 Task: For heading Use Italics Verdana with brown colour & bold.  font size for heading26,  'Change the font style of data to'Arial and font size to 18,  Change the alignment of both headline & data to Align left In the sheet  BudgetTool templates
Action: Mouse moved to (55, 139)
Screenshot: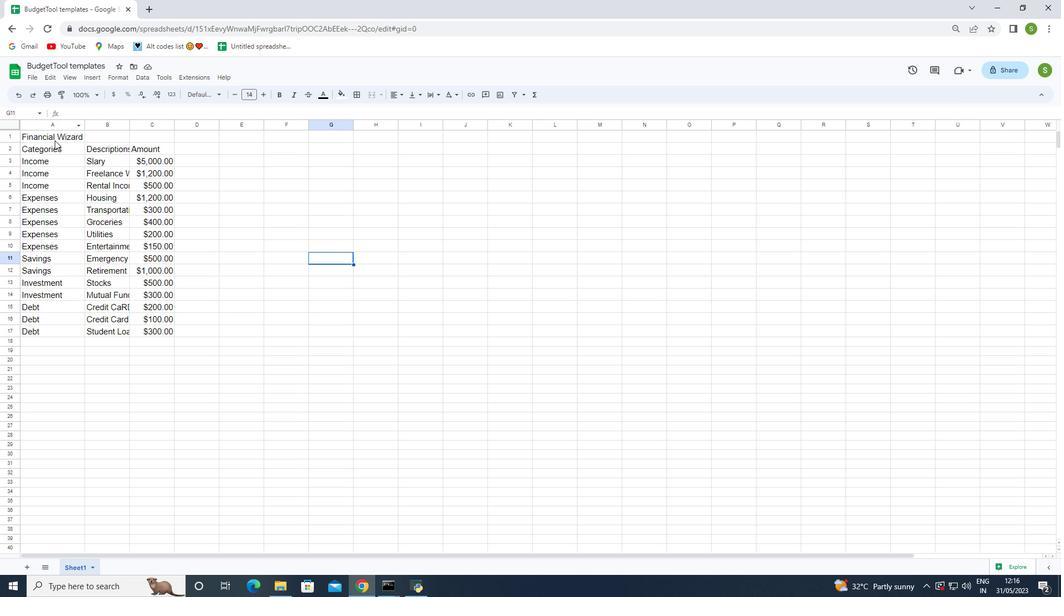 
Action: Mouse pressed left at (55, 139)
Screenshot: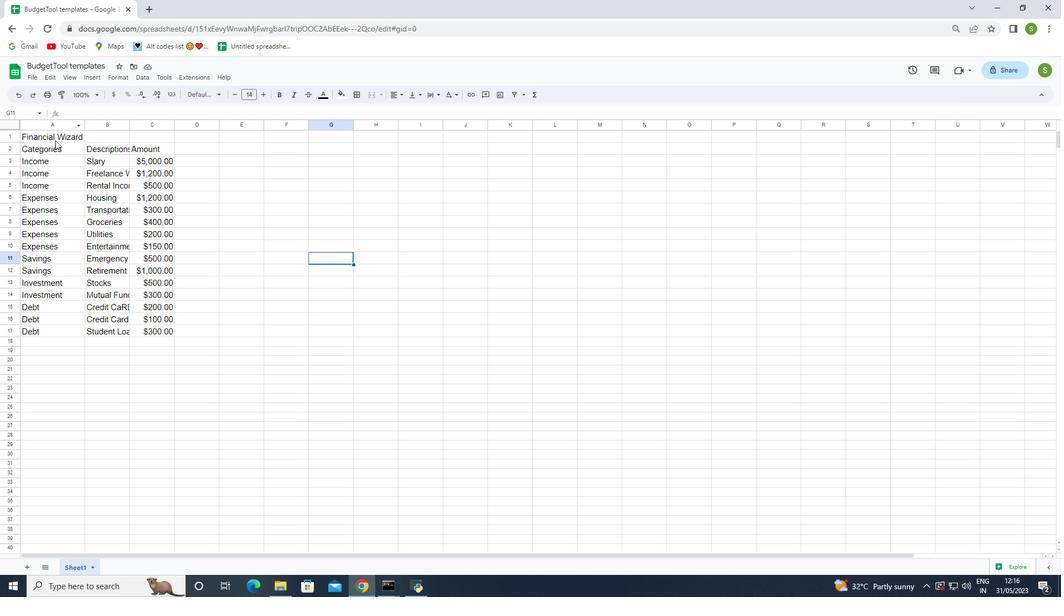 
Action: Mouse moved to (120, 77)
Screenshot: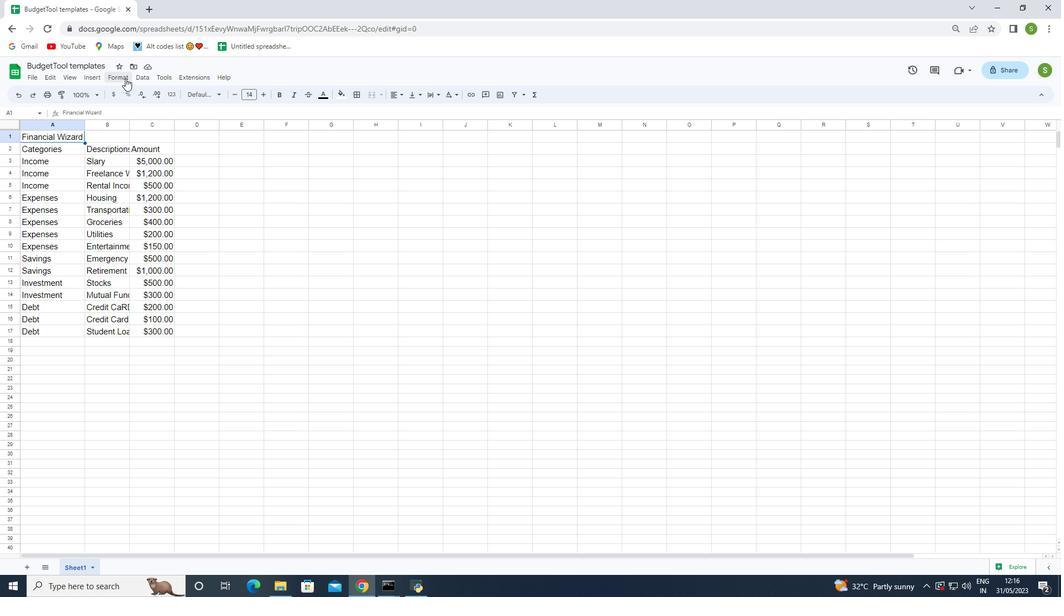 
Action: Mouse pressed left at (120, 77)
Screenshot: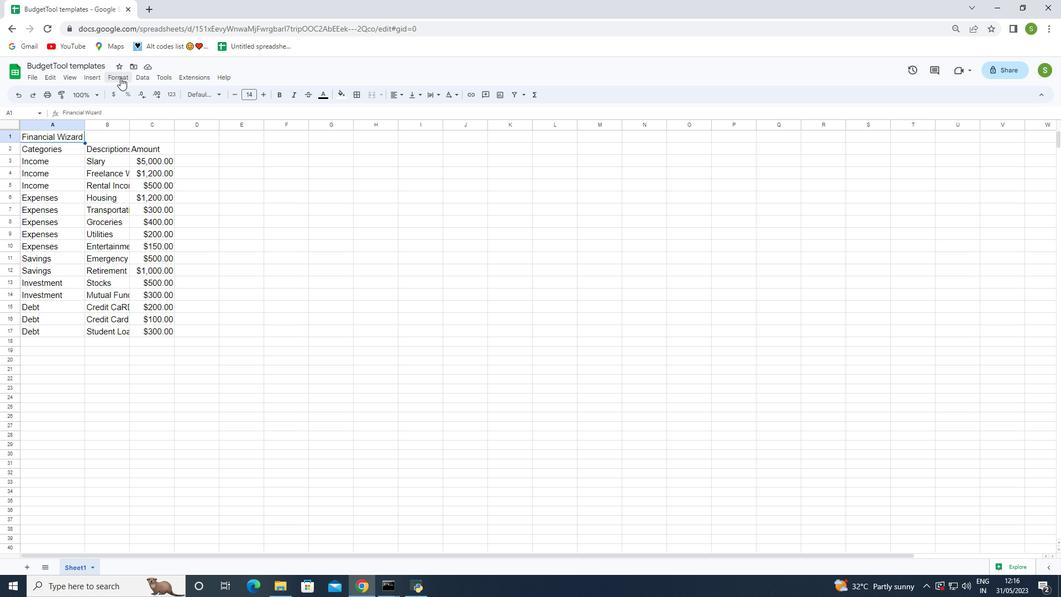 
Action: Mouse moved to (280, 147)
Screenshot: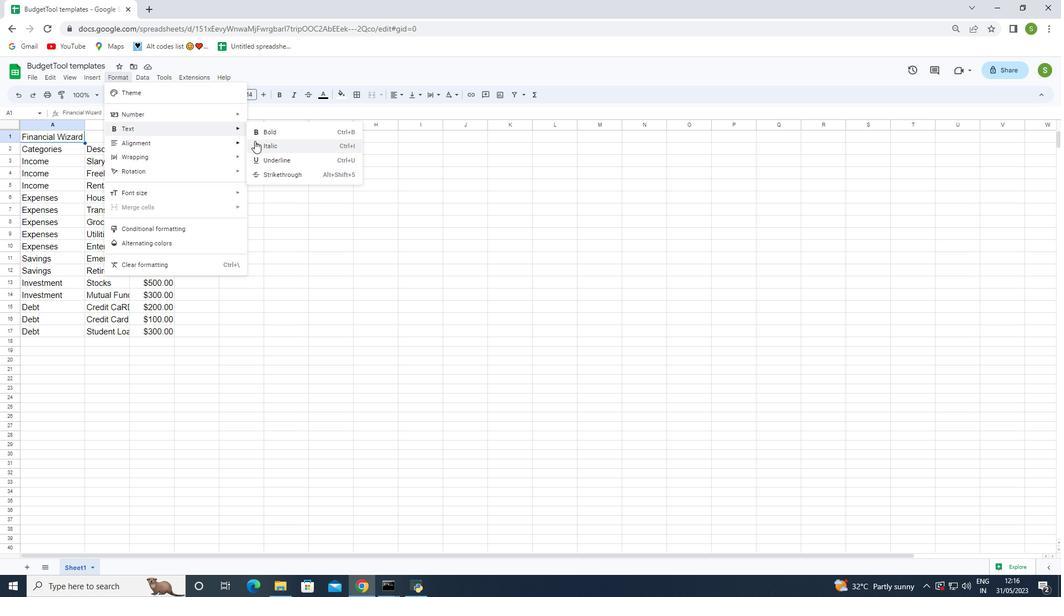 
Action: Mouse pressed left at (280, 147)
Screenshot: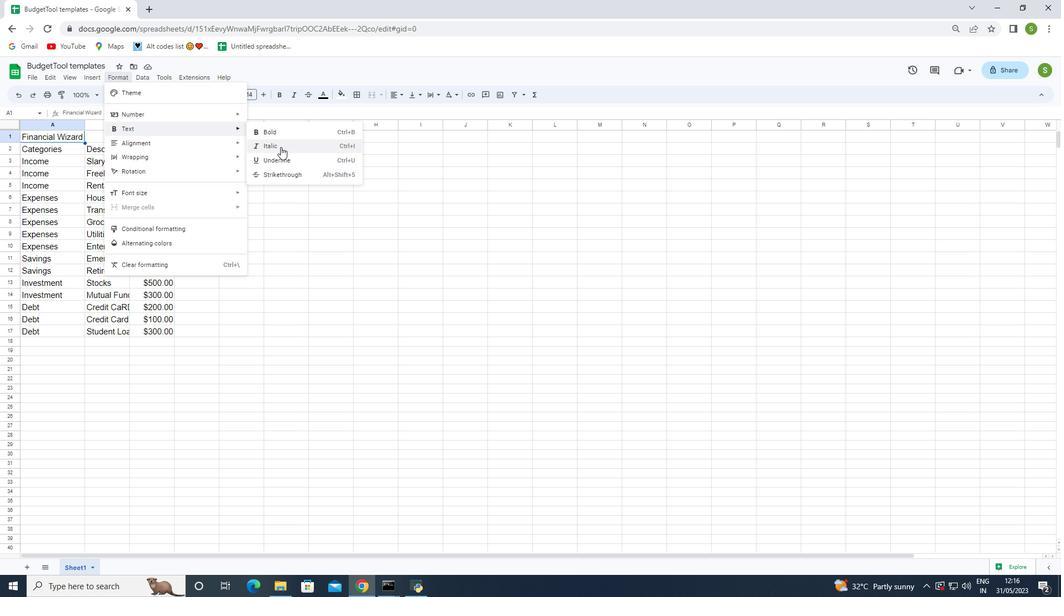 
Action: Mouse moved to (209, 93)
Screenshot: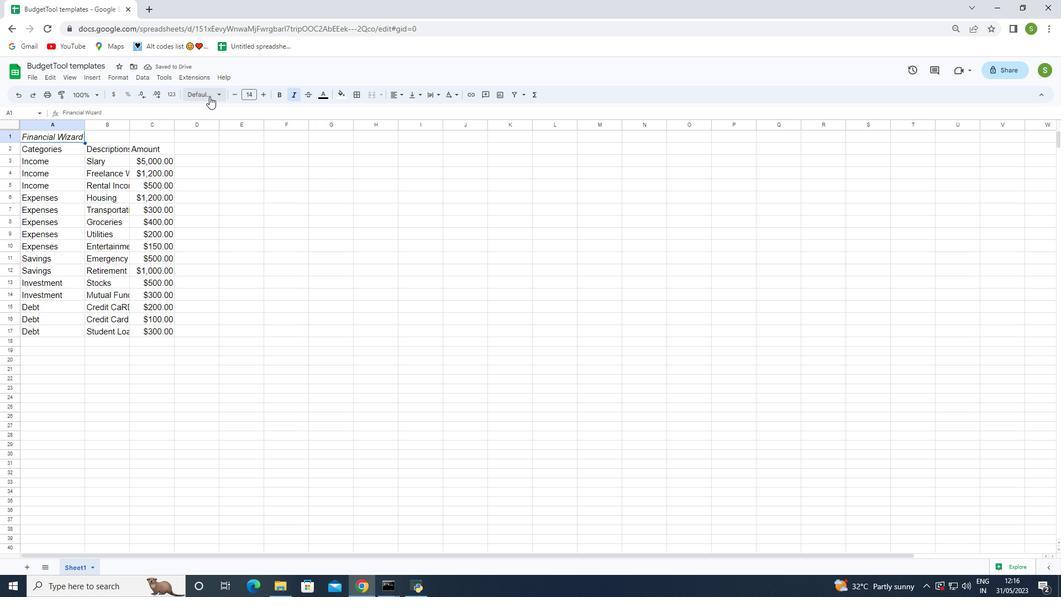 
Action: Mouse pressed left at (209, 93)
Screenshot: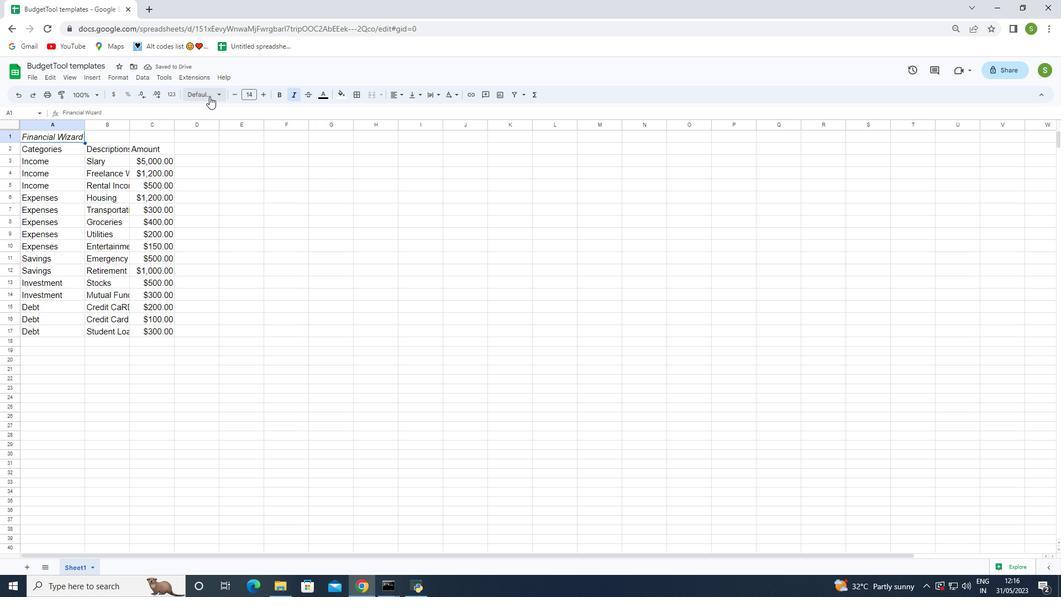 
Action: Mouse moved to (223, 467)
Screenshot: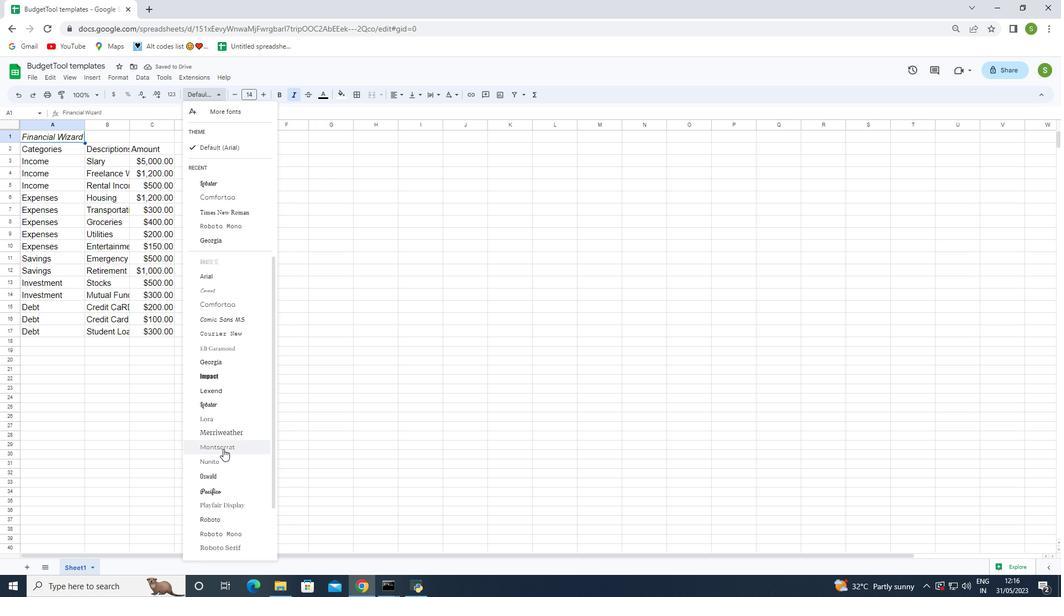 
Action: Mouse scrolled (223, 466) with delta (0, 0)
Screenshot: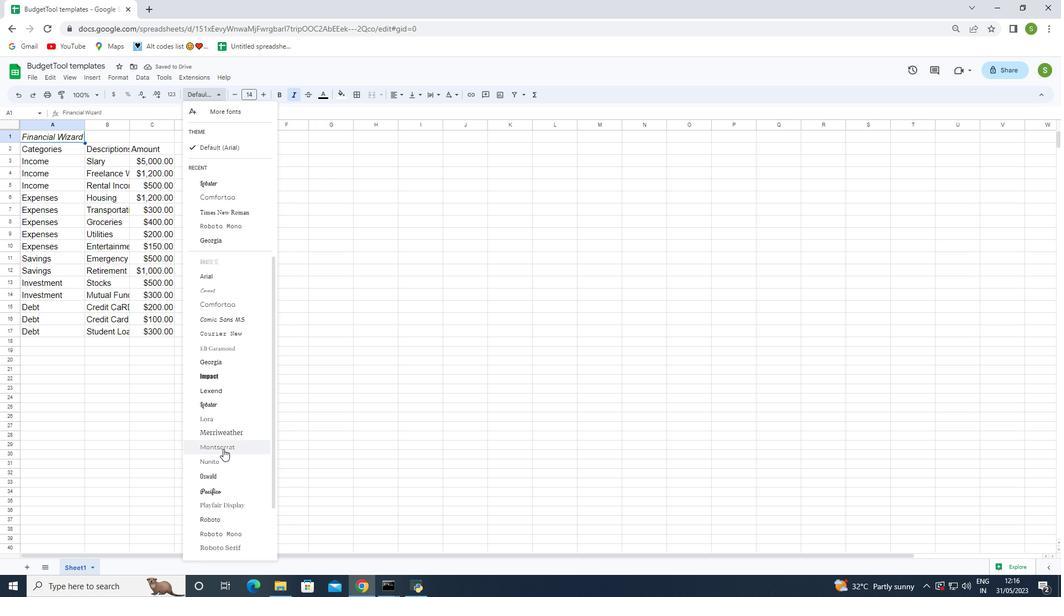 
Action: Mouse moved to (223, 470)
Screenshot: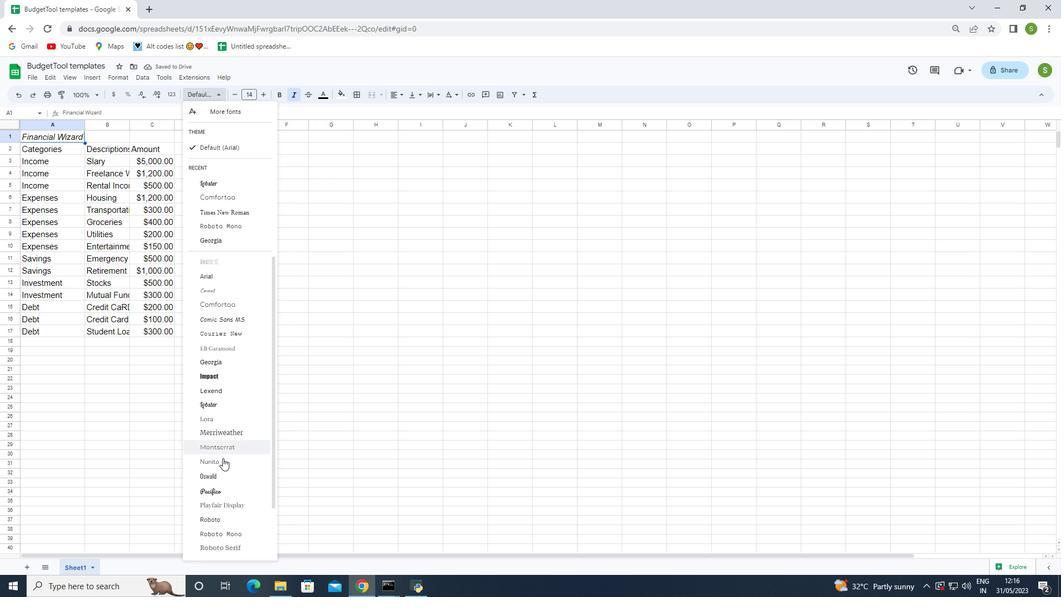
Action: Mouse scrolled (223, 470) with delta (0, 0)
Screenshot: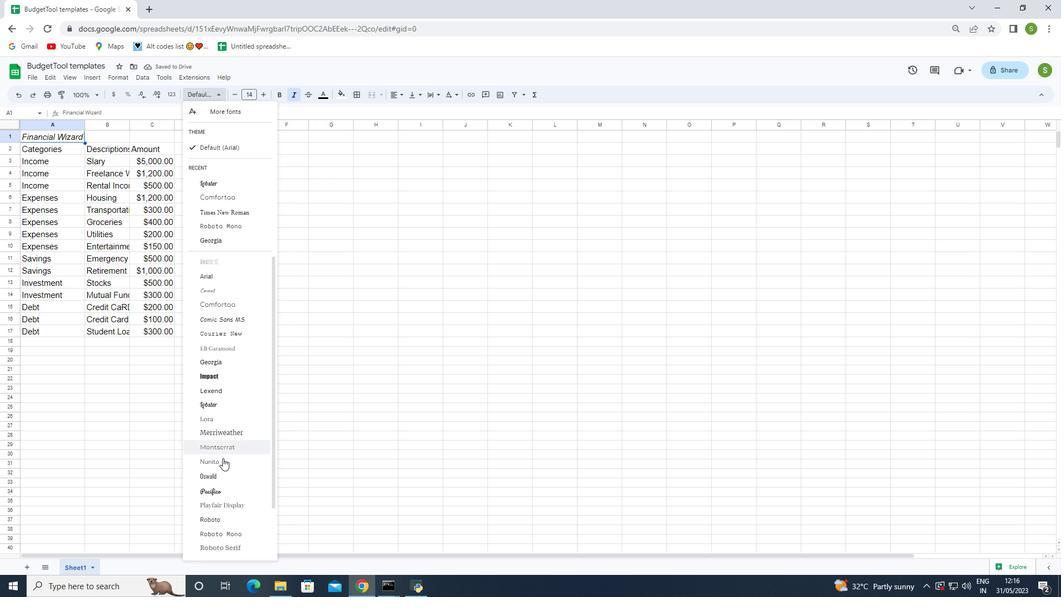 
Action: Mouse moved to (223, 471)
Screenshot: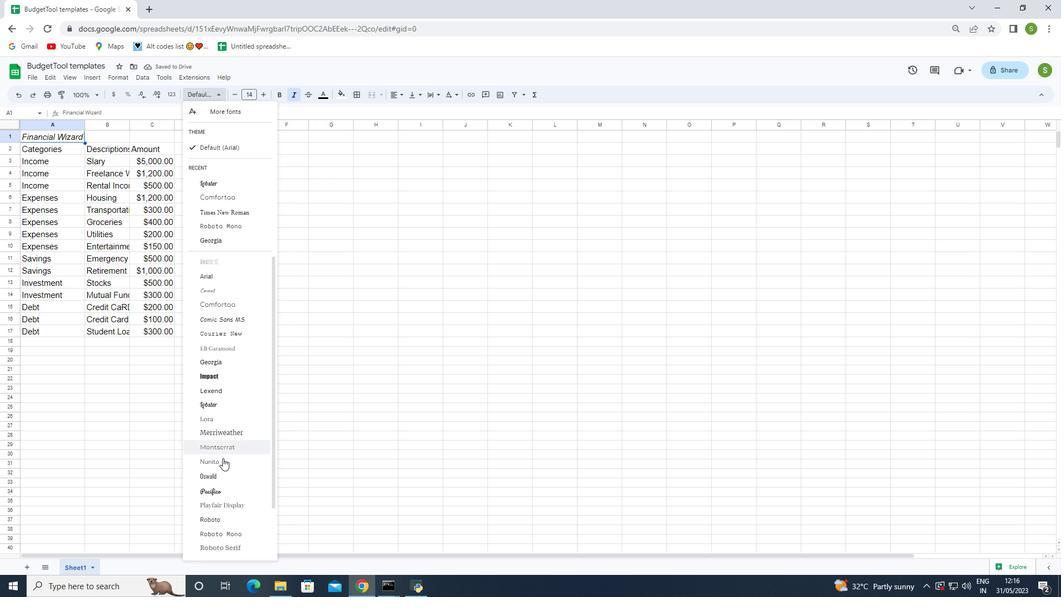 
Action: Mouse scrolled (223, 471) with delta (0, 0)
Screenshot: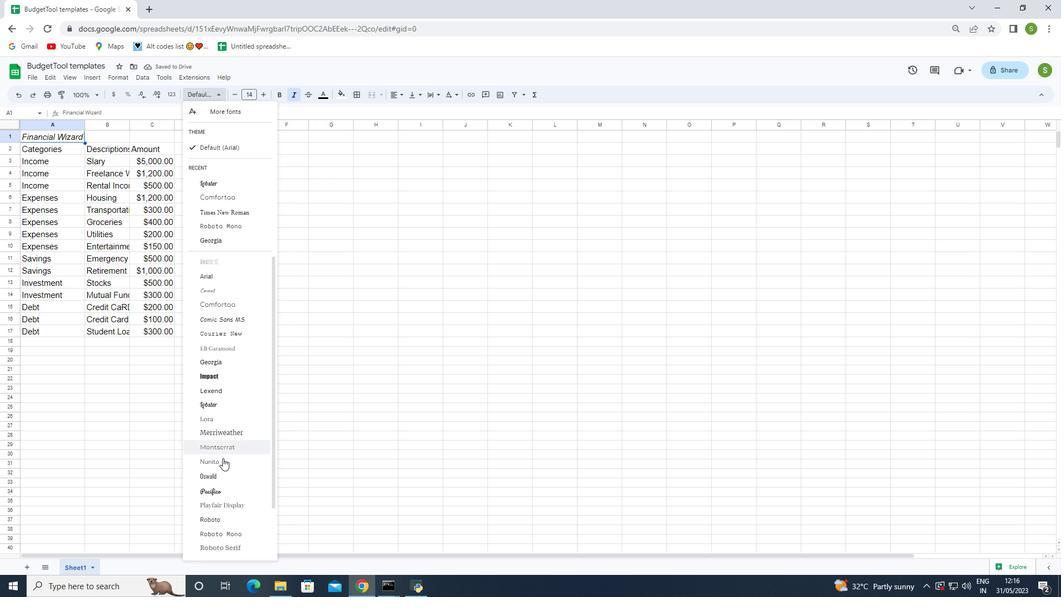
Action: Mouse moved to (224, 473)
Screenshot: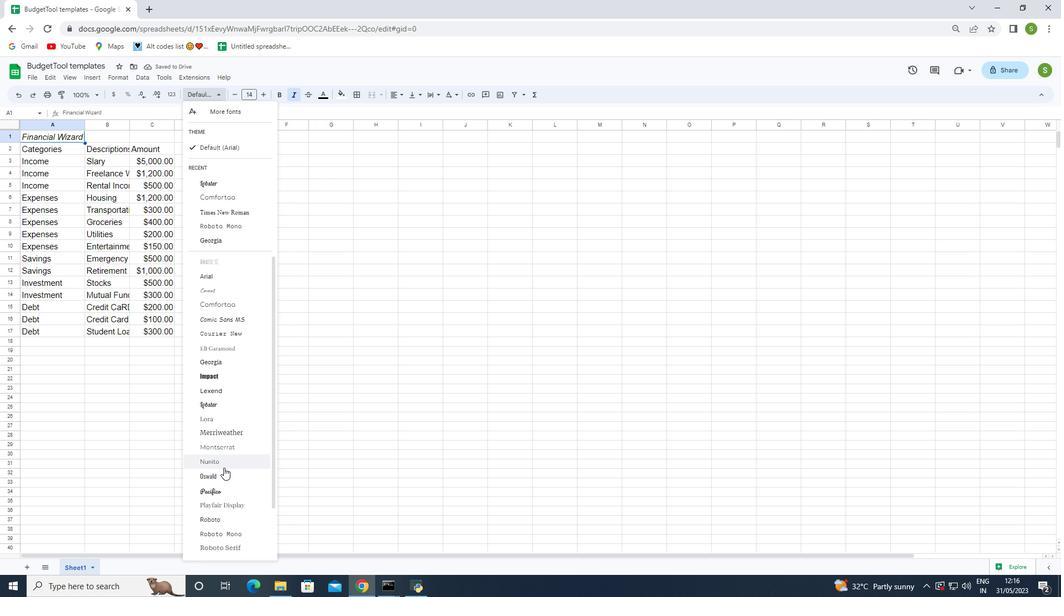 
Action: Mouse scrolled (224, 472) with delta (0, 0)
Screenshot: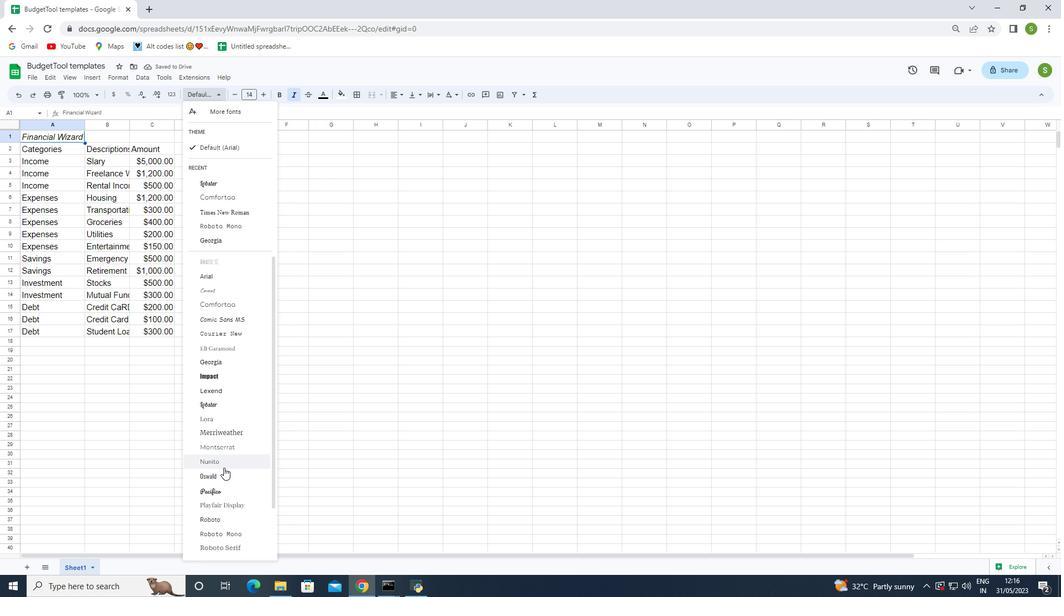
Action: Mouse moved to (224, 475)
Screenshot: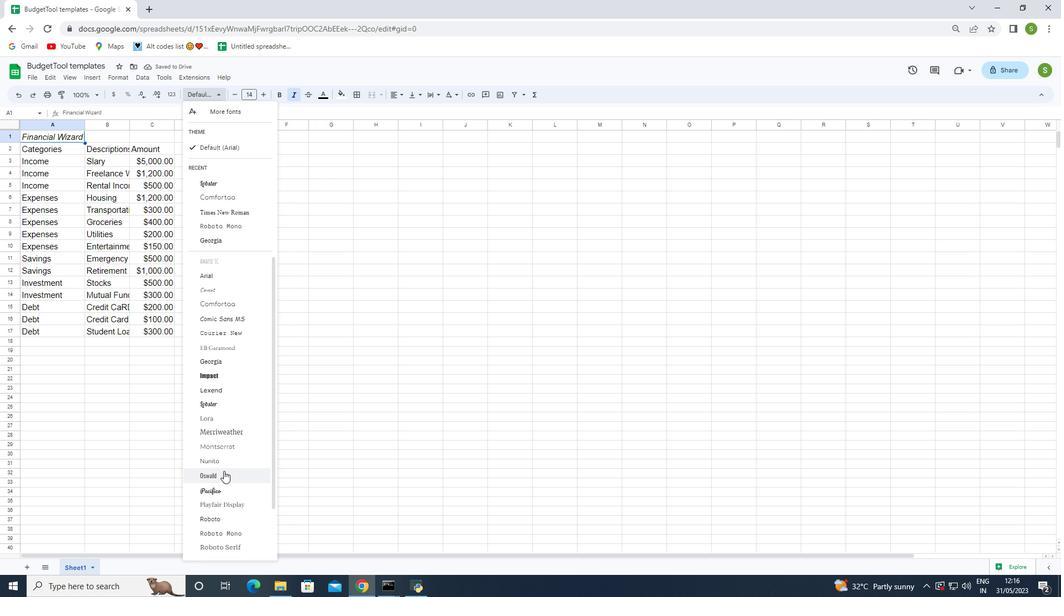 
Action: Mouse scrolled (224, 474) with delta (0, 0)
Screenshot: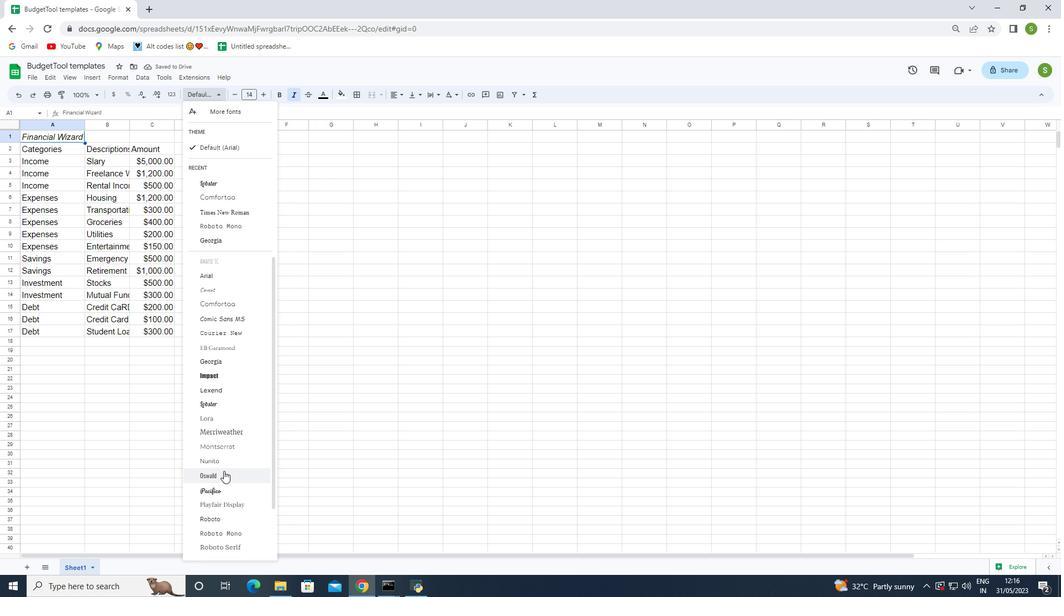 
Action: Mouse moved to (225, 477)
Screenshot: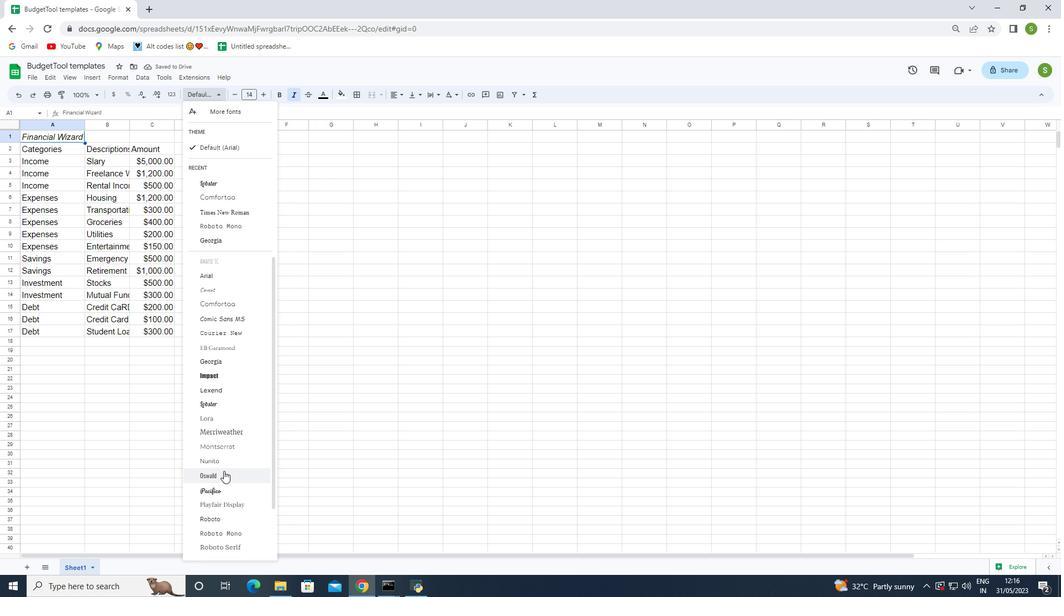 
Action: Mouse scrolled (225, 476) with delta (0, 0)
Screenshot: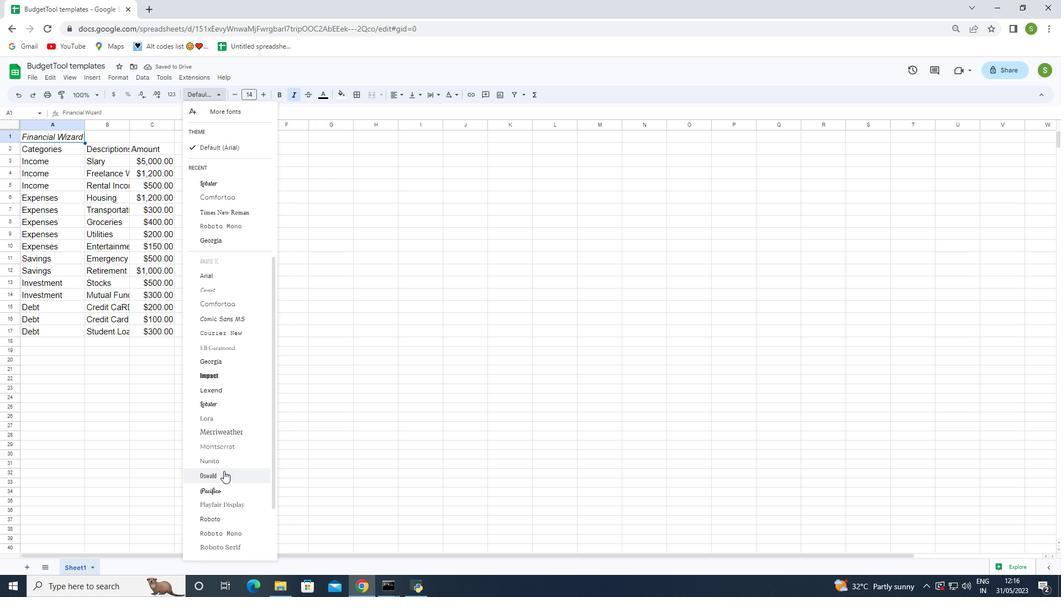 
Action: Mouse moved to (225, 550)
Screenshot: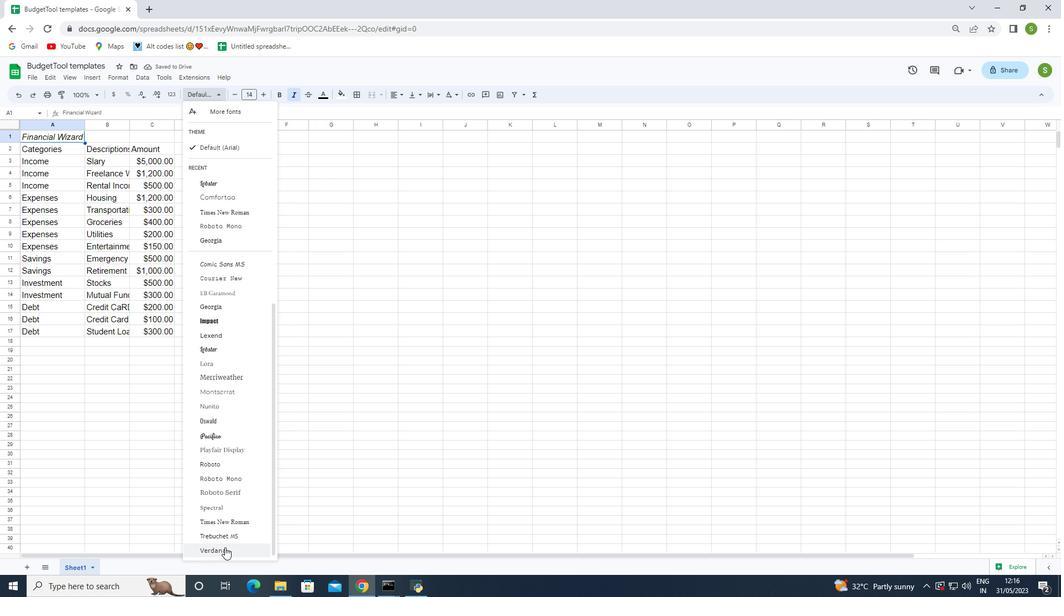 
Action: Mouse pressed left at (225, 550)
Screenshot: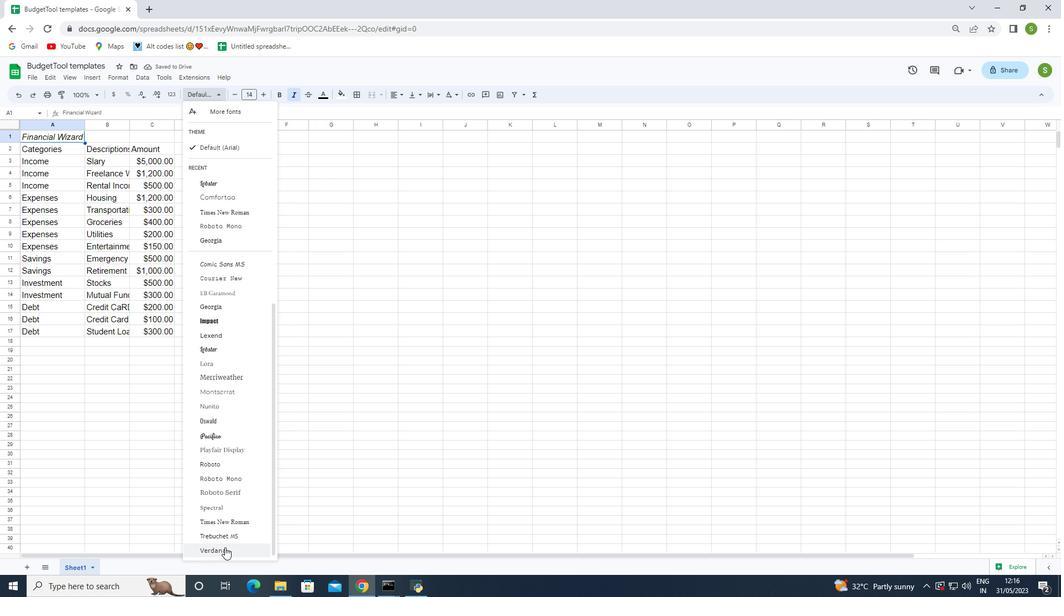 
Action: Mouse moved to (237, 214)
Screenshot: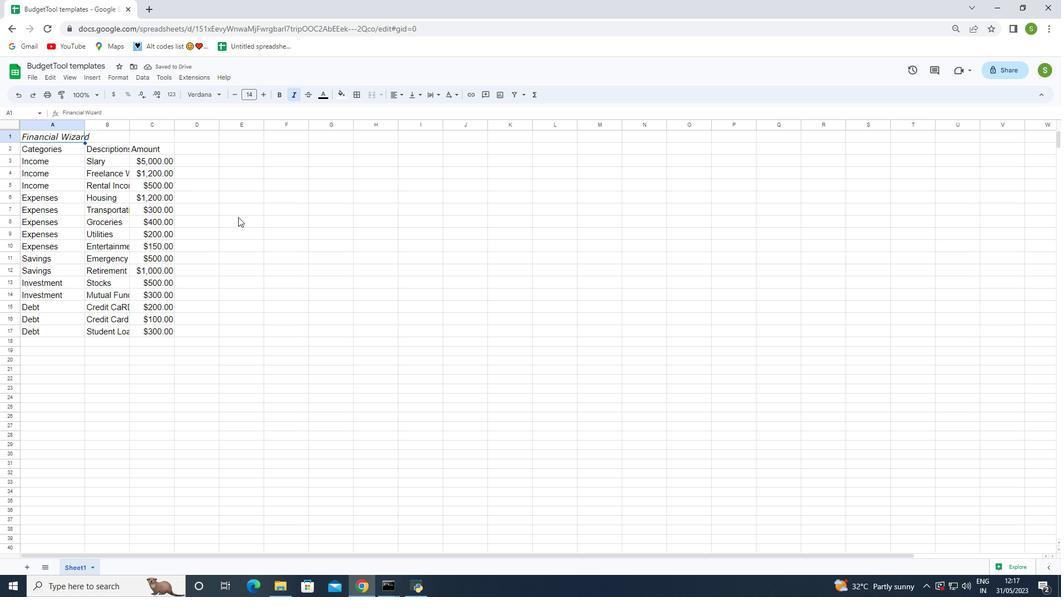 
Action: Mouse pressed left at (237, 214)
Screenshot: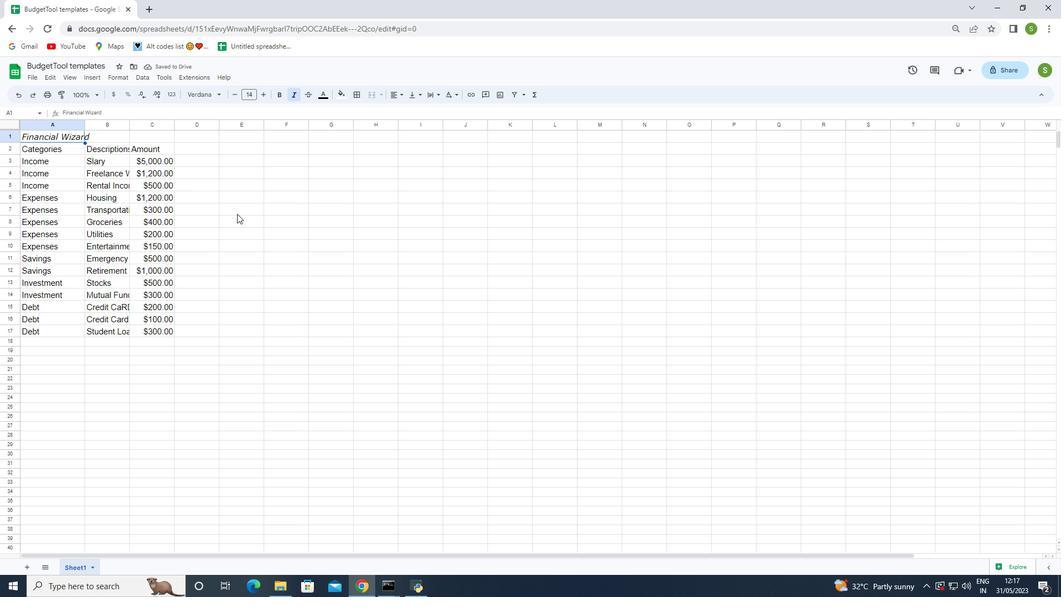
Action: Mouse moved to (84, 123)
Screenshot: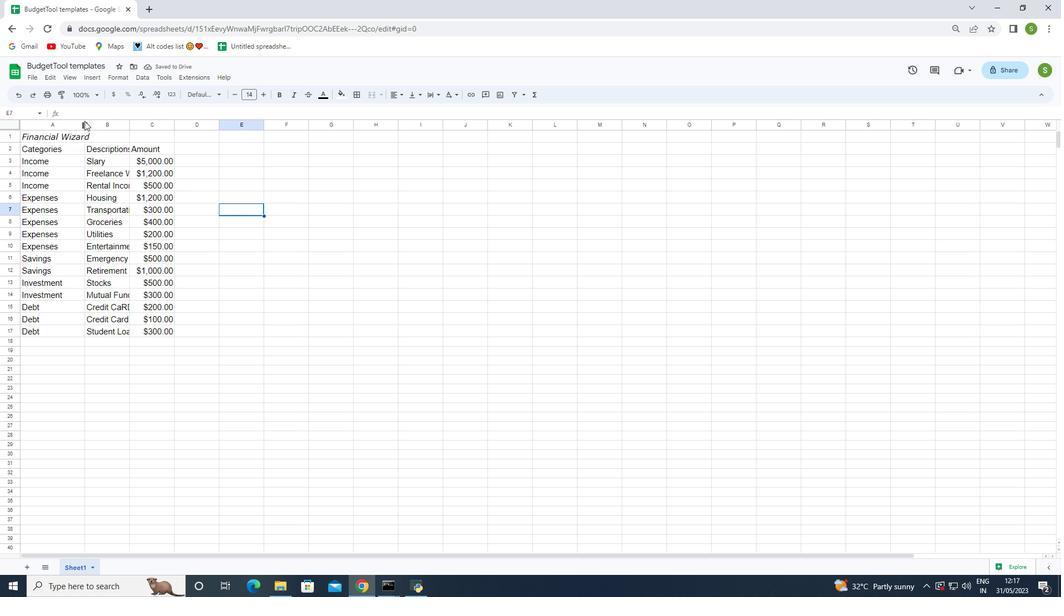 
Action: Mouse pressed left at (84, 123)
Screenshot: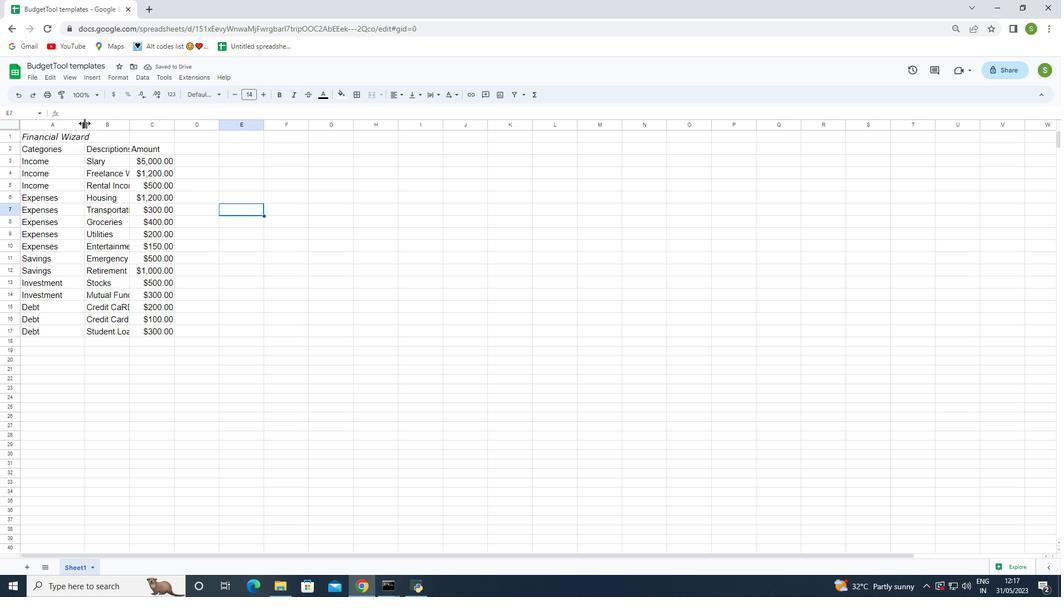 
Action: Mouse pressed left at (84, 123)
Screenshot: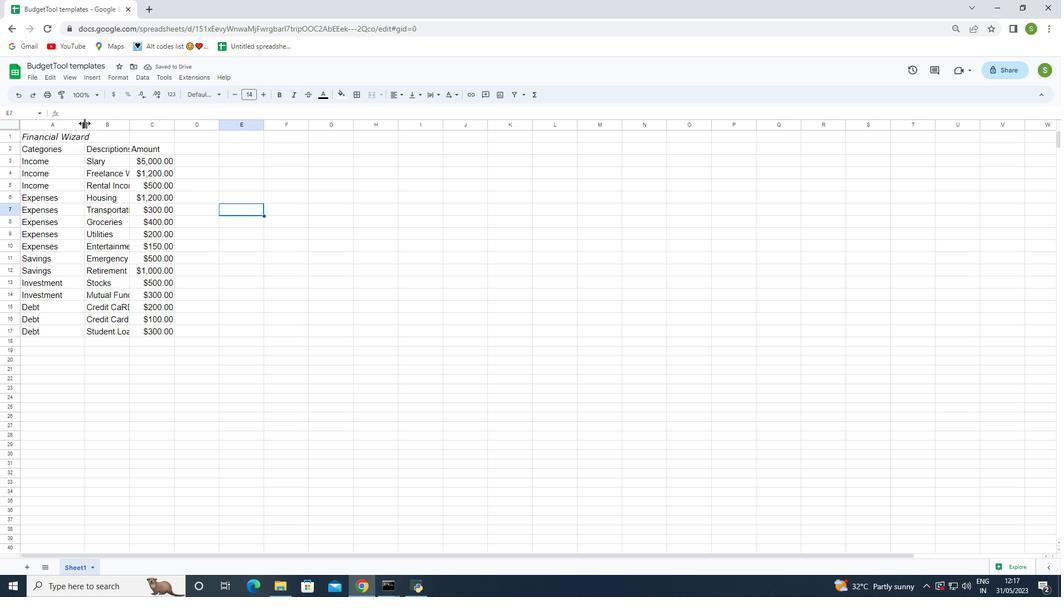 
Action: Mouse moved to (303, 252)
Screenshot: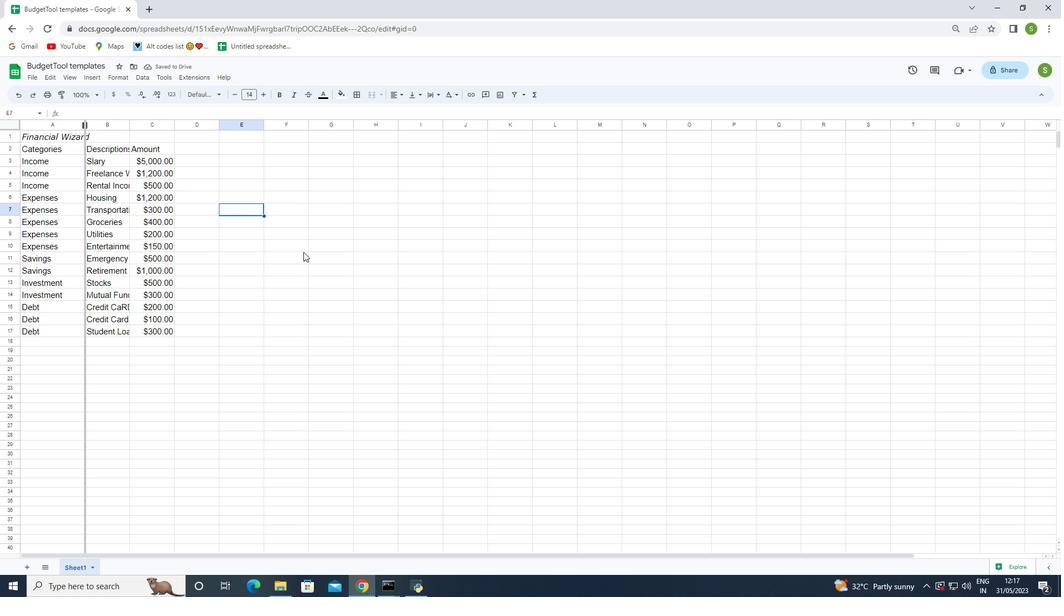 
Action: Mouse pressed left at (303, 252)
Screenshot: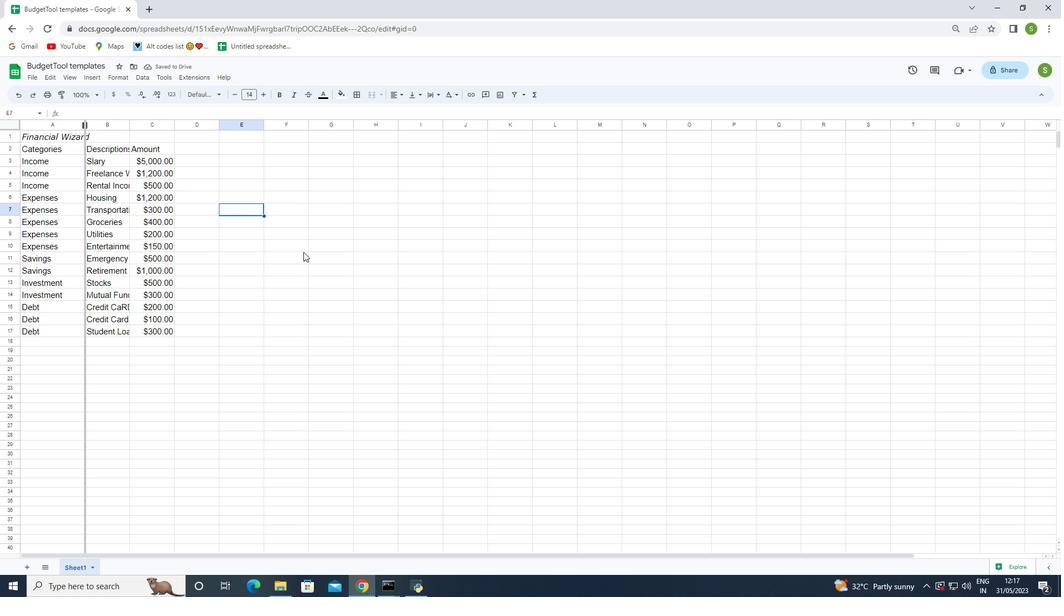 
Action: Mouse moved to (138, 124)
Screenshot: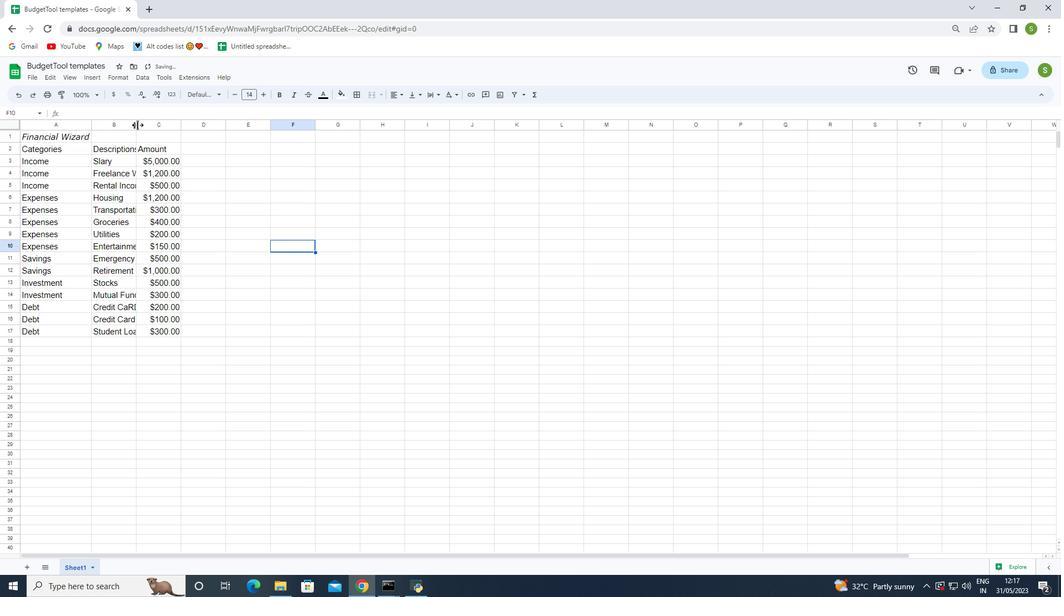 
Action: Mouse pressed left at (138, 124)
Screenshot: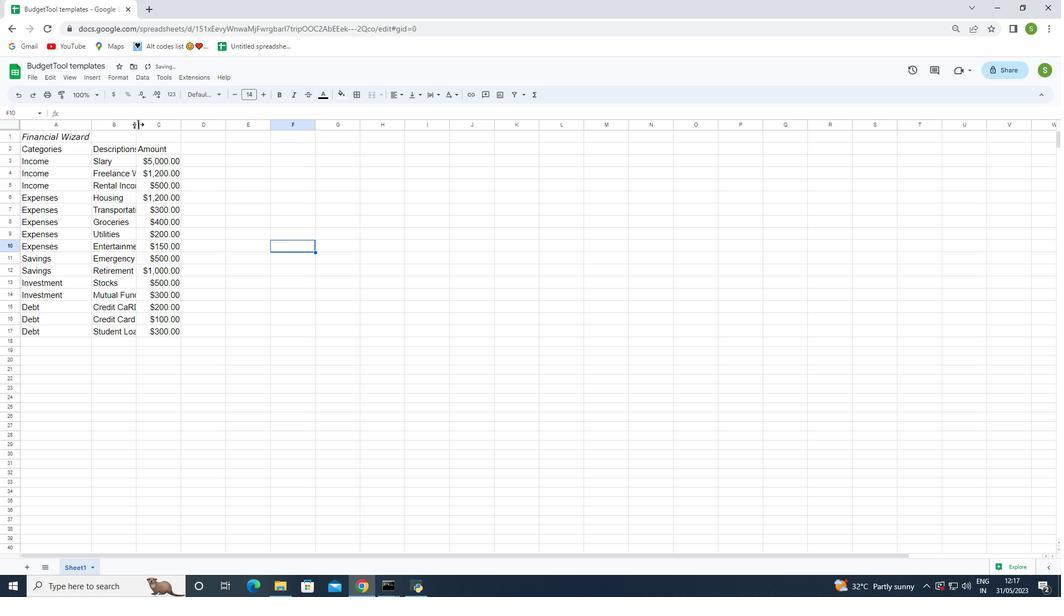 
Action: Mouse pressed left at (138, 124)
Screenshot: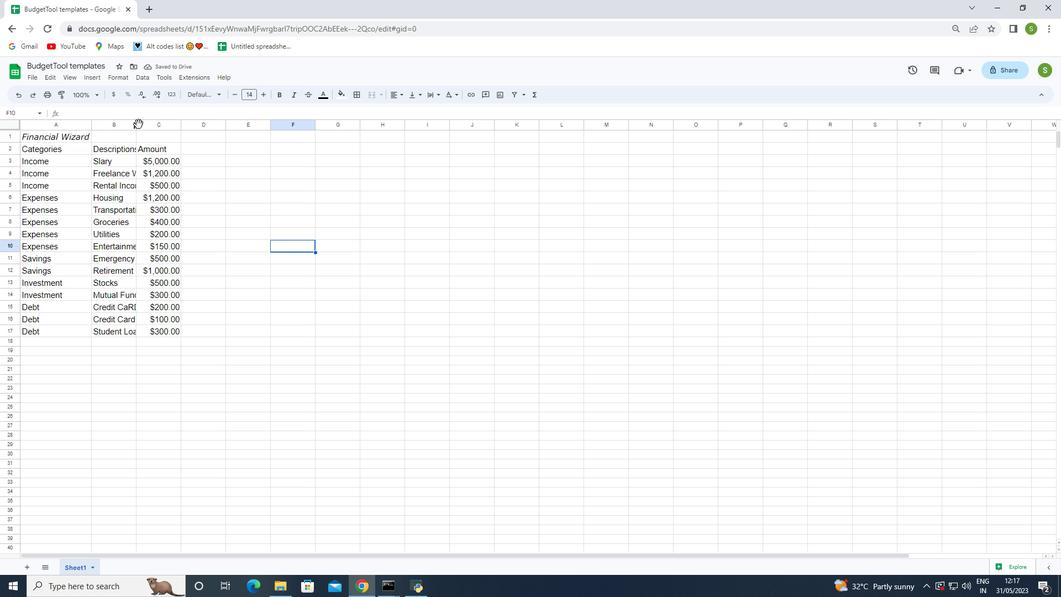 
Action: Mouse moved to (238, 200)
Screenshot: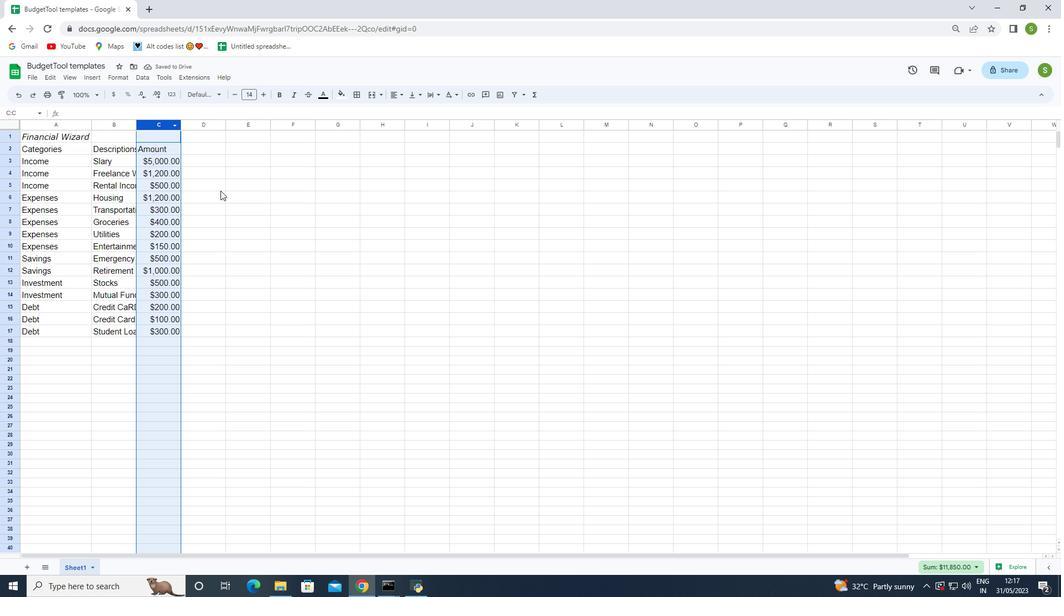 
Action: Mouse pressed left at (238, 200)
Screenshot: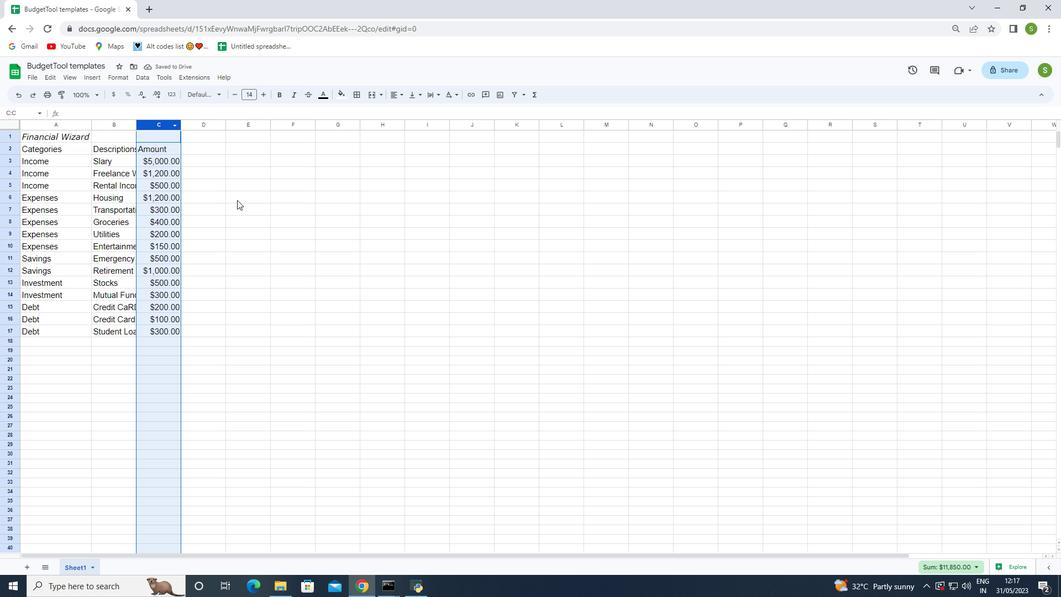 
Action: Mouse moved to (79, 137)
Screenshot: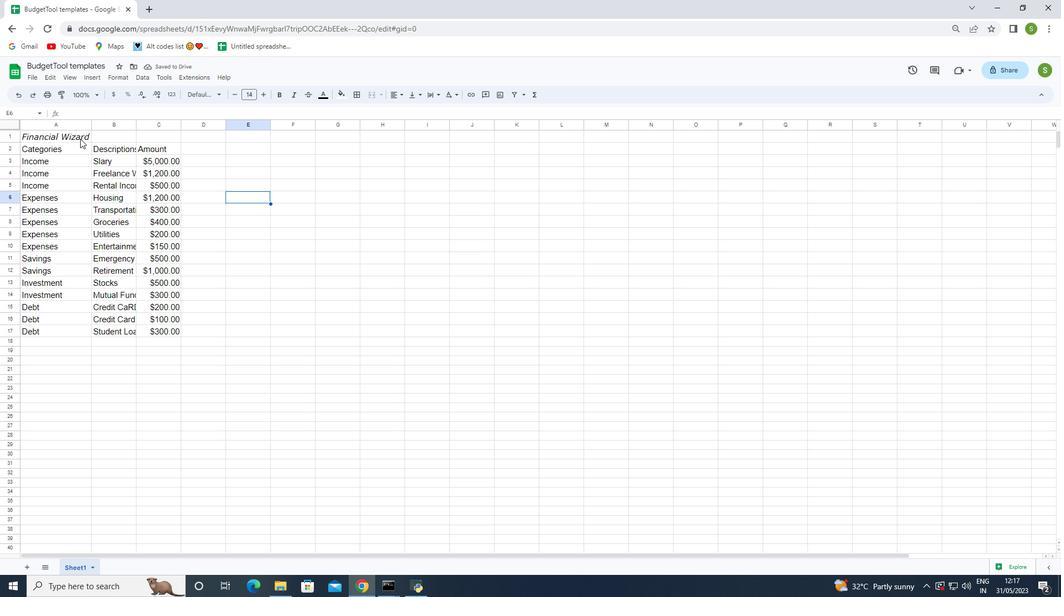 
Action: Mouse pressed left at (79, 137)
Screenshot: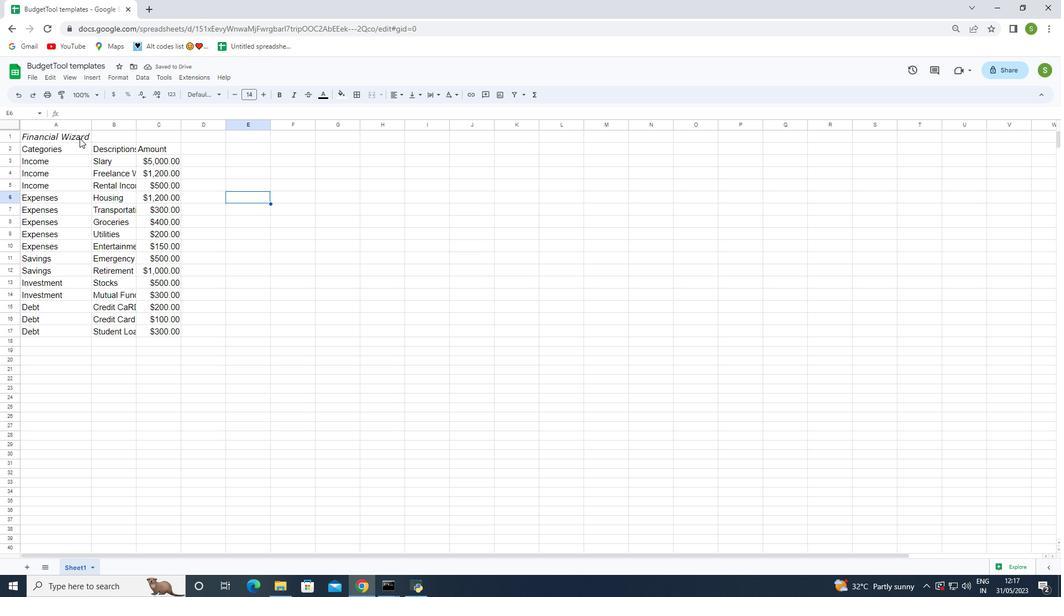
Action: Mouse moved to (148, 7)
Screenshot: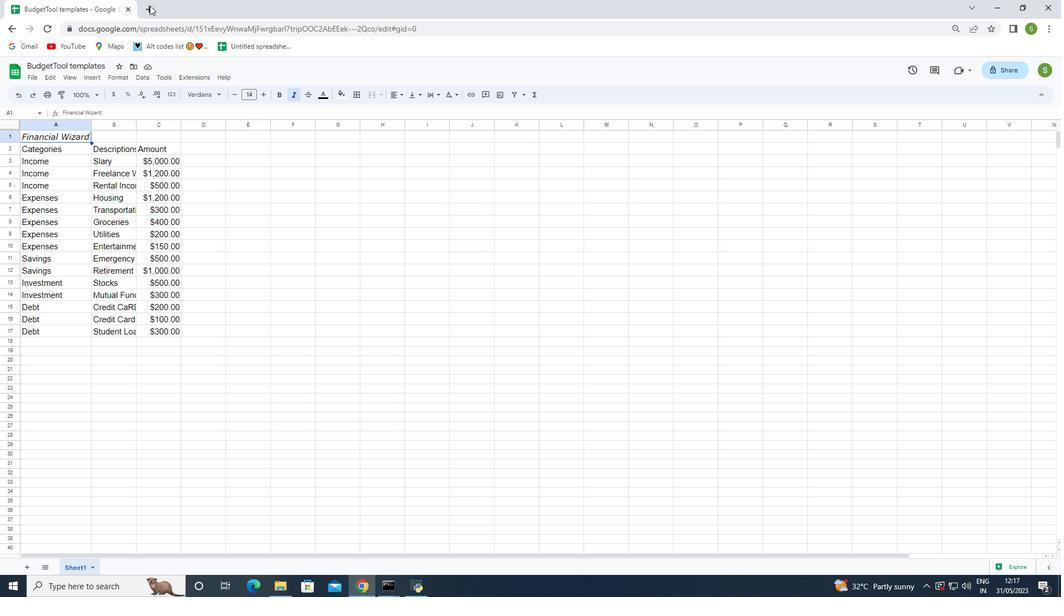 
Action: Mouse pressed left at (148, 7)
Screenshot: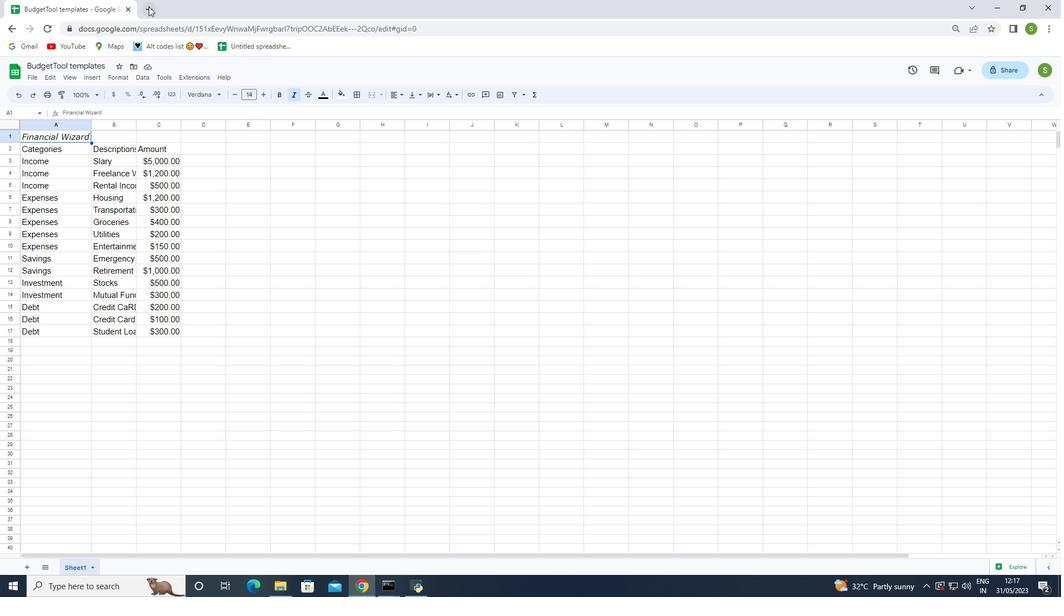 
Action: Mouse moved to (242, 127)
Screenshot: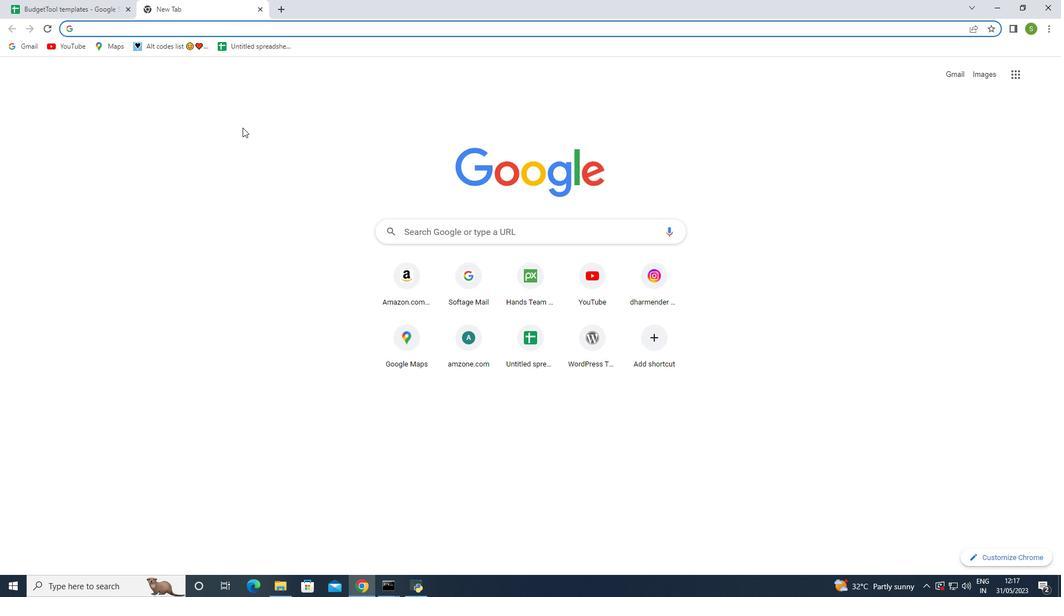 
Action: Key pressed brown
Screenshot: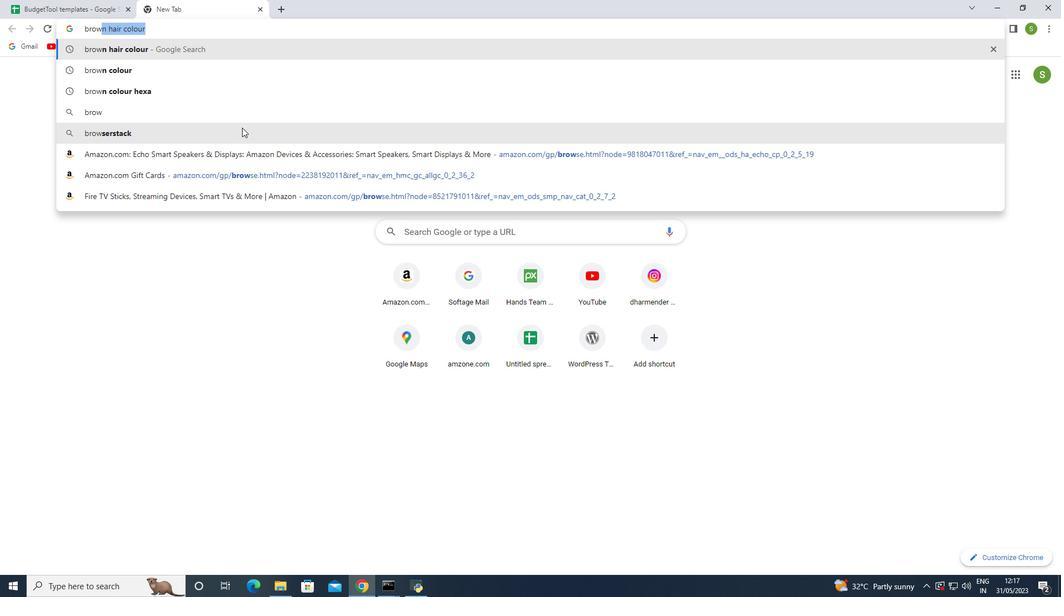 
Action: Mouse moved to (128, 74)
Screenshot: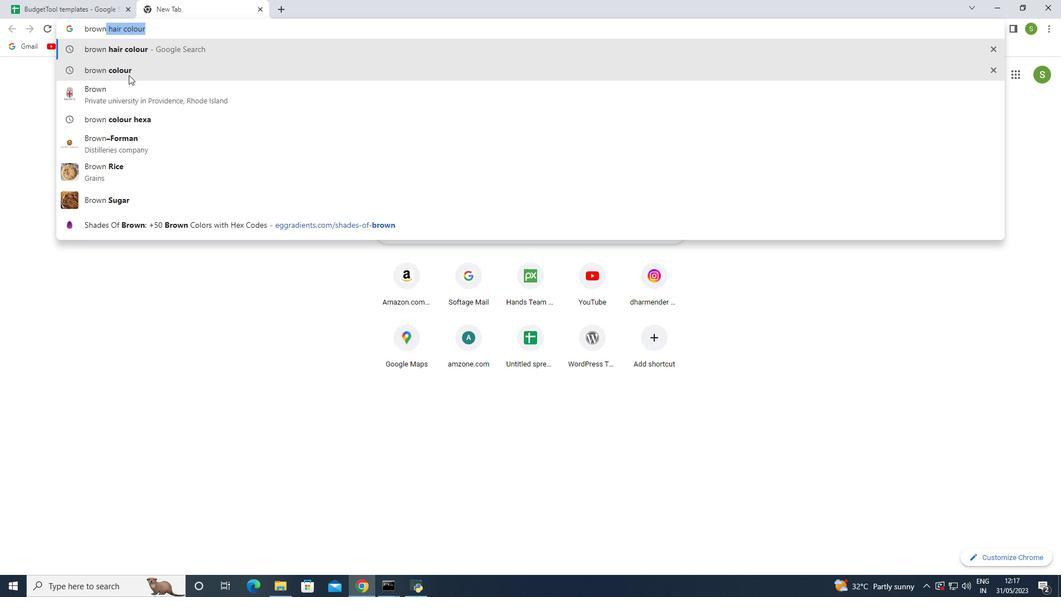 
Action: Mouse pressed left at (128, 74)
Screenshot: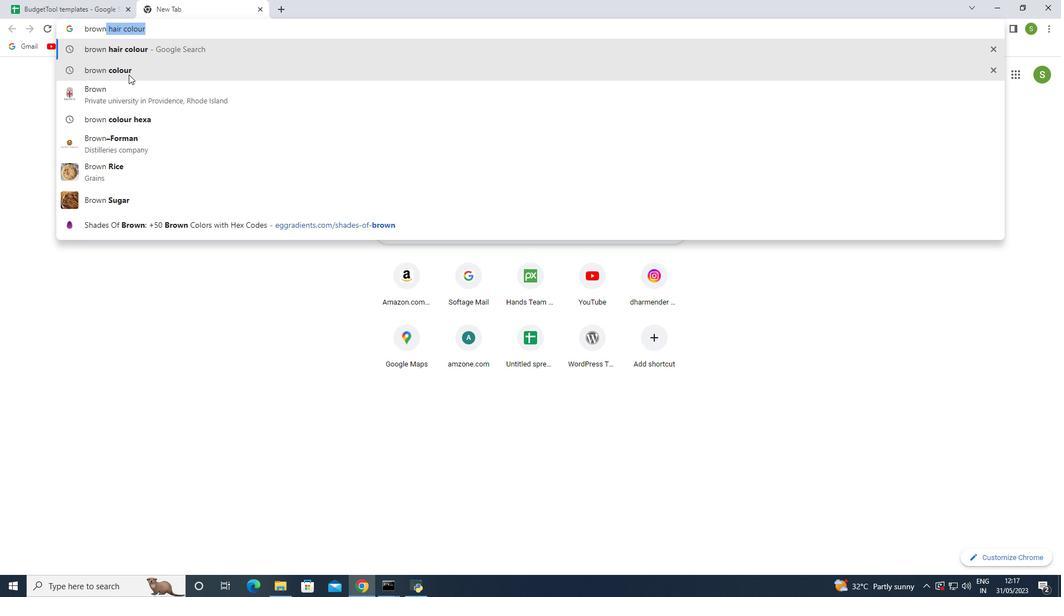 
Action: Mouse moved to (307, 101)
Screenshot: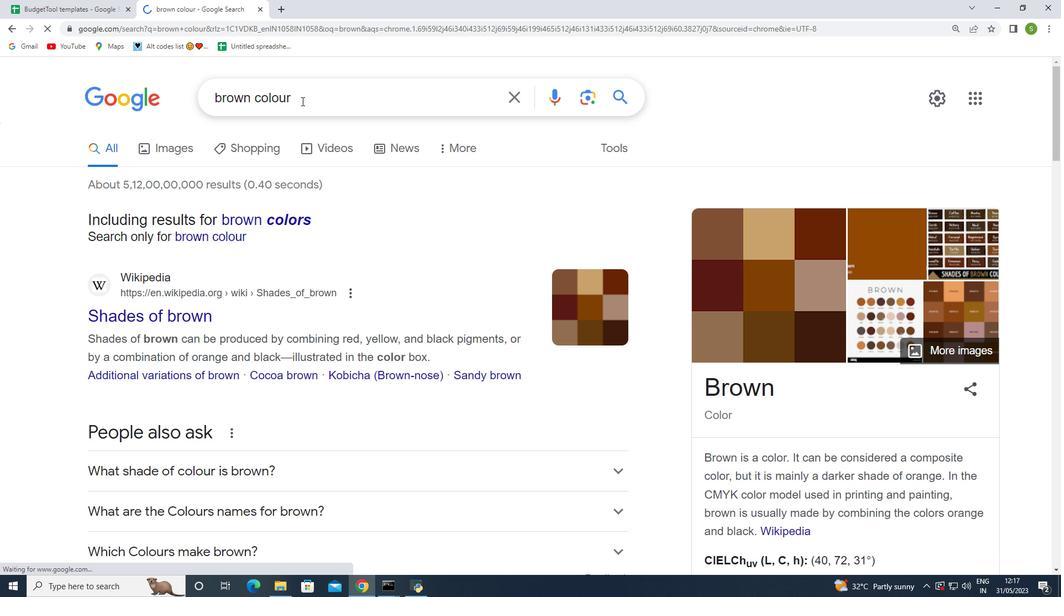 
Action: Mouse pressed left at (307, 101)
Screenshot: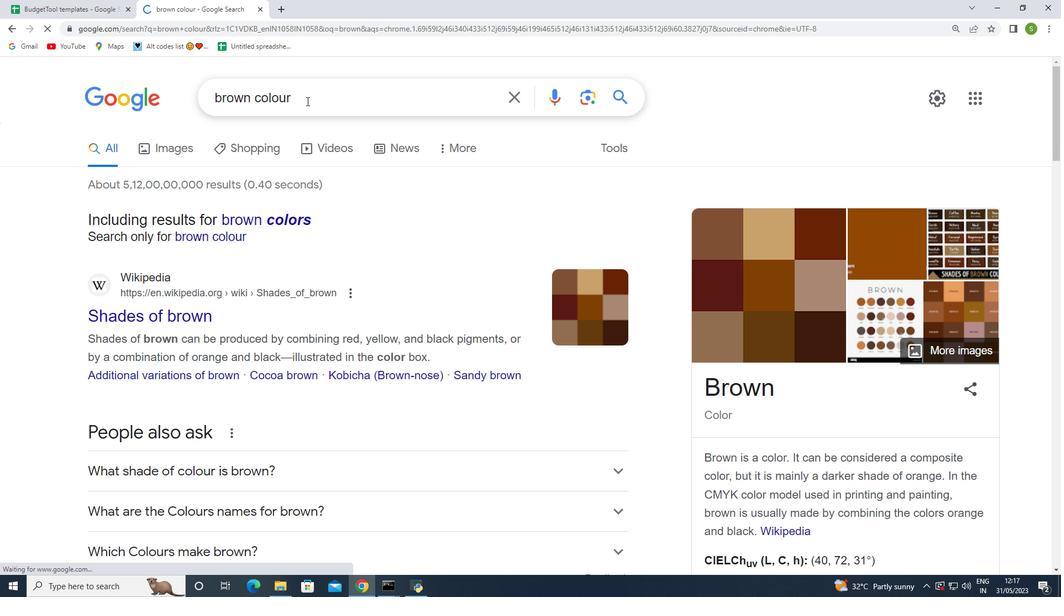 
Action: Mouse moved to (306, 100)
Screenshot: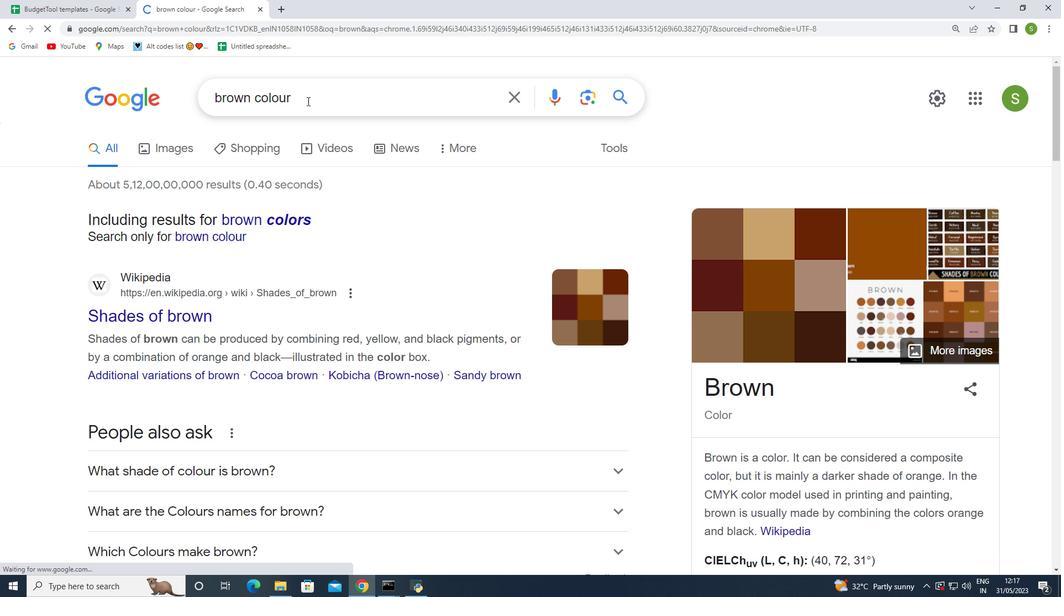 
Action: Key pressed <Key.space>
Screenshot: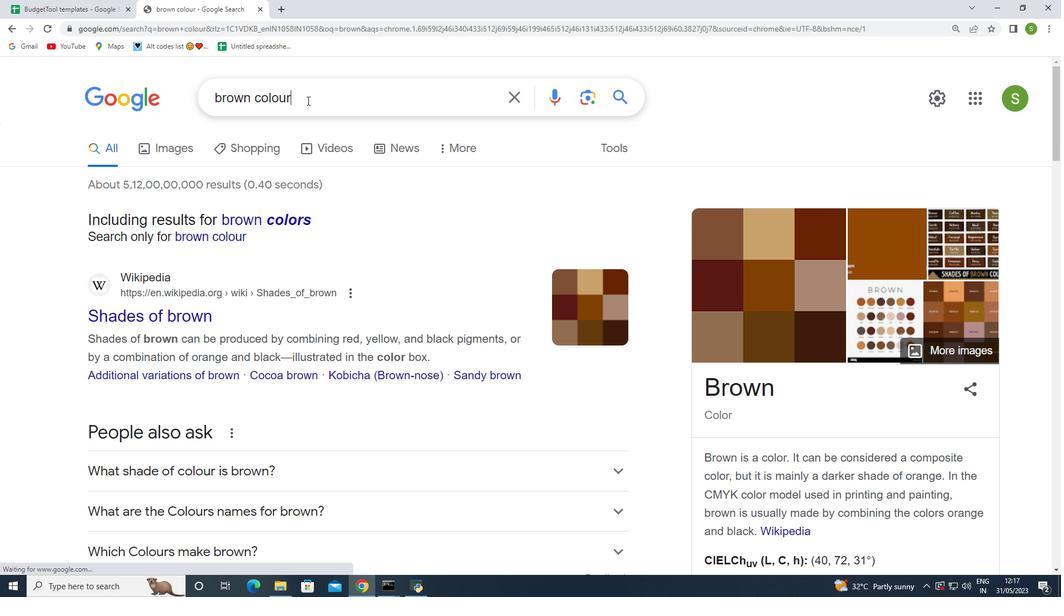 
Action: Mouse moved to (299, 112)
Screenshot: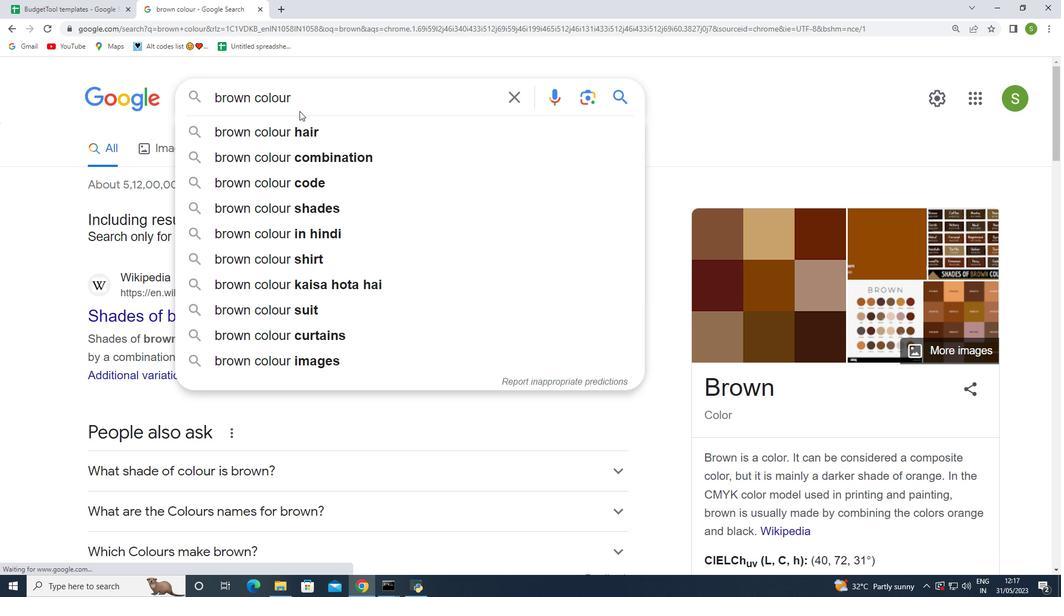 
Action: Key pressed k<Key.backspace>
Screenshot: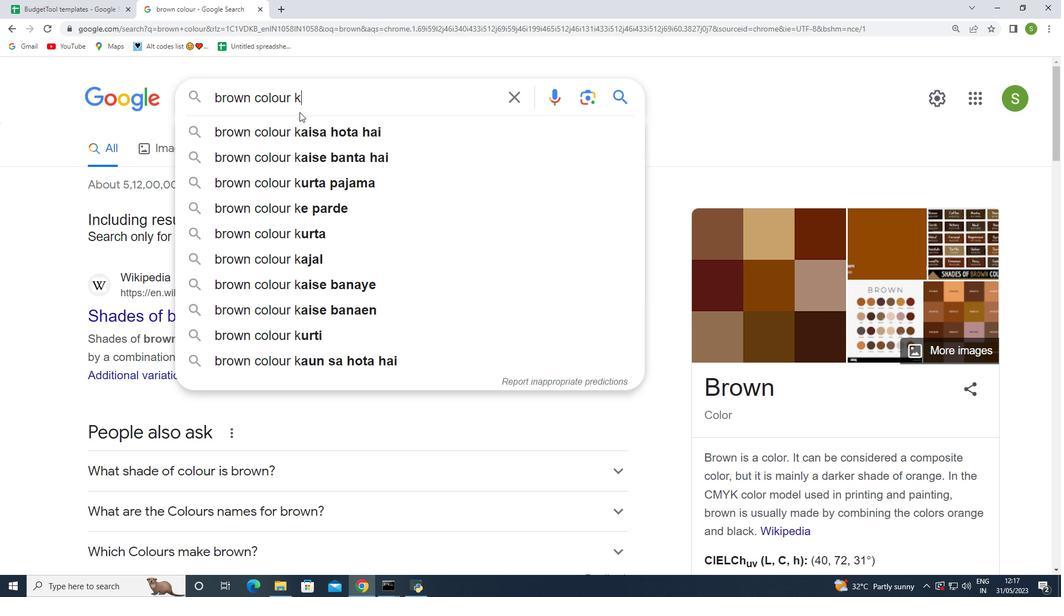 
Action: Mouse moved to (299, 112)
Screenshot: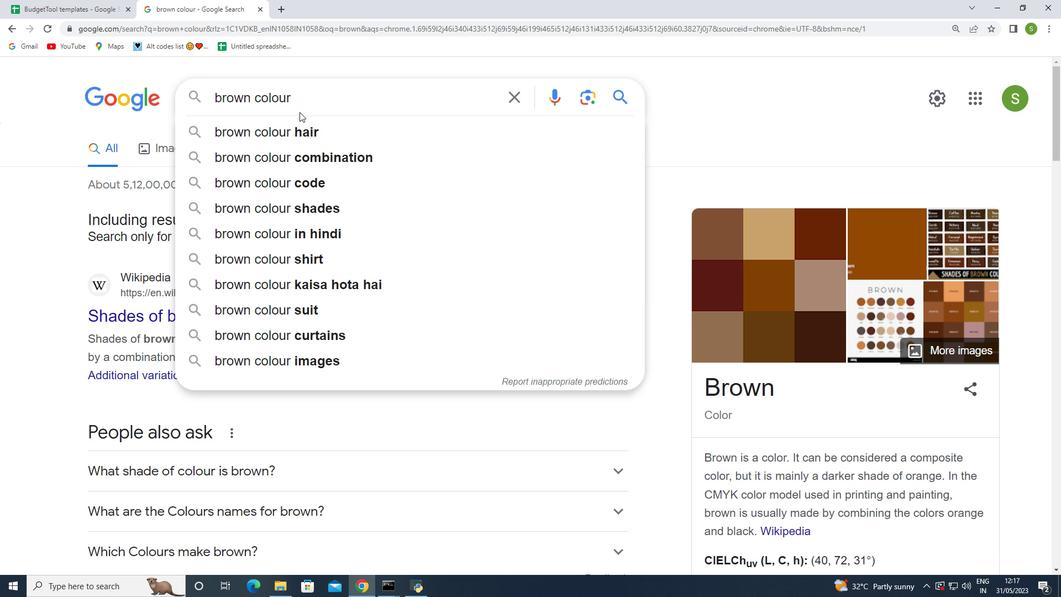 
Action: Key pressed he
Screenshot: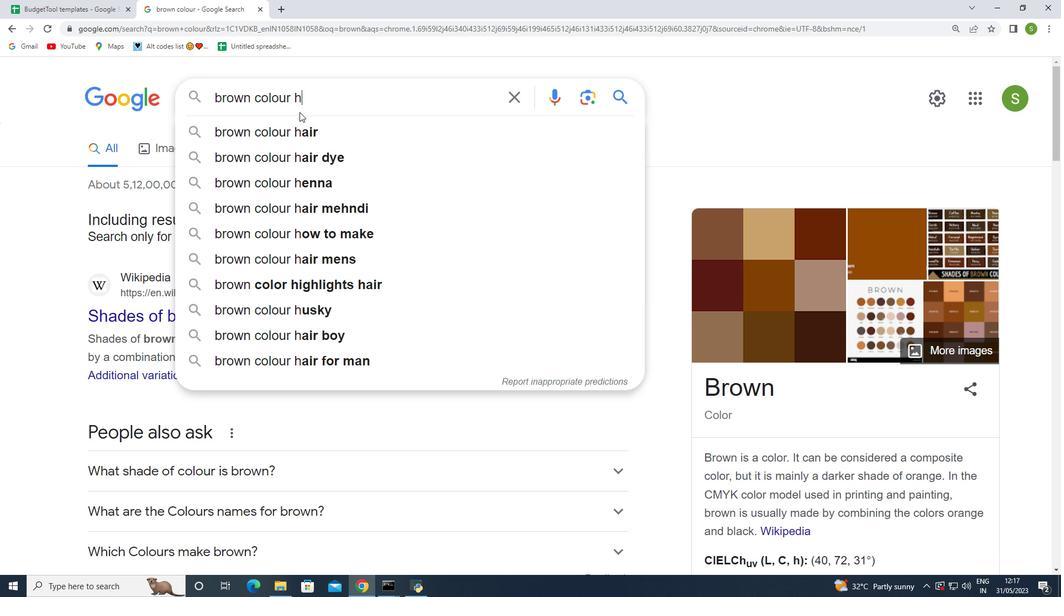 
Action: Mouse moved to (324, 185)
Screenshot: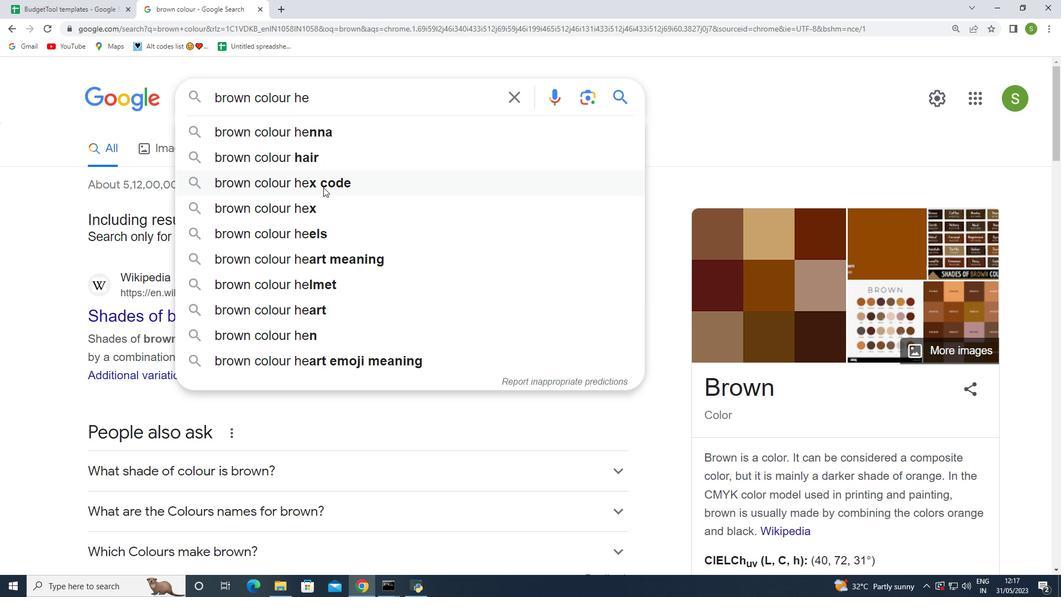 
Action: Mouse pressed left at (324, 185)
Screenshot: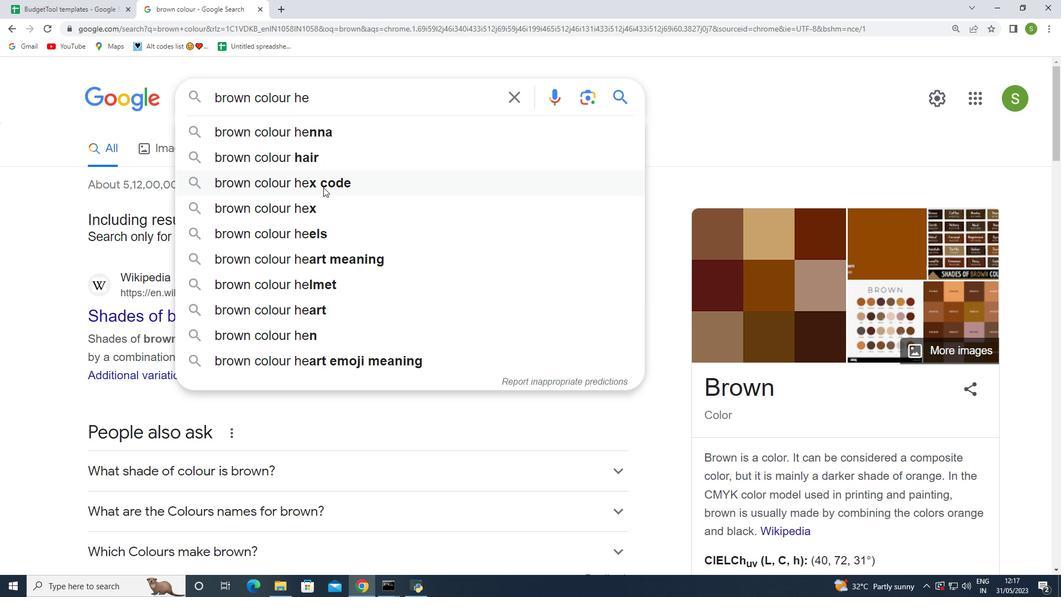 
Action: Mouse moved to (197, 221)
Screenshot: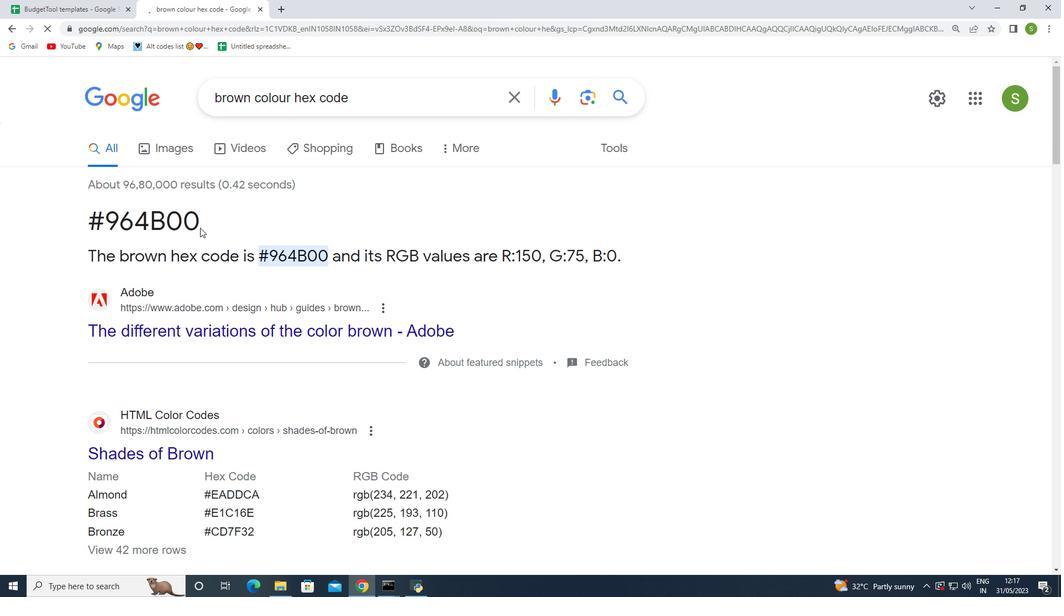 
Action: Mouse pressed left at (197, 221)
Screenshot: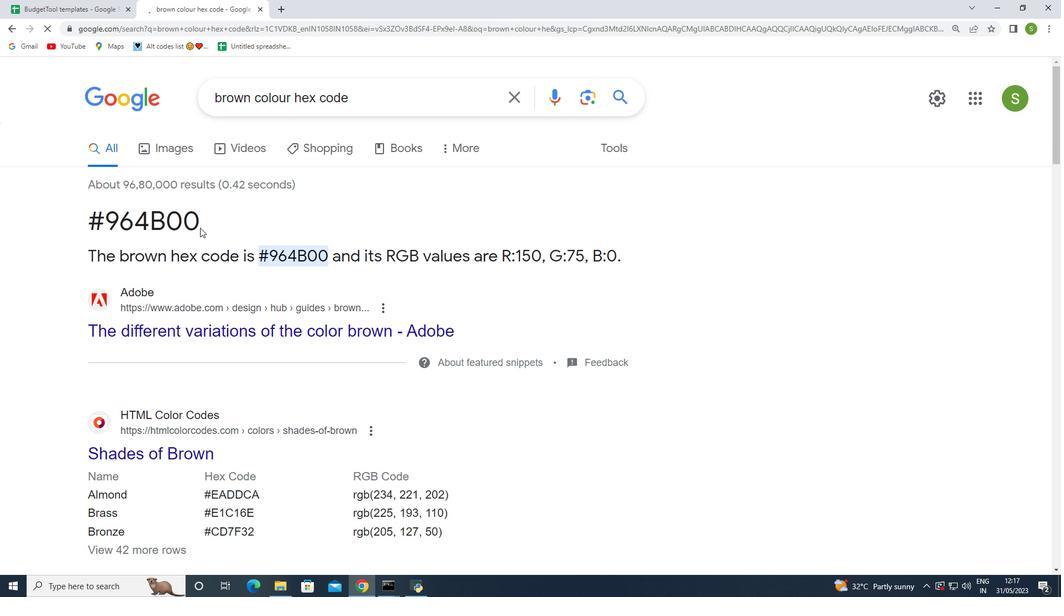 
Action: Mouse moved to (188, 225)
Screenshot: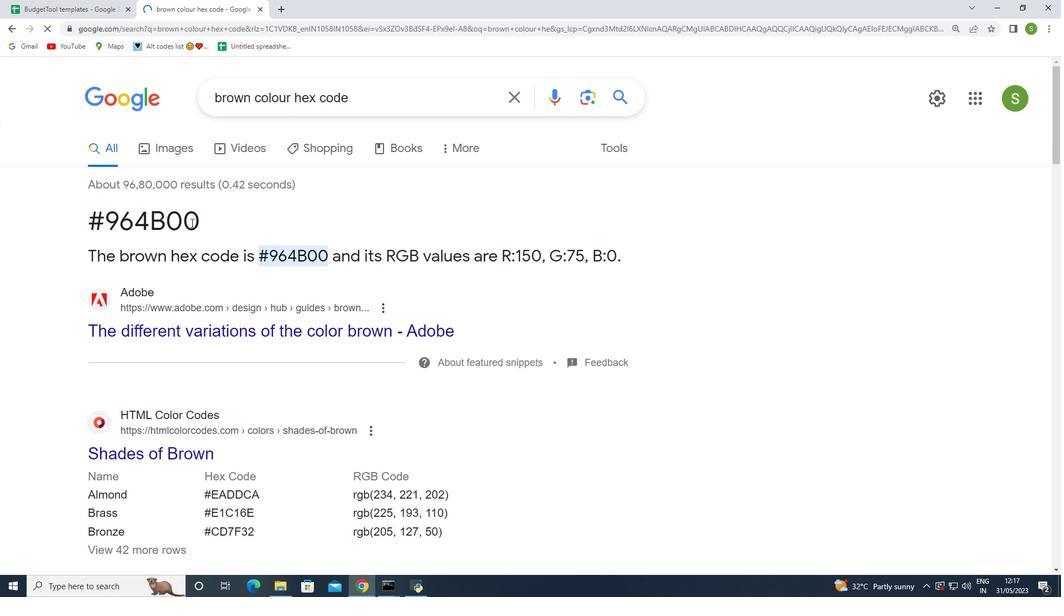 
Action: Mouse pressed left at (188, 225)
Screenshot: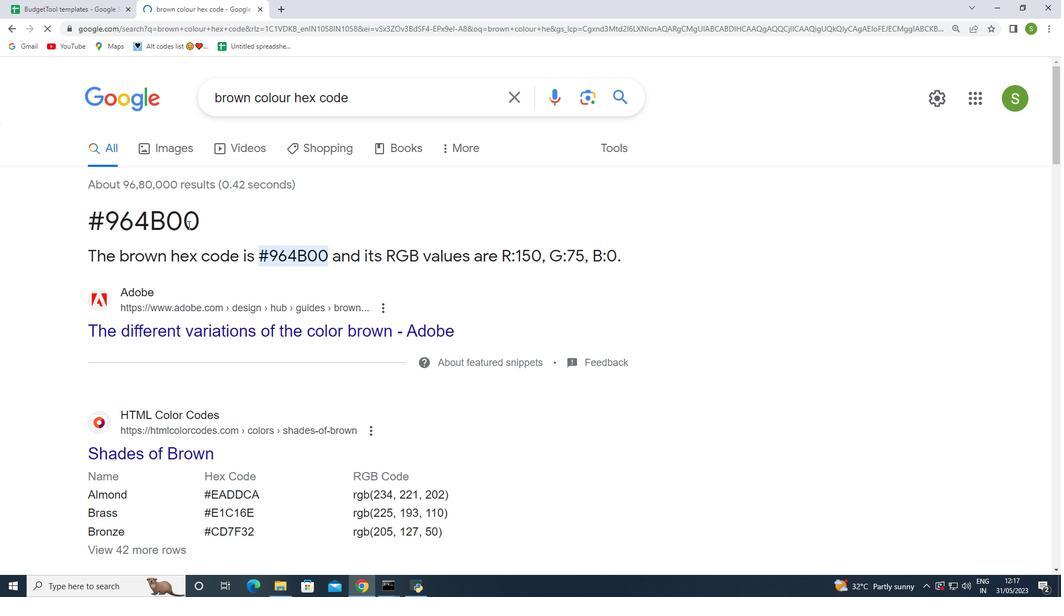 
Action: Mouse moved to (188, 220)
Screenshot: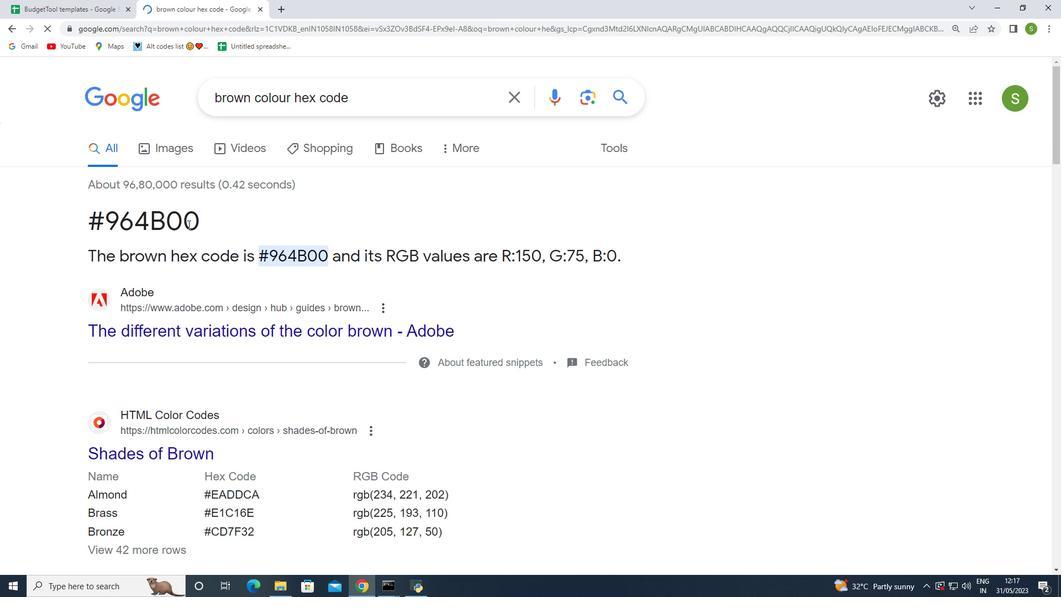 
Action: Mouse pressed left at (188, 220)
Screenshot: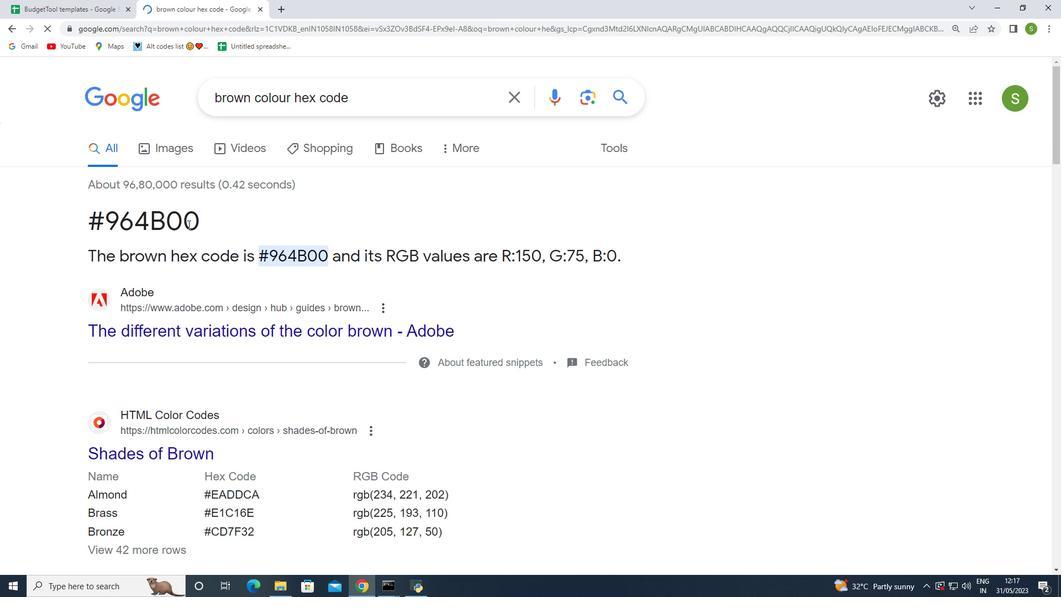 
Action: Mouse moved to (188, 220)
Screenshot: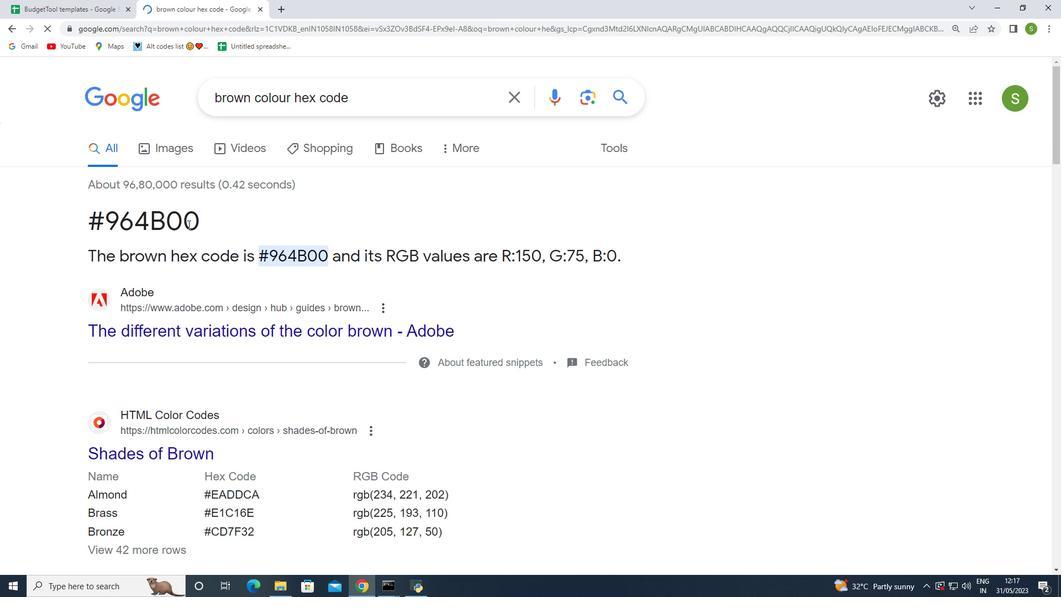 
Action: Mouse pressed left at (188, 220)
Screenshot: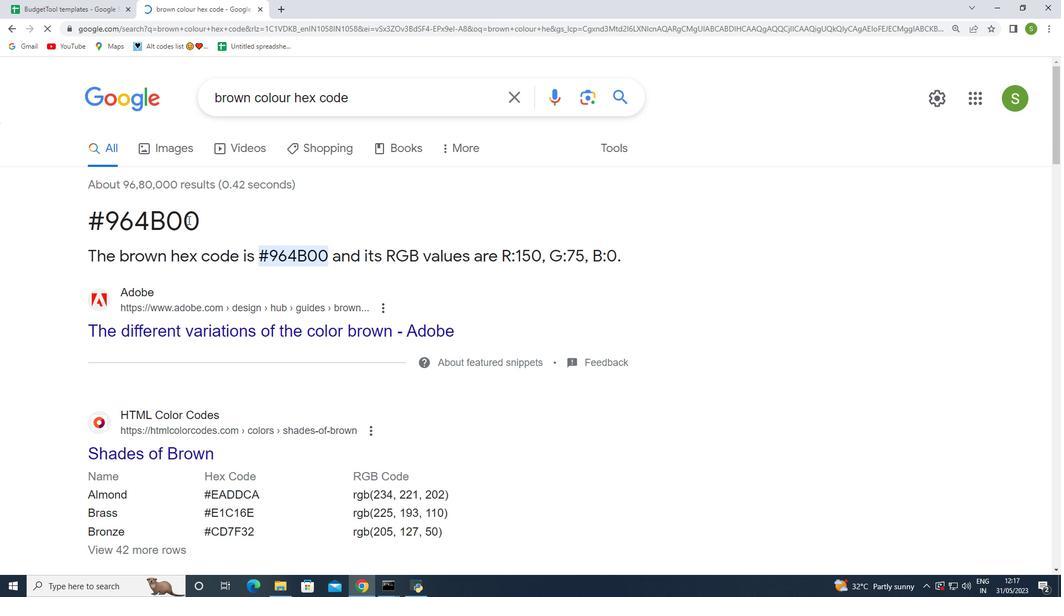
Action: Mouse moved to (225, 233)
Screenshot: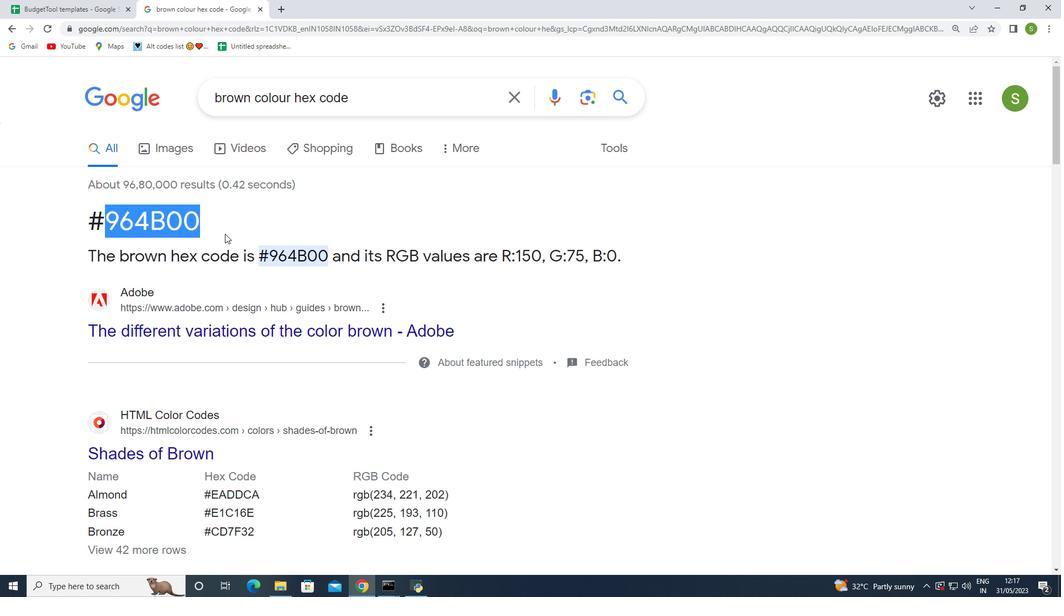 
Action: Key pressed ctrl+C
Screenshot: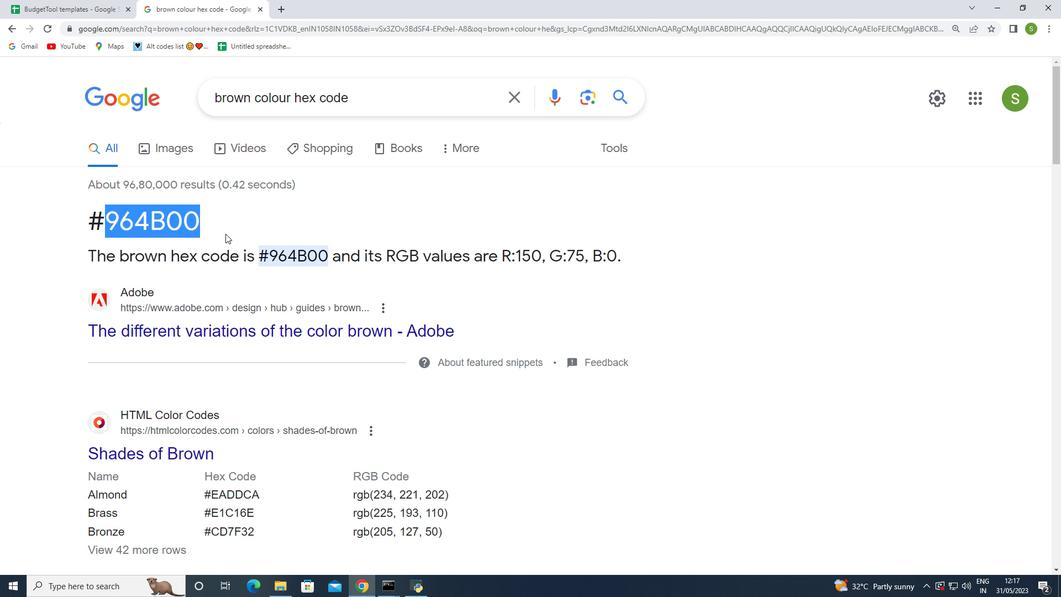 
Action: Mouse moved to (56, 1)
Screenshot: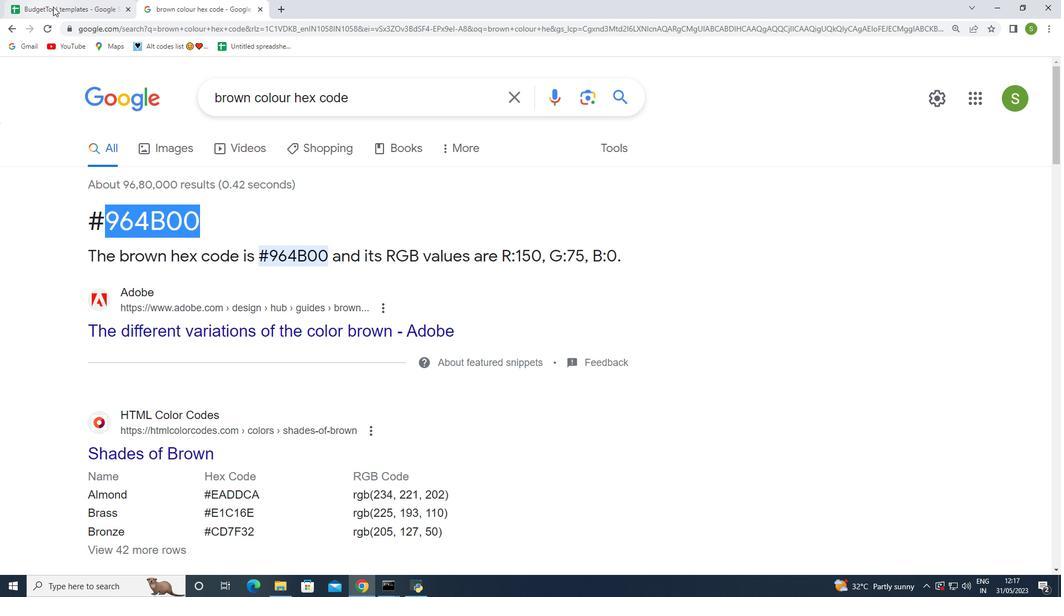 
Action: Mouse pressed left at (56, 1)
Screenshot: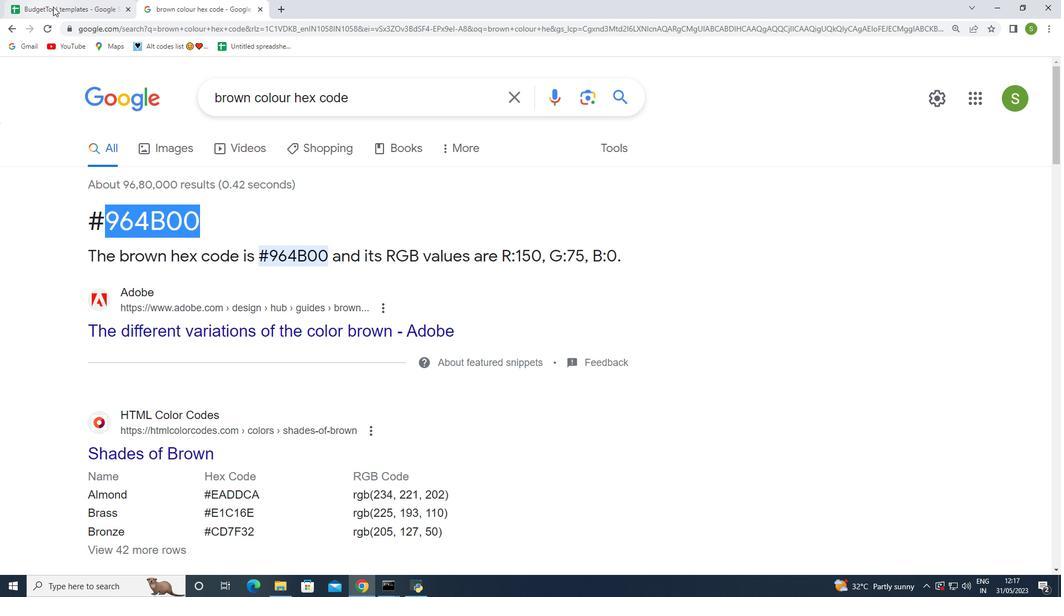 
Action: Mouse moved to (320, 94)
Screenshot: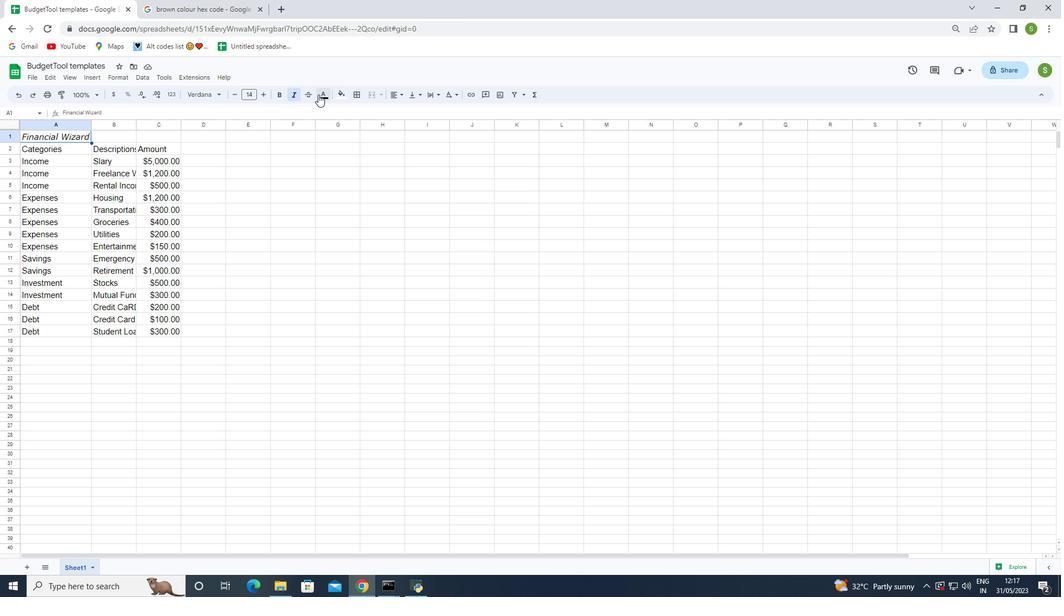 
Action: Mouse pressed left at (320, 94)
Screenshot: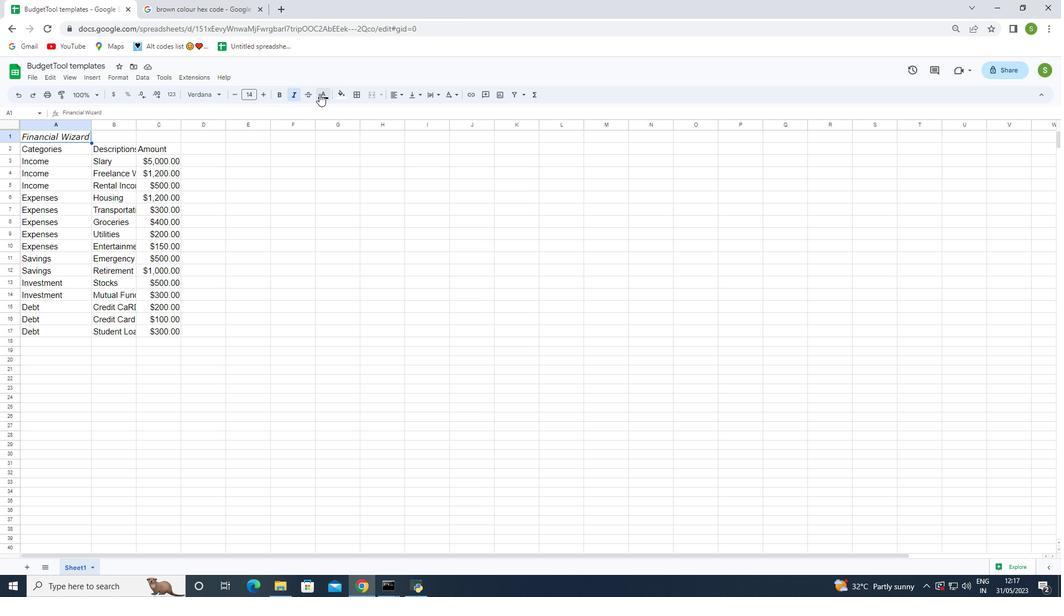 
Action: Mouse moved to (326, 235)
Screenshot: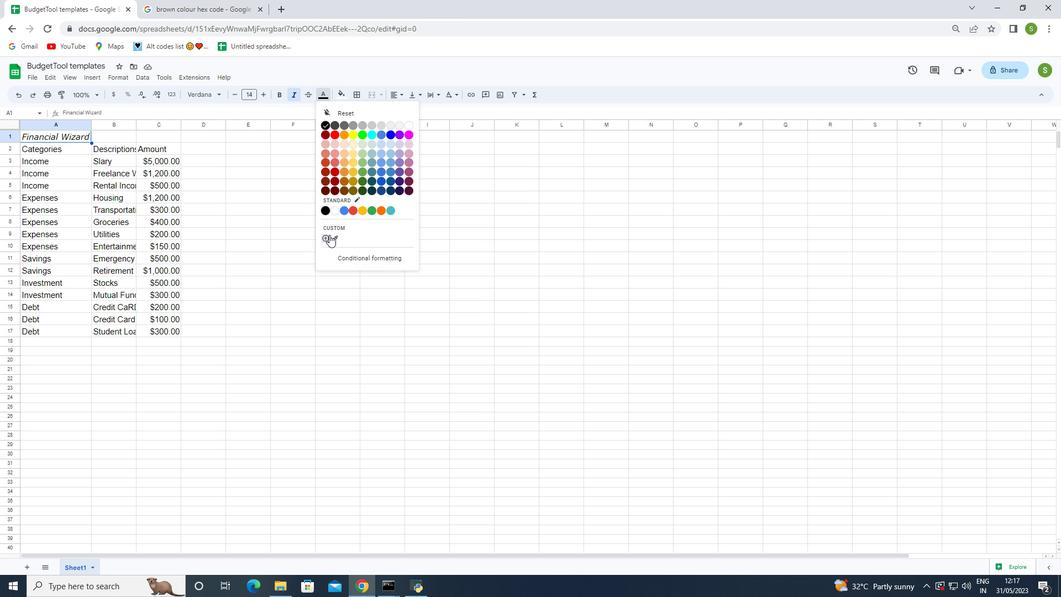 
Action: Mouse pressed left at (326, 235)
Screenshot: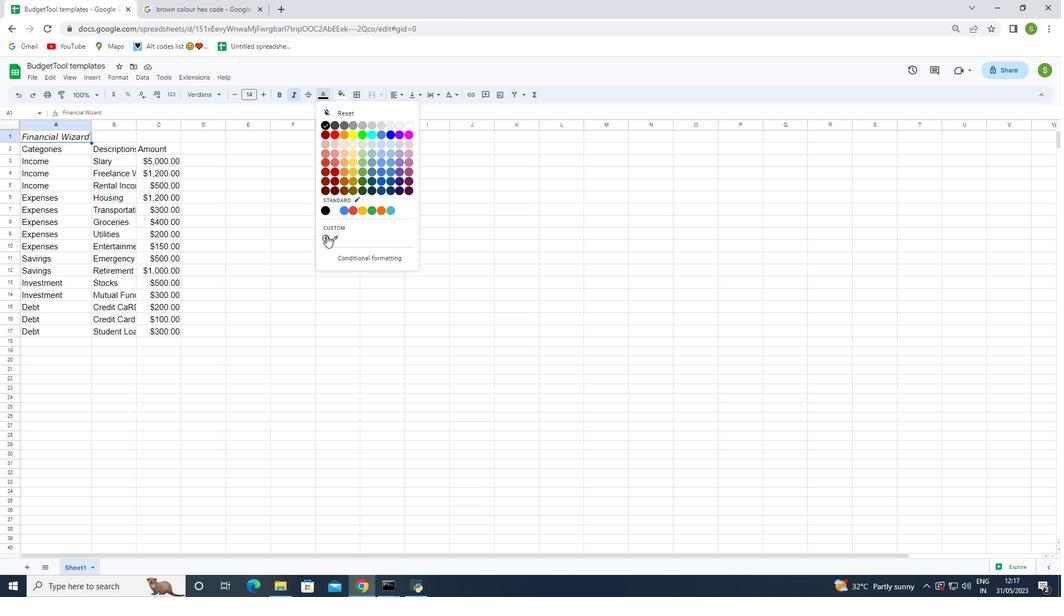 
Action: Mouse moved to (496, 360)
Screenshot: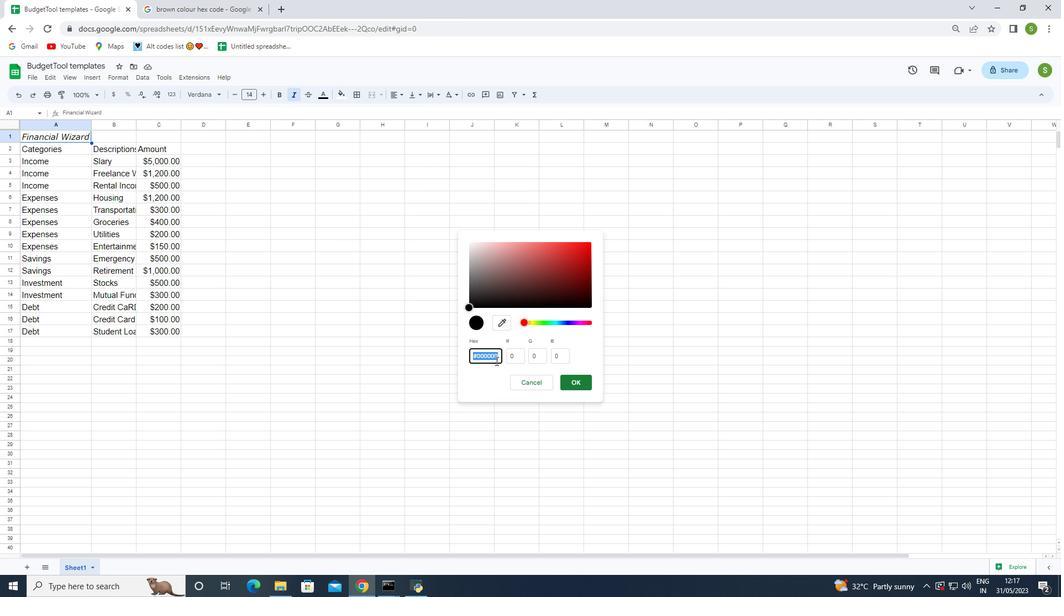 
Action: Key pressed ctrl+V
Screenshot: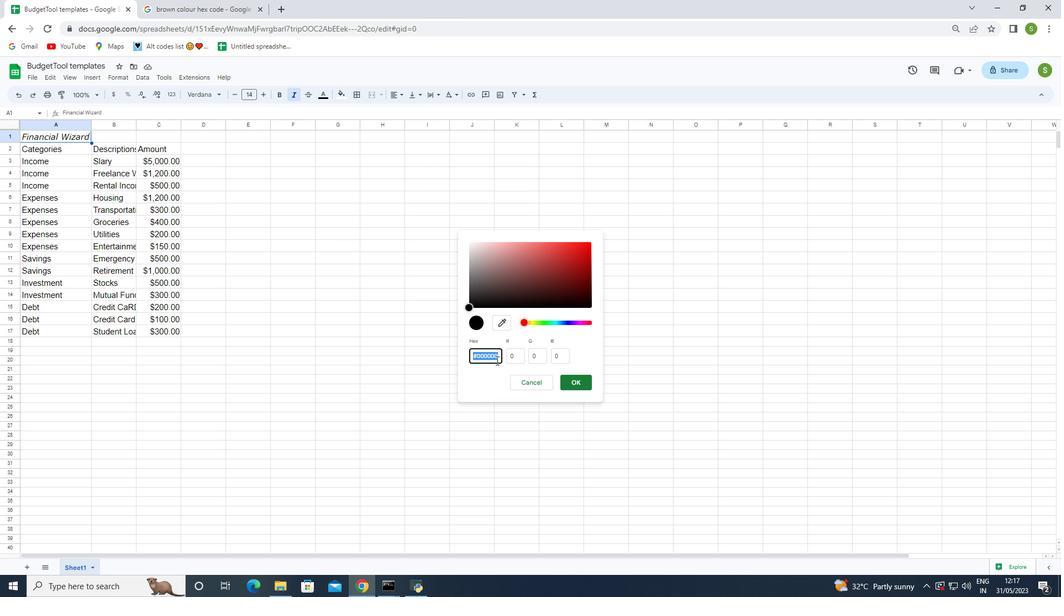 
Action: Mouse moved to (582, 384)
Screenshot: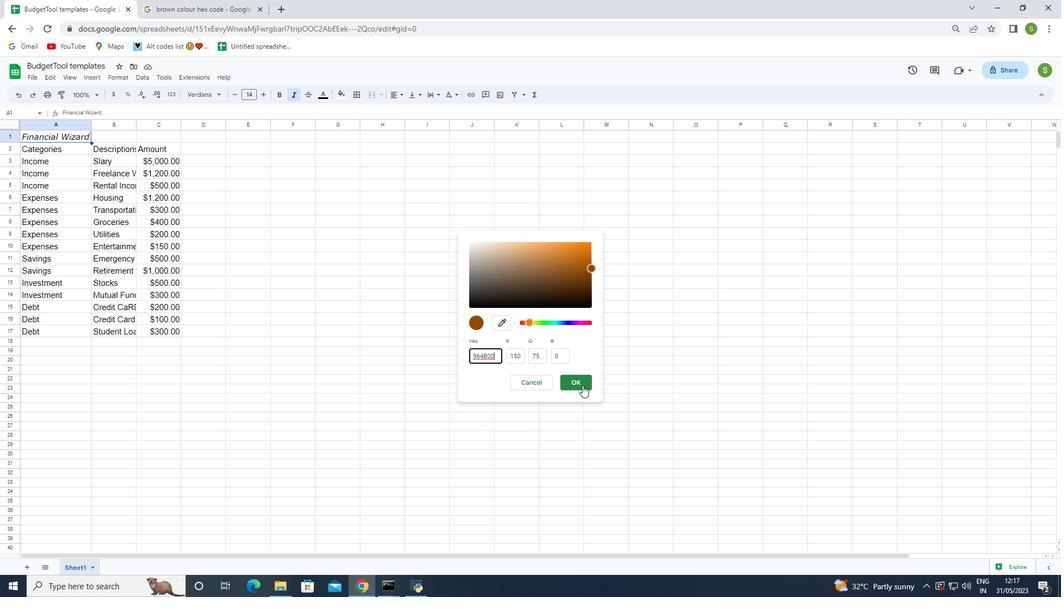 
Action: Mouse pressed left at (582, 384)
Screenshot: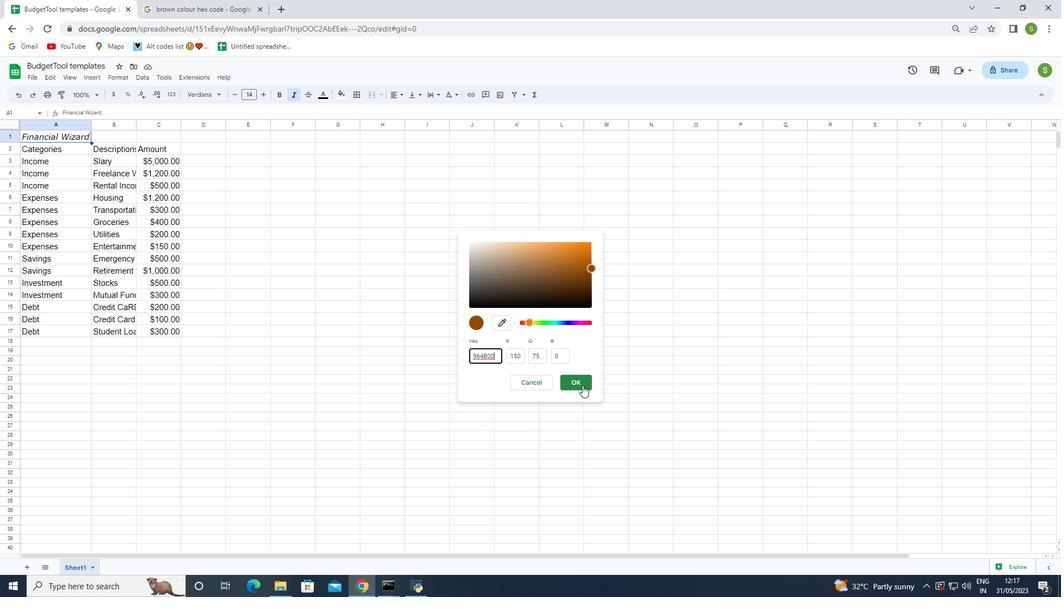 
Action: Mouse moved to (277, 95)
Screenshot: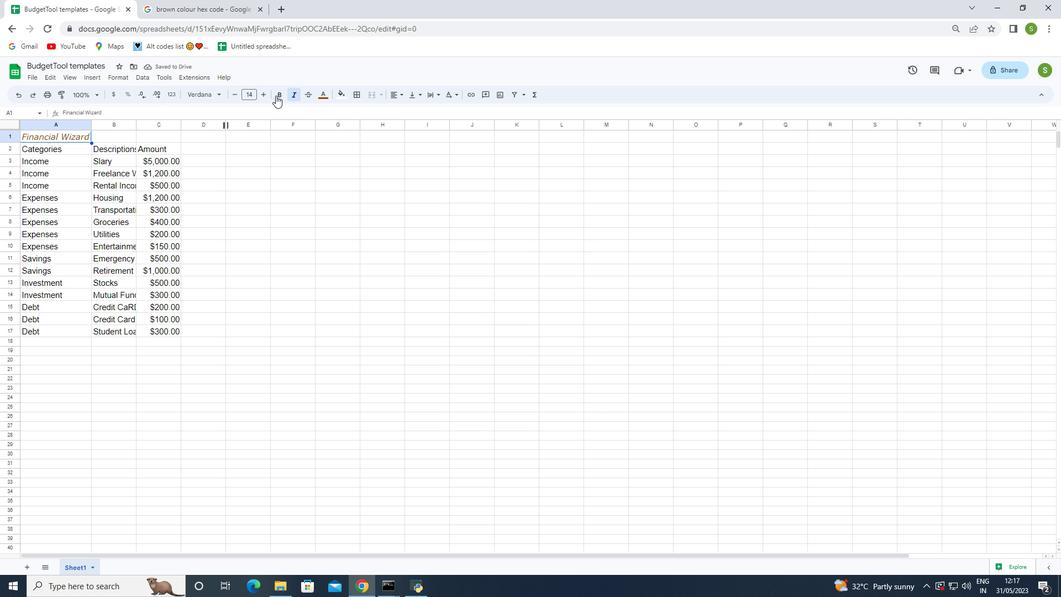 
Action: Mouse pressed left at (277, 95)
Screenshot: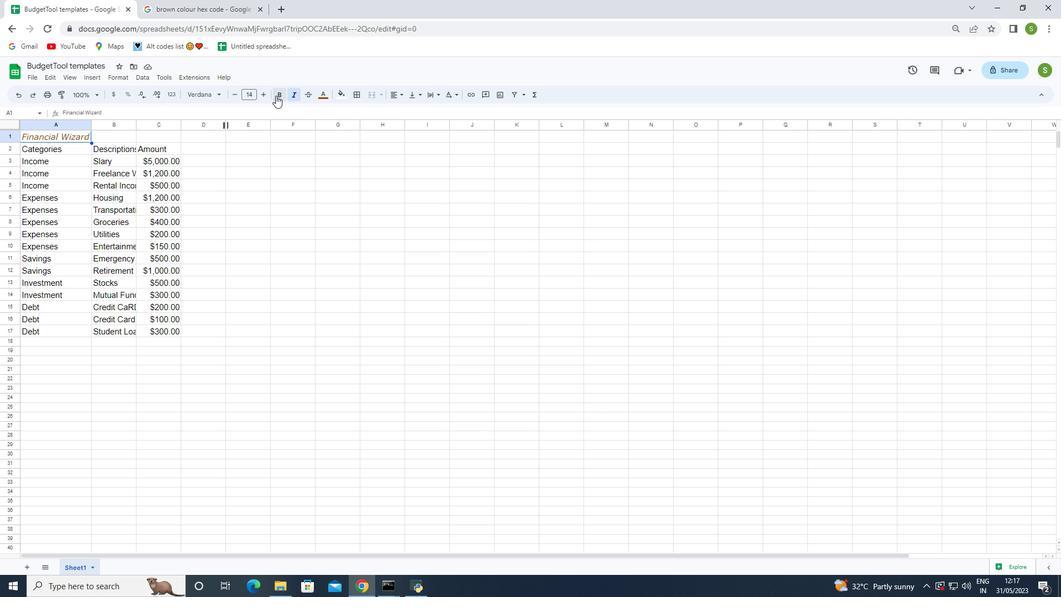
Action: Mouse moved to (266, 96)
Screenshot: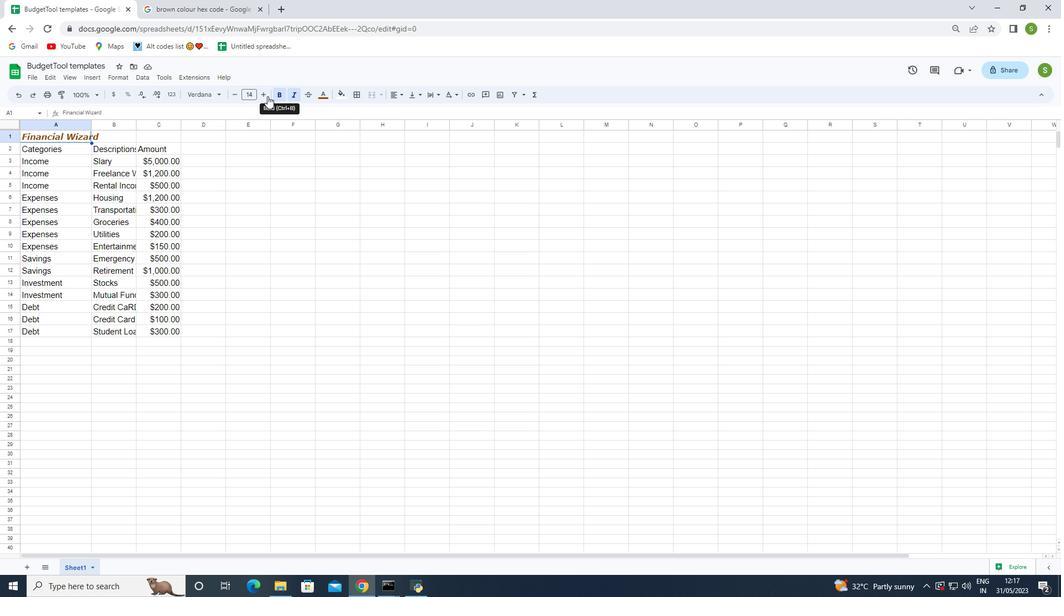 
Action: Mouse pressed left at (266, 96)
Screenshot: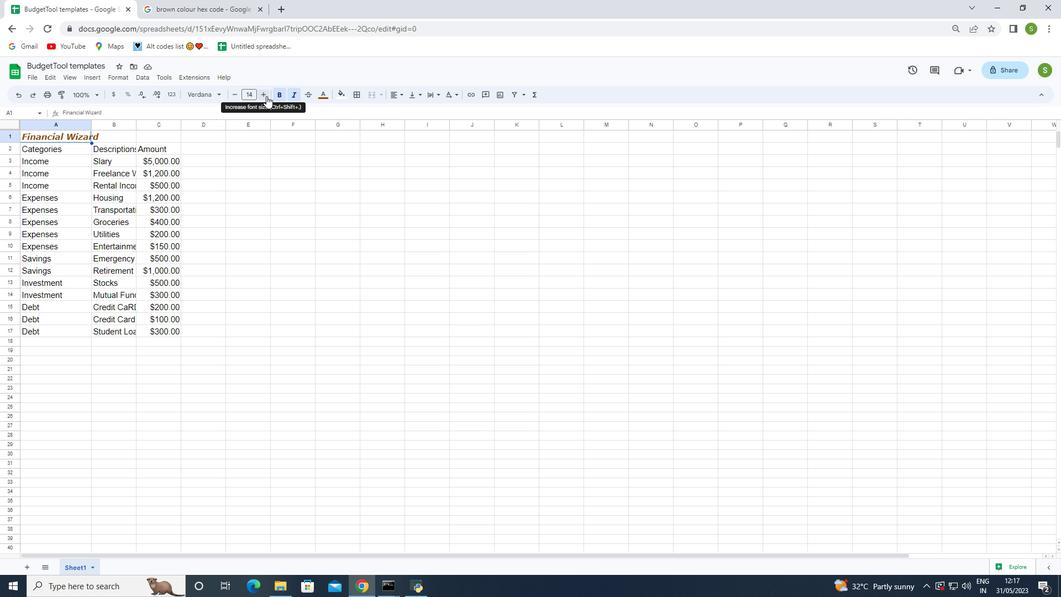 
Action: Mouse pressed left at (266, 96)
Screenshot: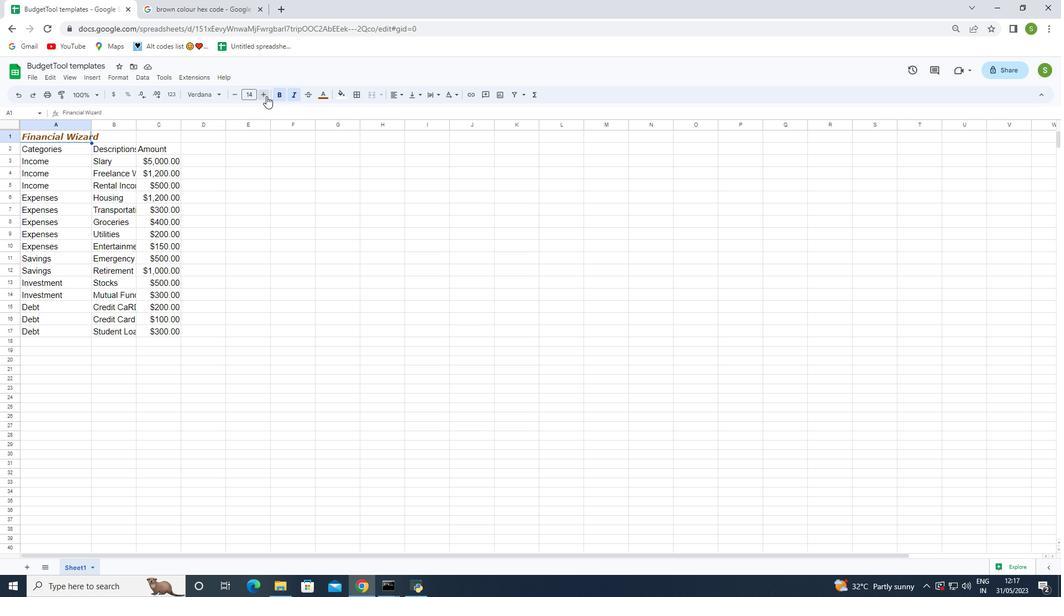 
Action: Mouse pressed left at (266, 96)
Screenshot: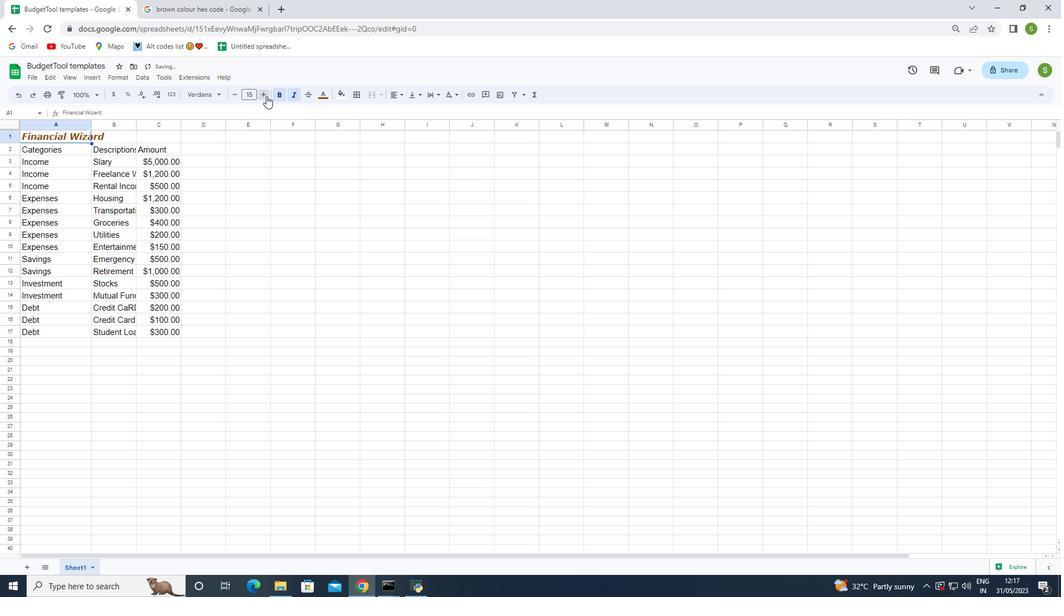 
Action: Mouse pressed left at (266, 96)
Screenshot: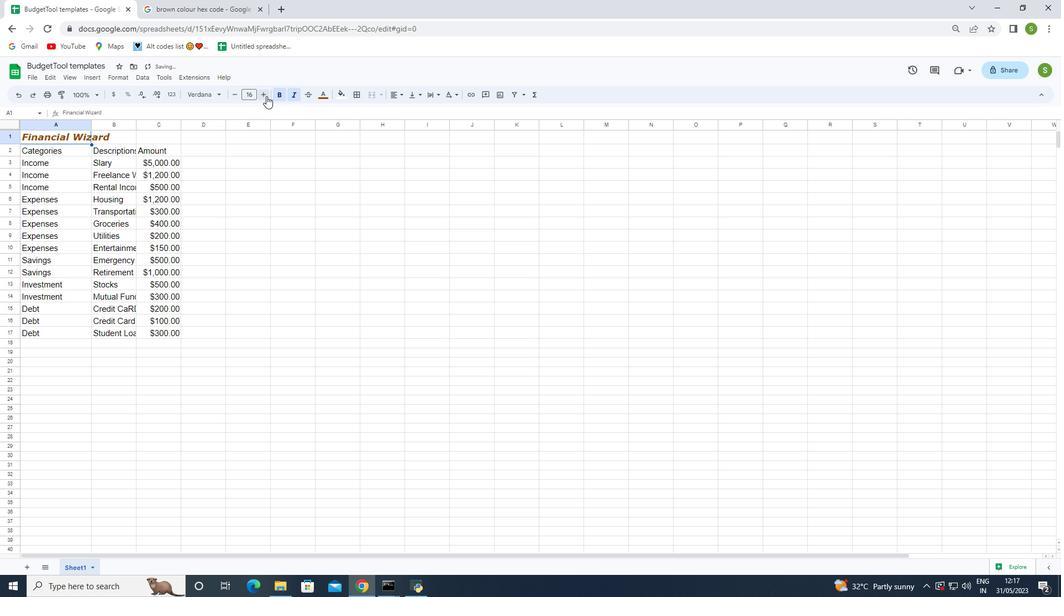 
Action: Mouse pressed left at (266, 96)
Screenshot: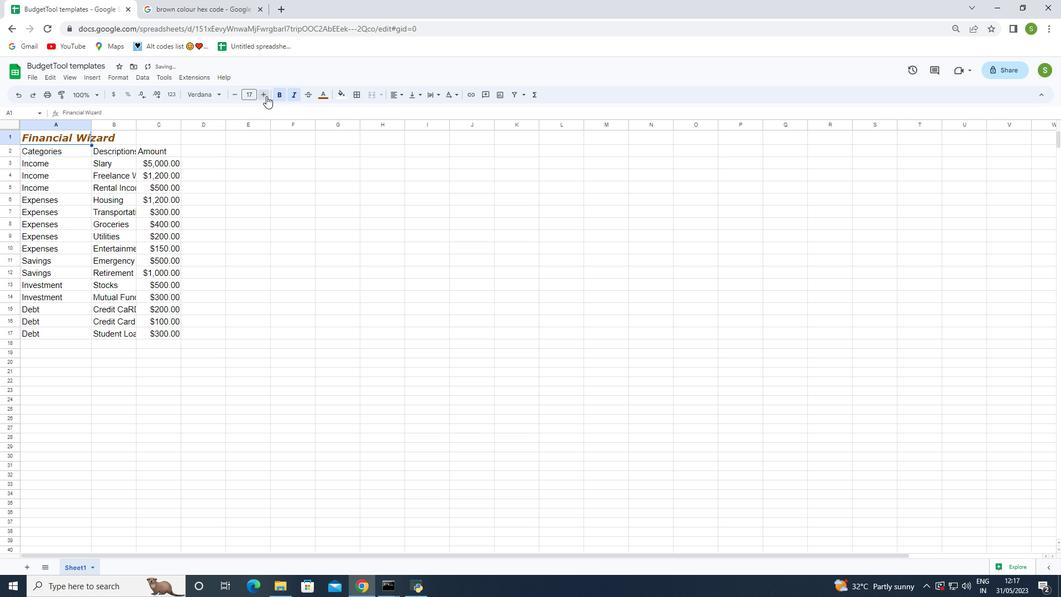 
Action: Mouse moved to (264, 99)
Screenshot: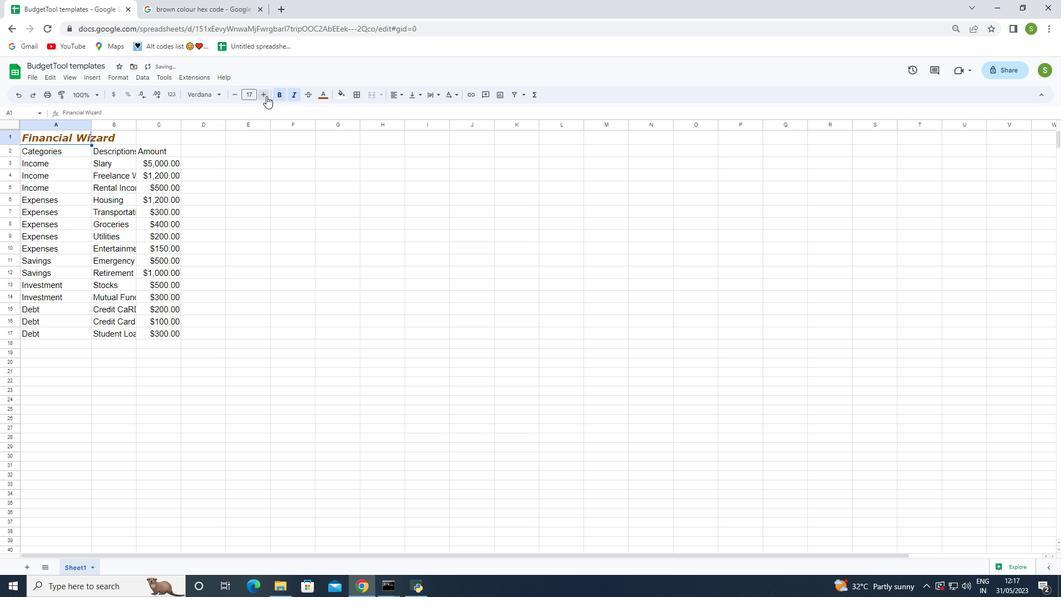 
Action: Mouse pressed left at (264, 99)
Screenshot: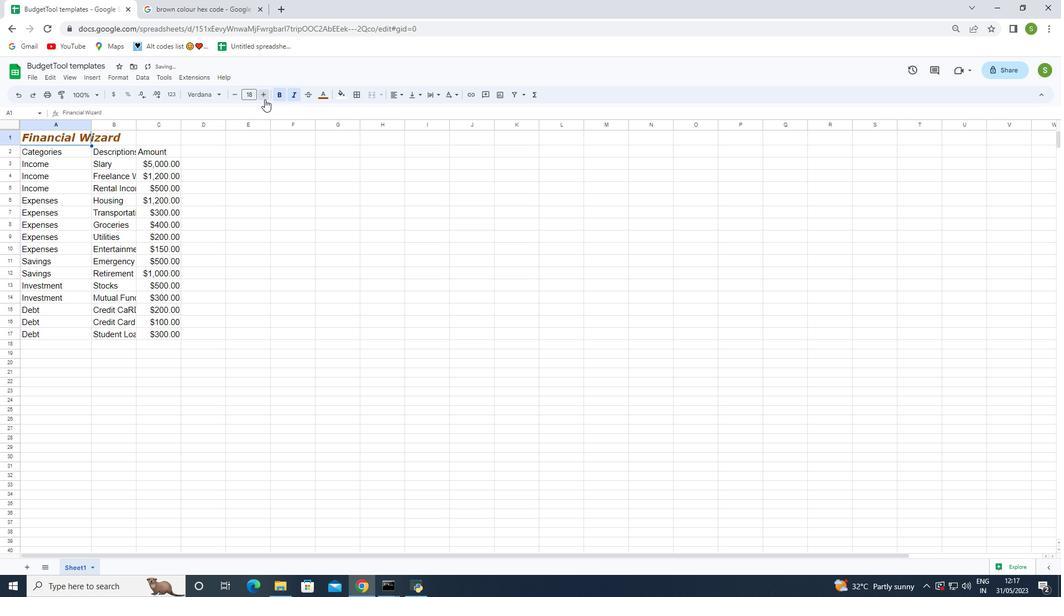
Action: Mouse pressed left at (264, 99)
Screenshot: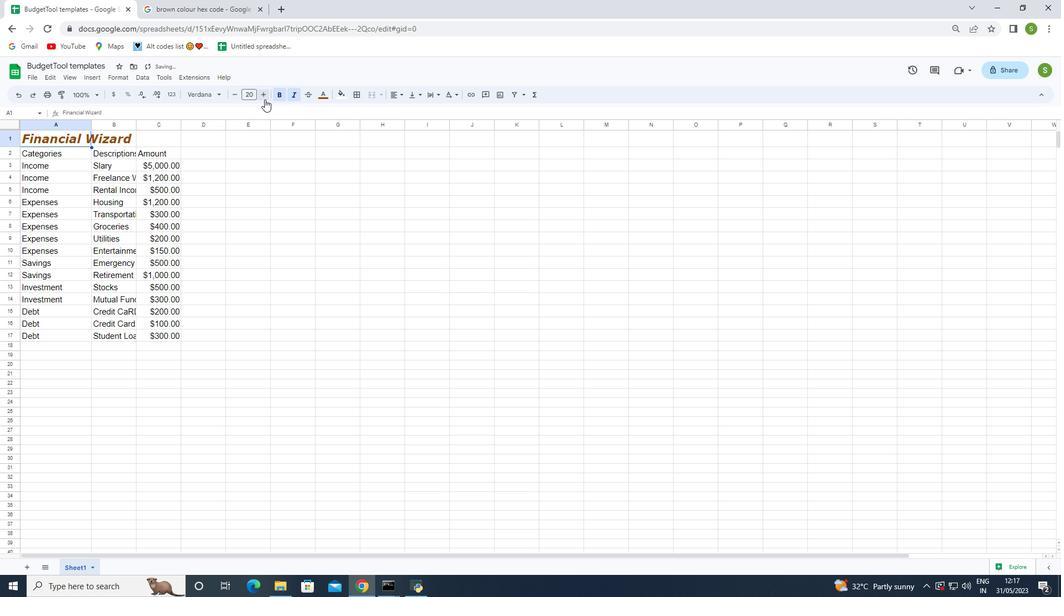 
Action: Mouse pressed left at (264, 99)
Screenshot: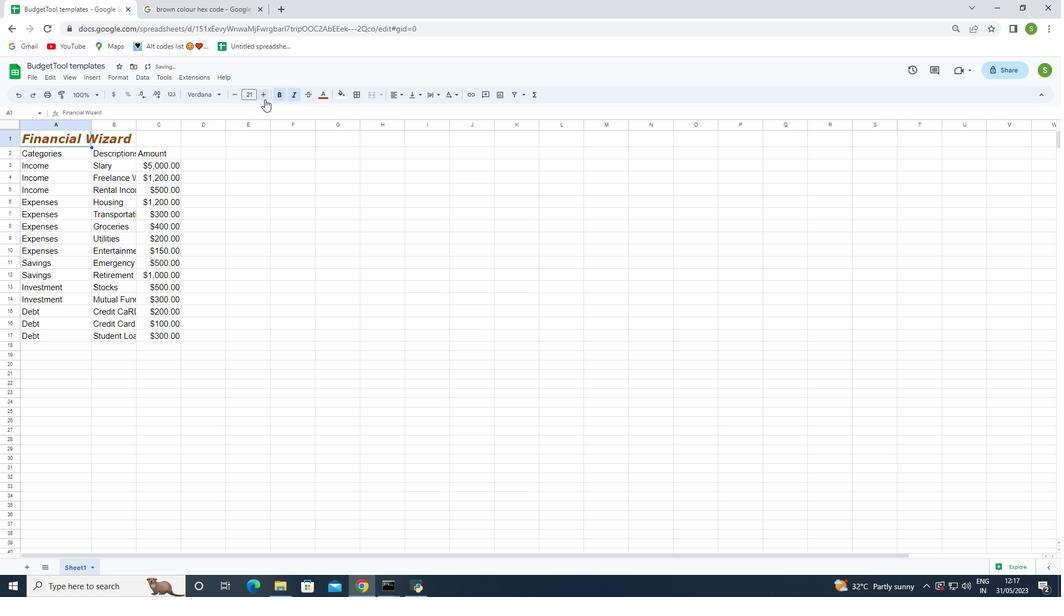 
Action: Mouse pressed left at (264, 99)
Screenshot: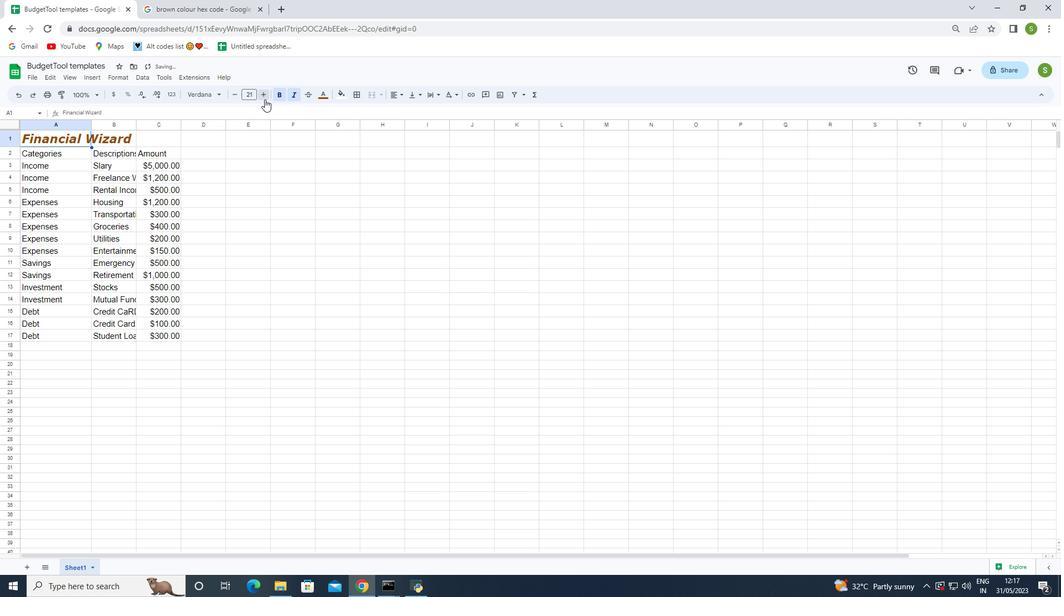 
Action: Mouse pressed left at (264, 99)
Screenshot: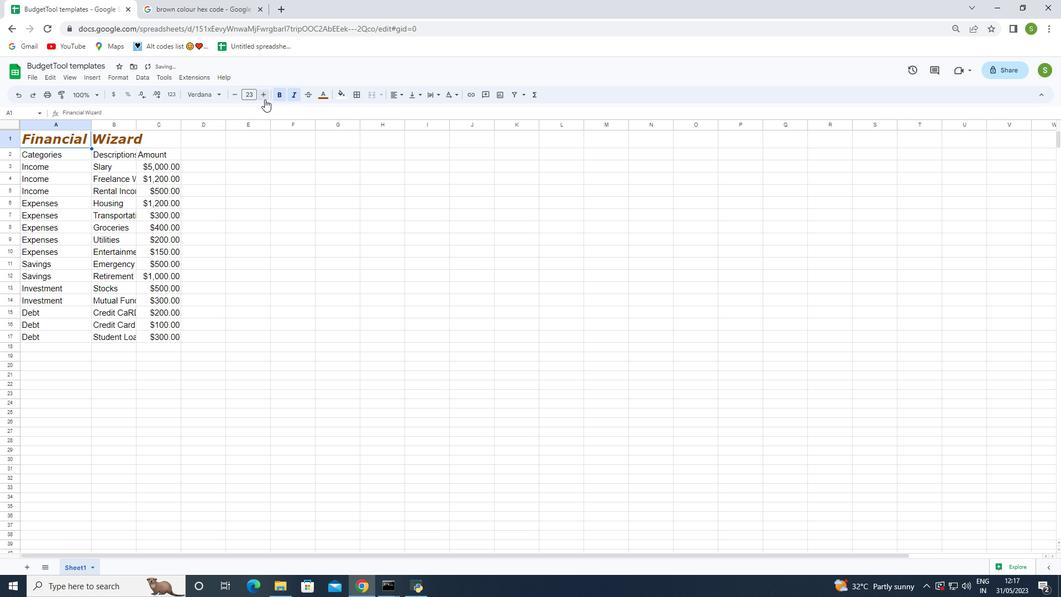 
Action: Mouse pressed left at (264, 99)
Screenshot: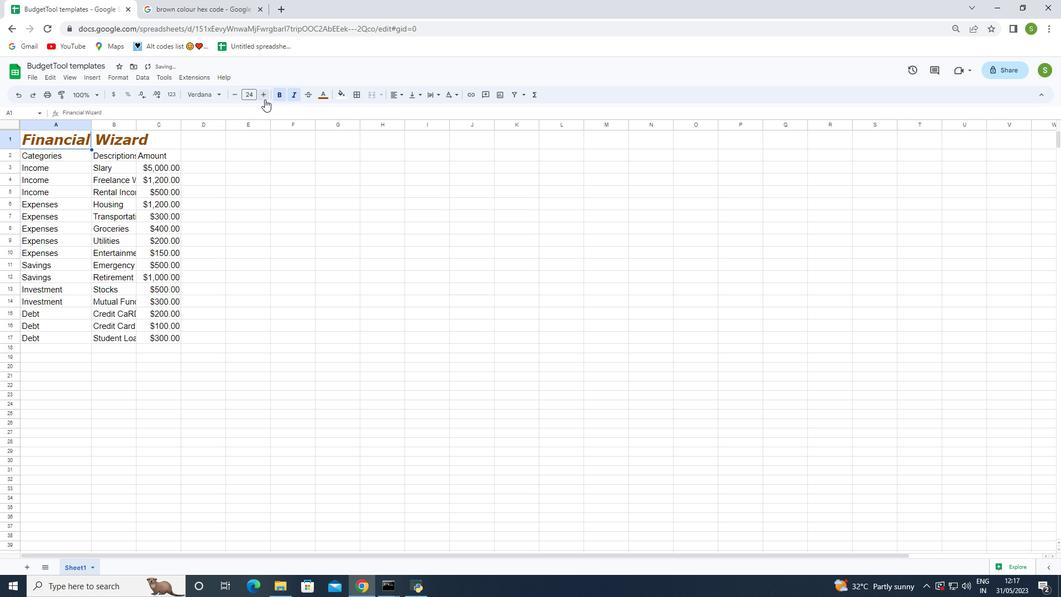
Action: Mouse pressed left at (264, 99)
Screenshot: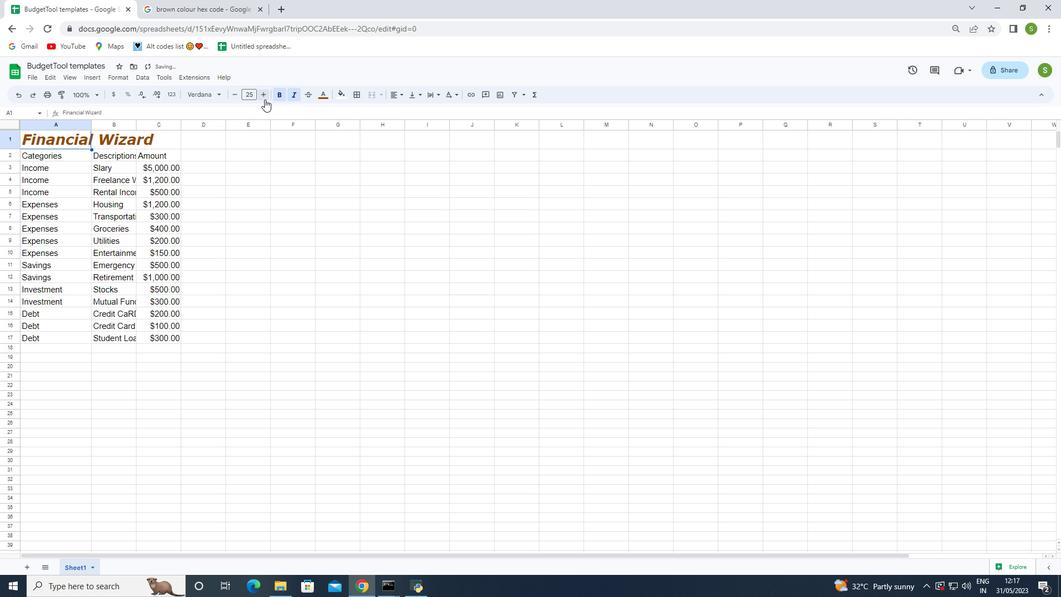 
Action: Mouse moved to (266, 271)
Screenshot: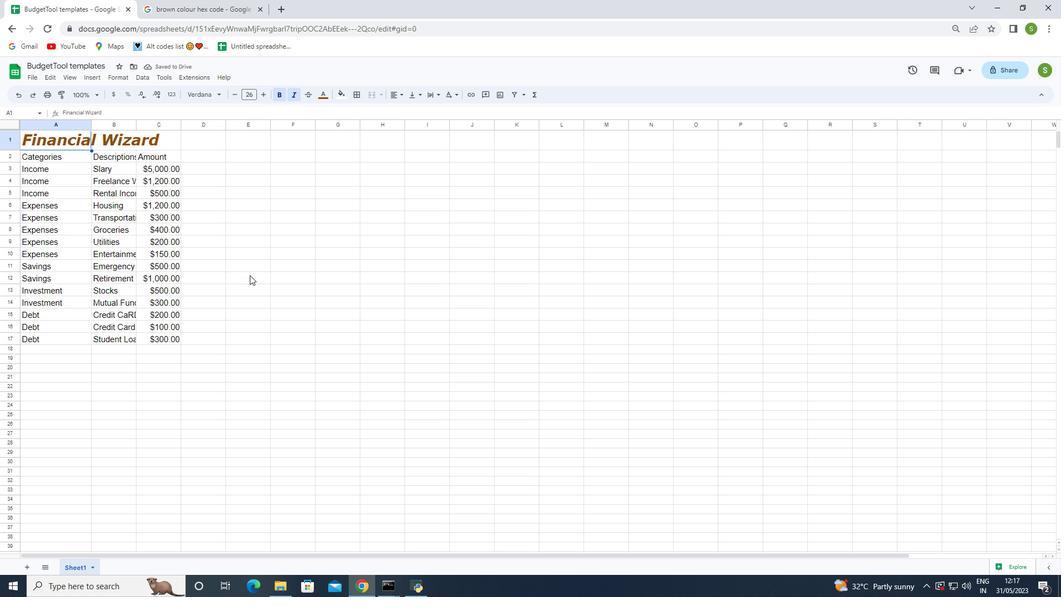 
Action: Mouse pressed left at (266, 271)
Screenshot: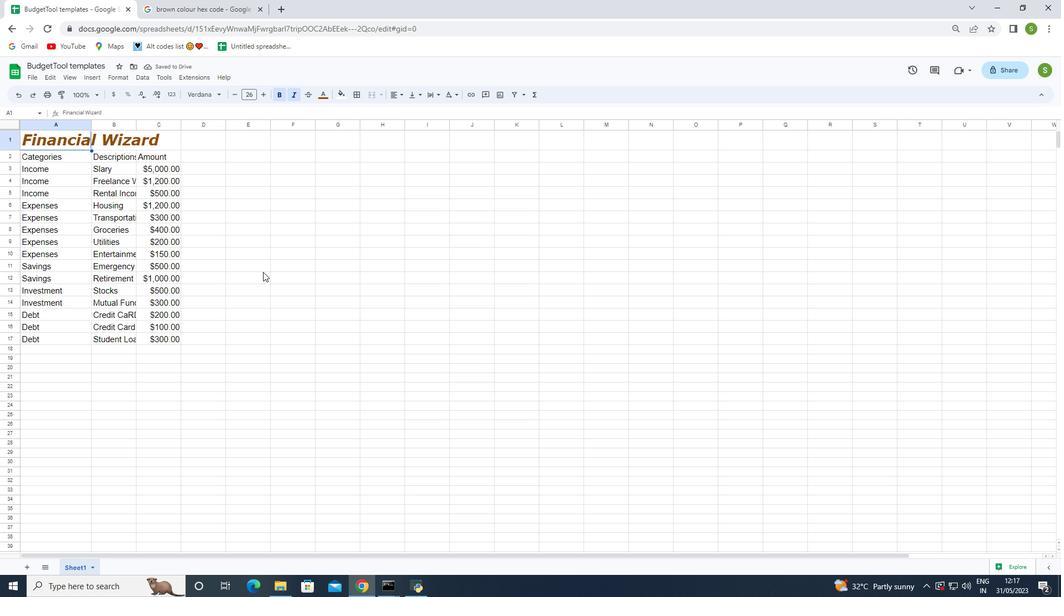 
Action: Mouse moved to (39, 158)
Screenshot: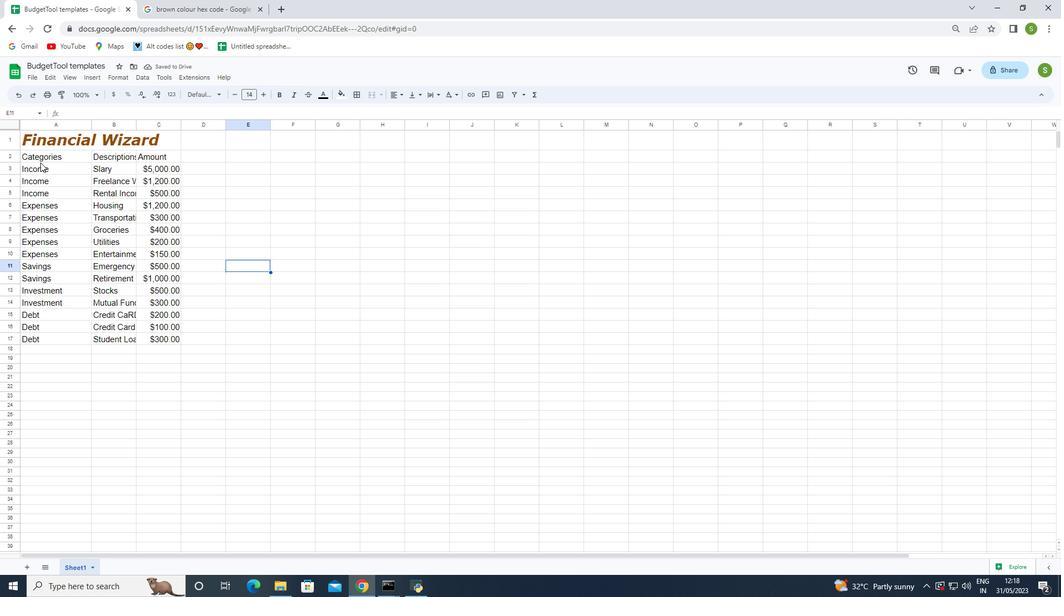 
Action: Mouse pressed left at (39, 158)
Screenshot: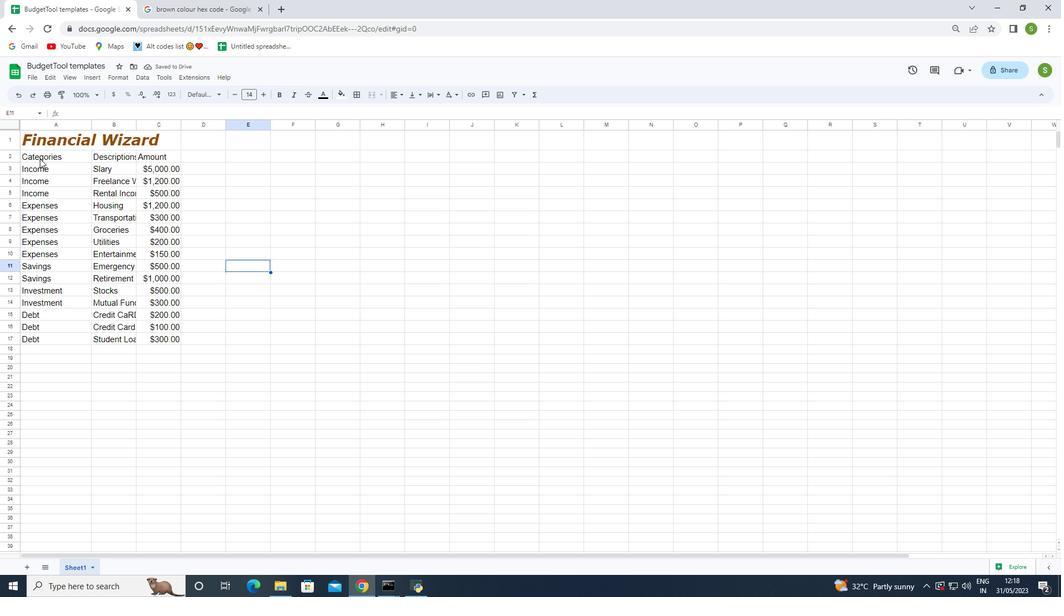
Action: Mouse moved to (192, 95)
Screenshot: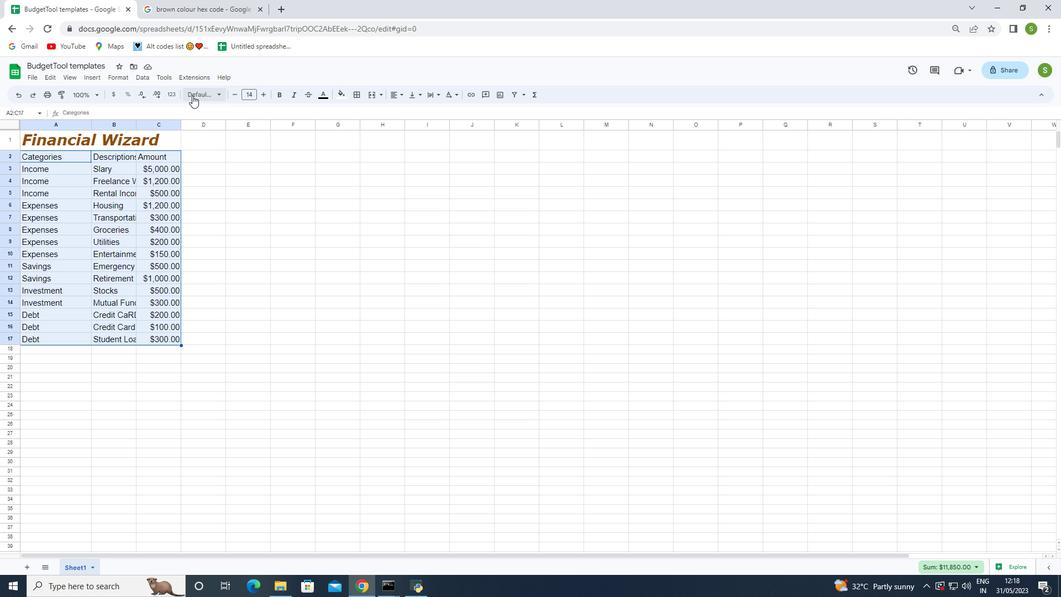 
Action: Mouse pressed left at (192, 95)
Screenshot: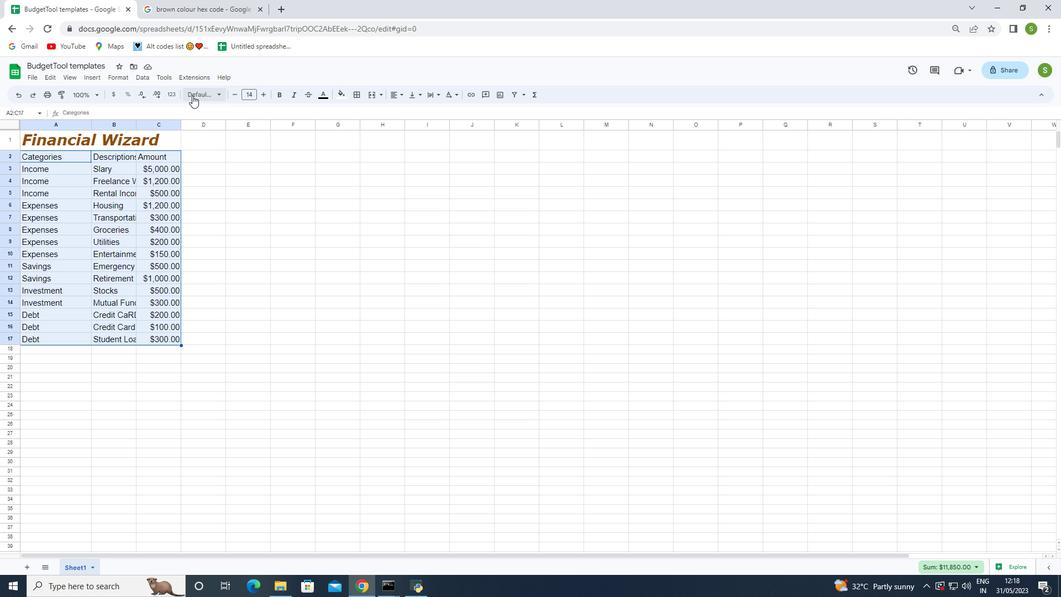 
Action: Mouse moved to (215, 275)
Screenshot: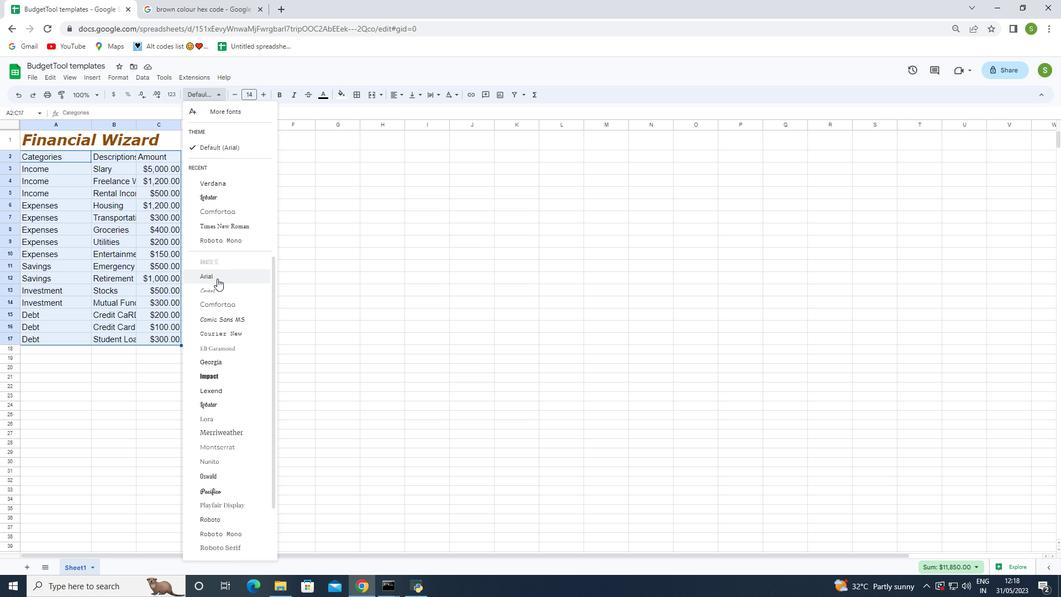 
Action: Mouse pressed left at (215, 275)
Screenshot: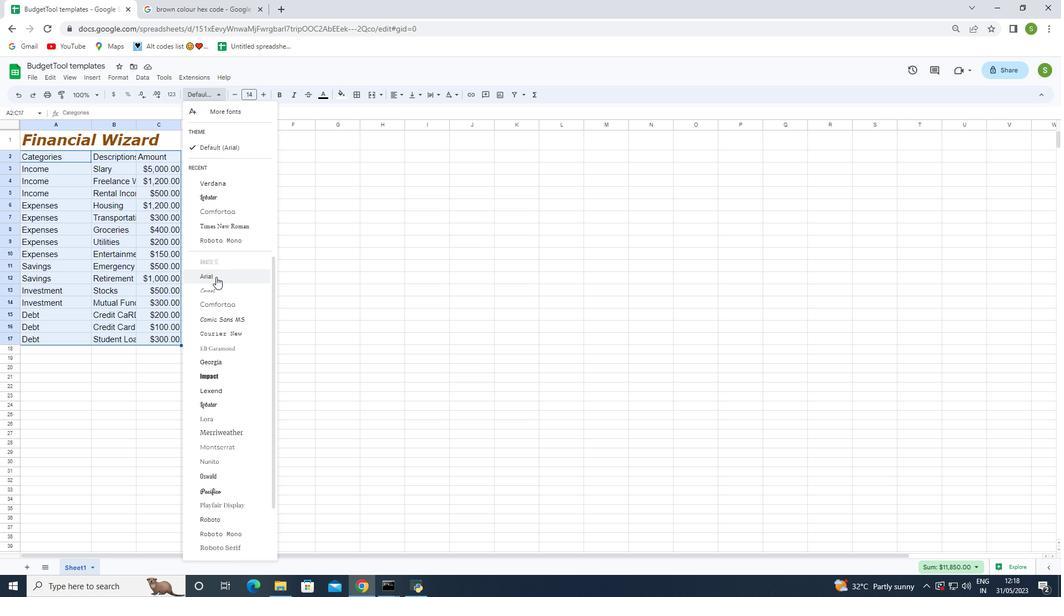 
Action: Mouse moved to (261, 92)
Screenshot: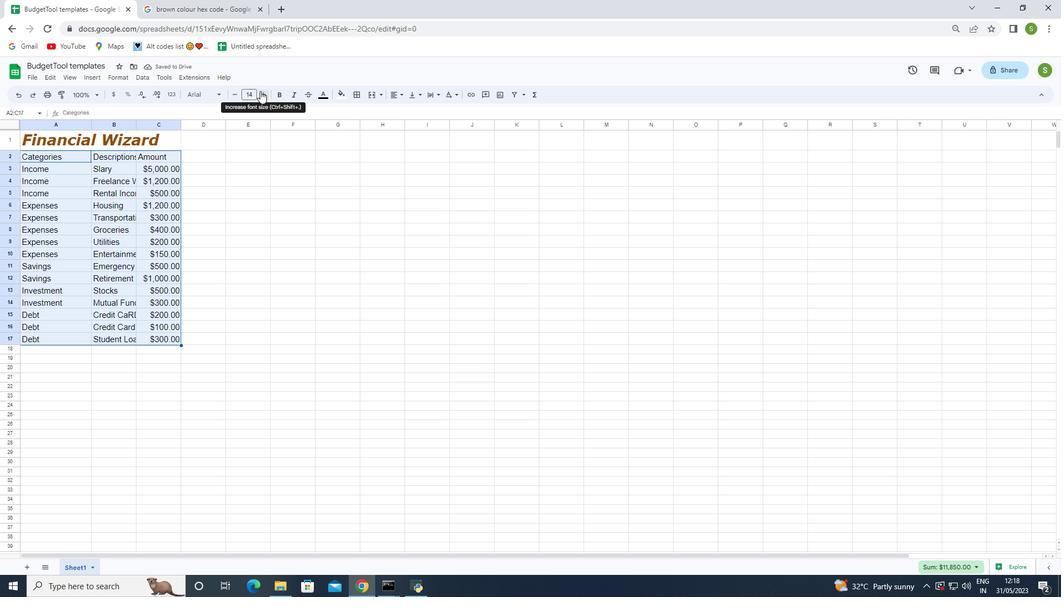 
Action: Mouse pressed left at (261, 92)
Screenshot: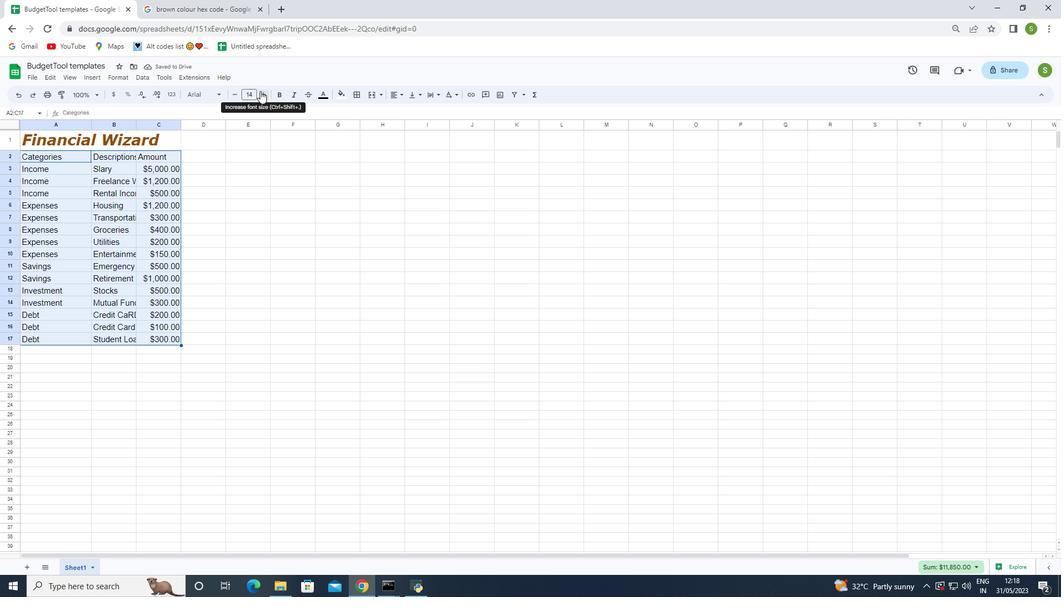 
Action: Mouse moved to (261, 92)
Screenshot: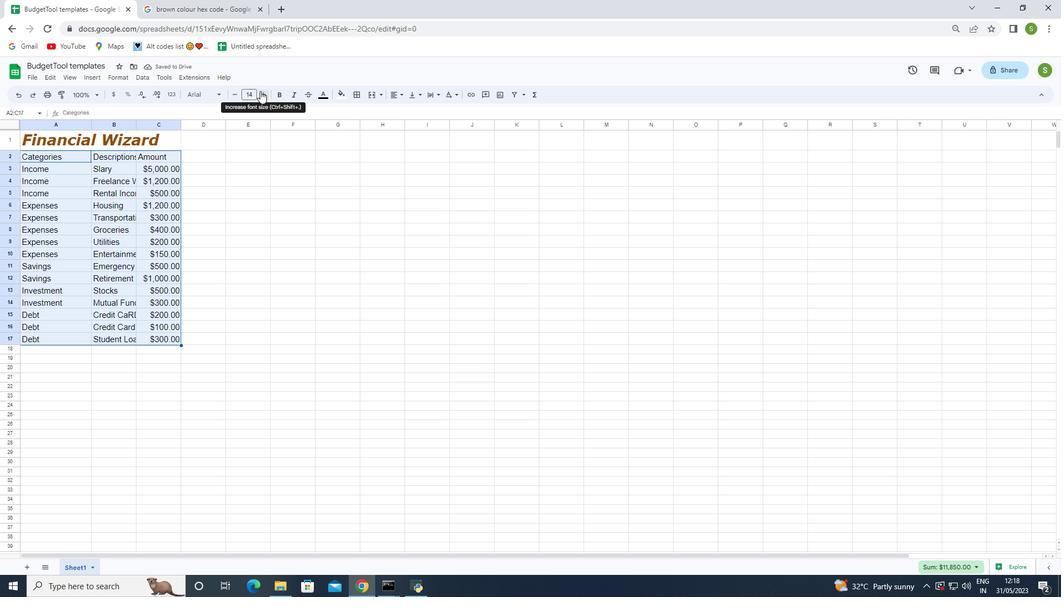 
Action: Mouse pressed left at (261, 92)
Screenshot: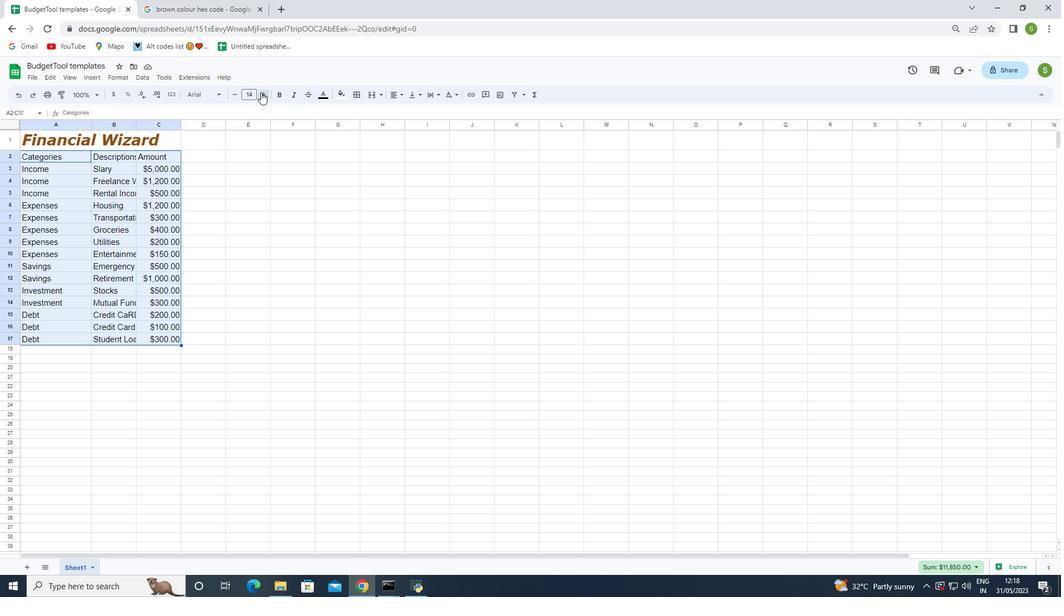 
Action: Mouse pressed left at (261, 92)
Screenshot: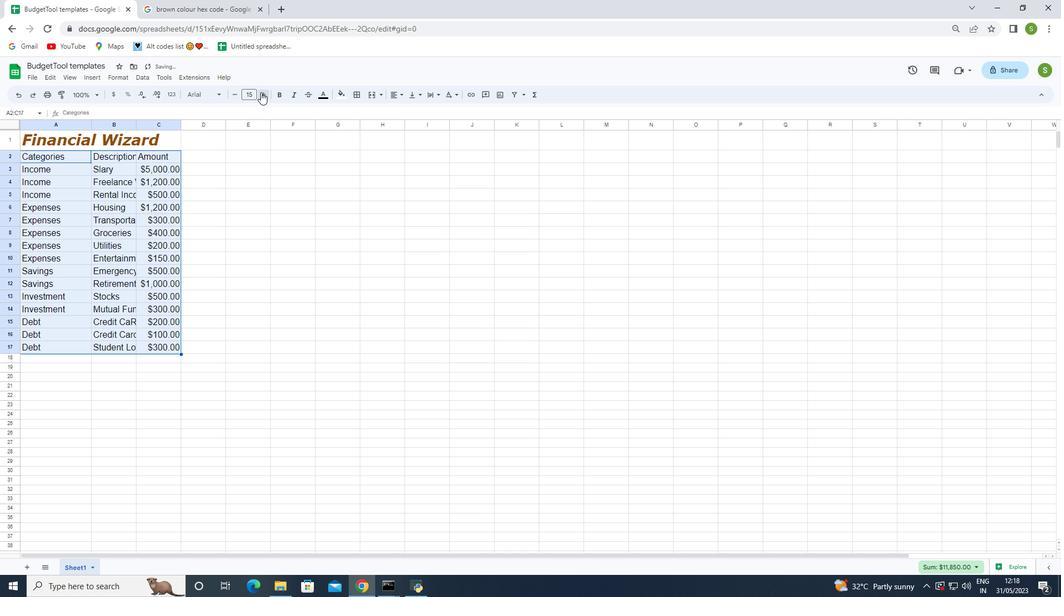 
Action: Mouse pressed left at (261, 92)
Screenshot: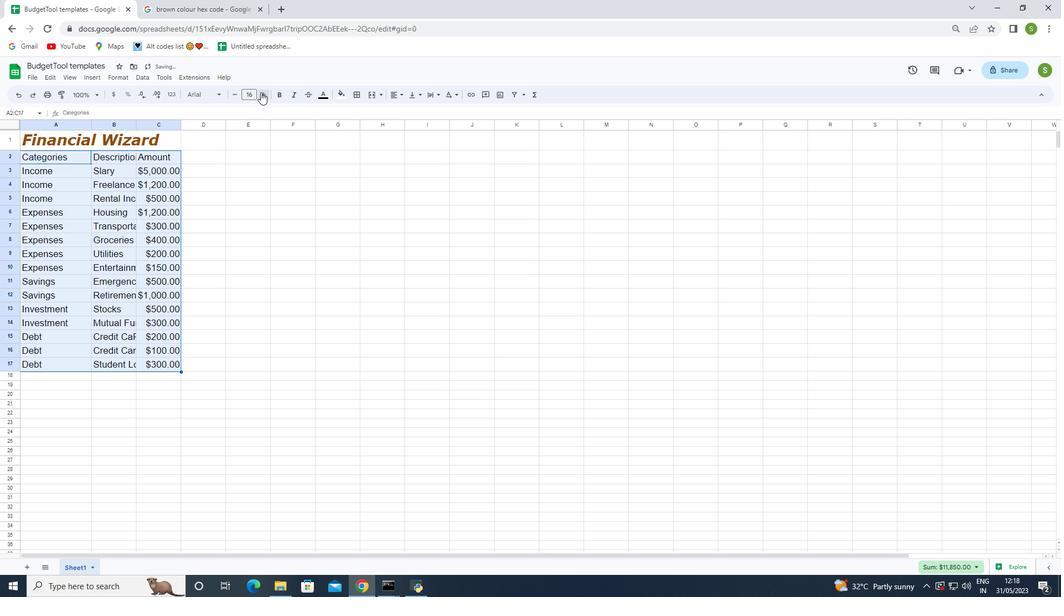 
Action: Mouse moved to (32, 143)
Screenshot: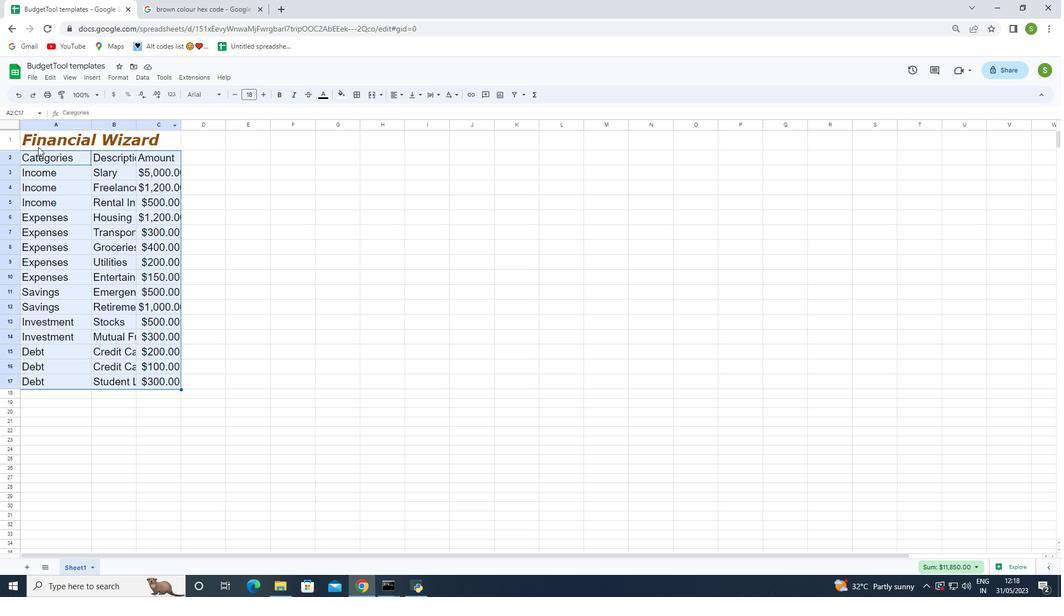 
Action: Mouse pressed left at (32, 143)
Screenshot: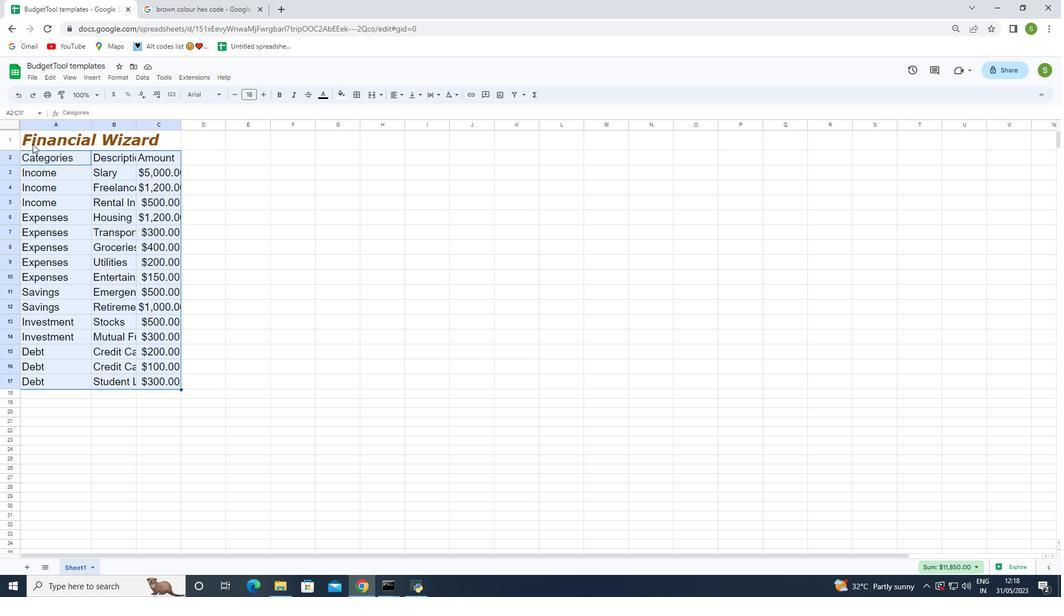 
Action: Mouse moved to (394, 93)
Screenshot: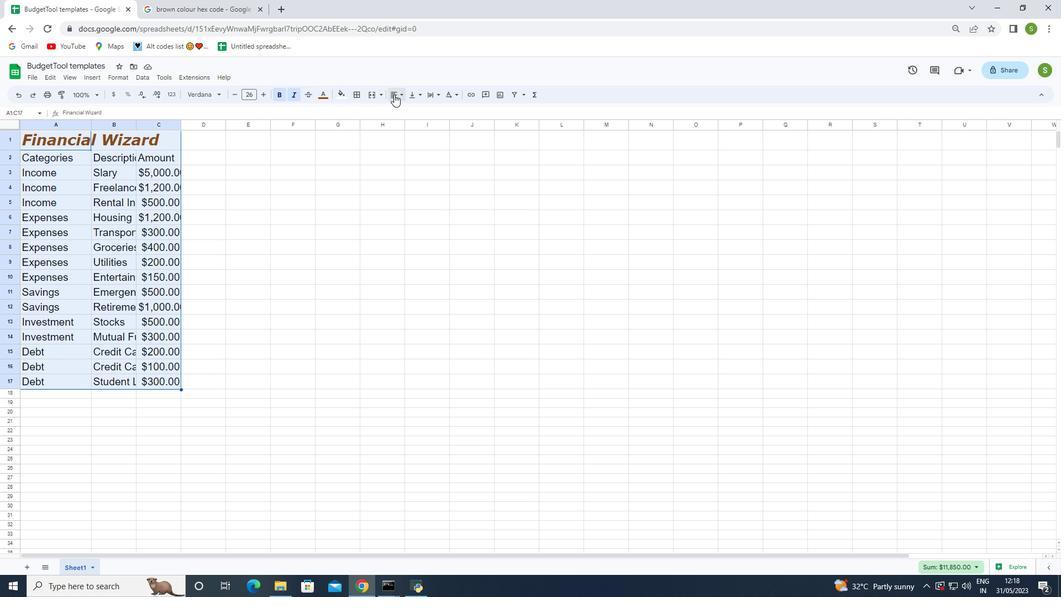 
Action: Mouse pressed left at (394, 93)
Screenshot: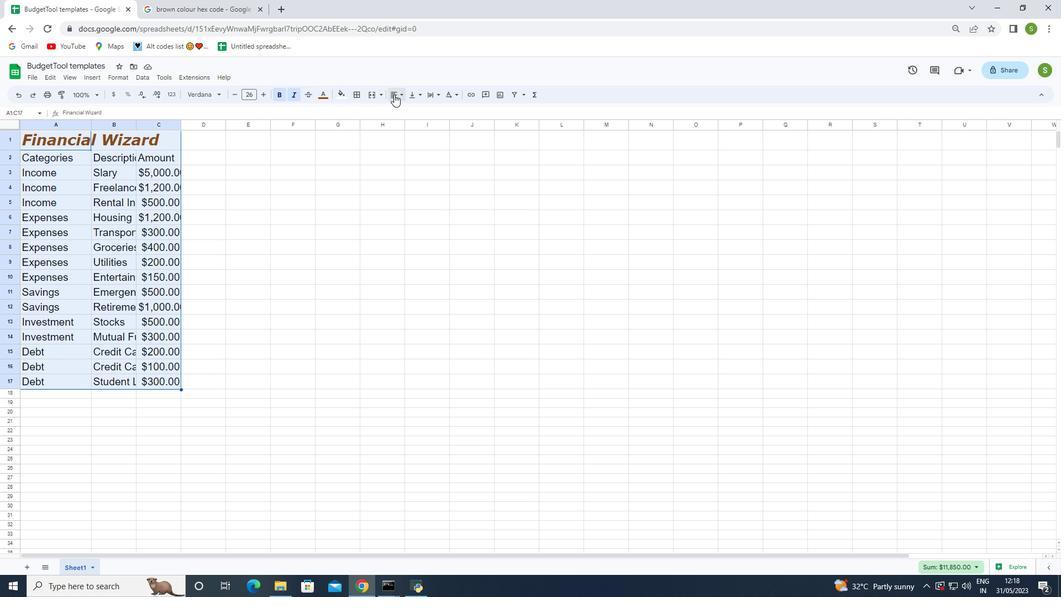 
Action: Mouse moved to (424, 107)
Screenshot: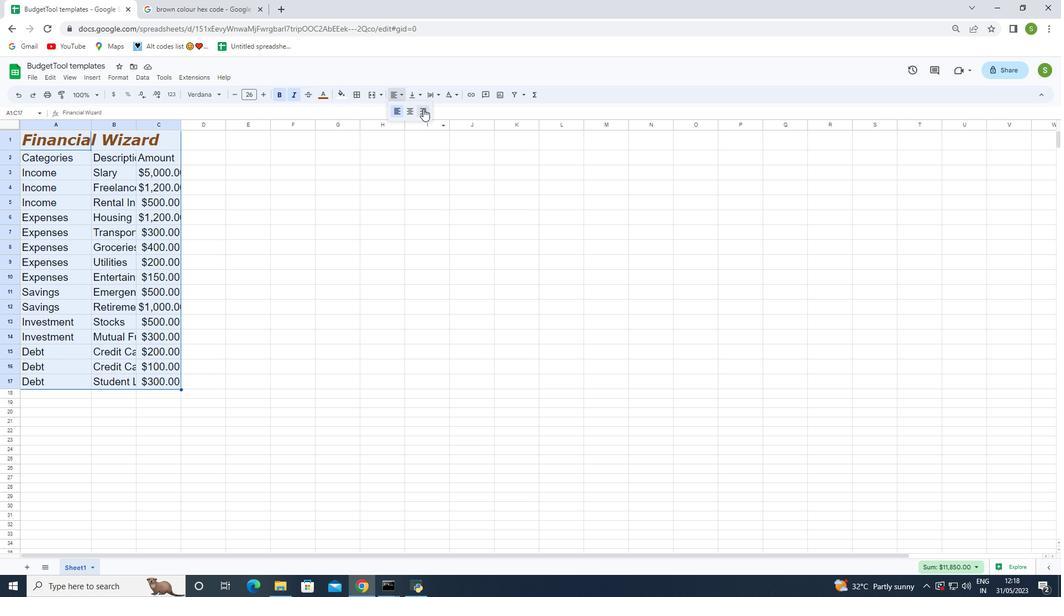 
Action: Mouse pressed left at (424, 107)
Screenshot: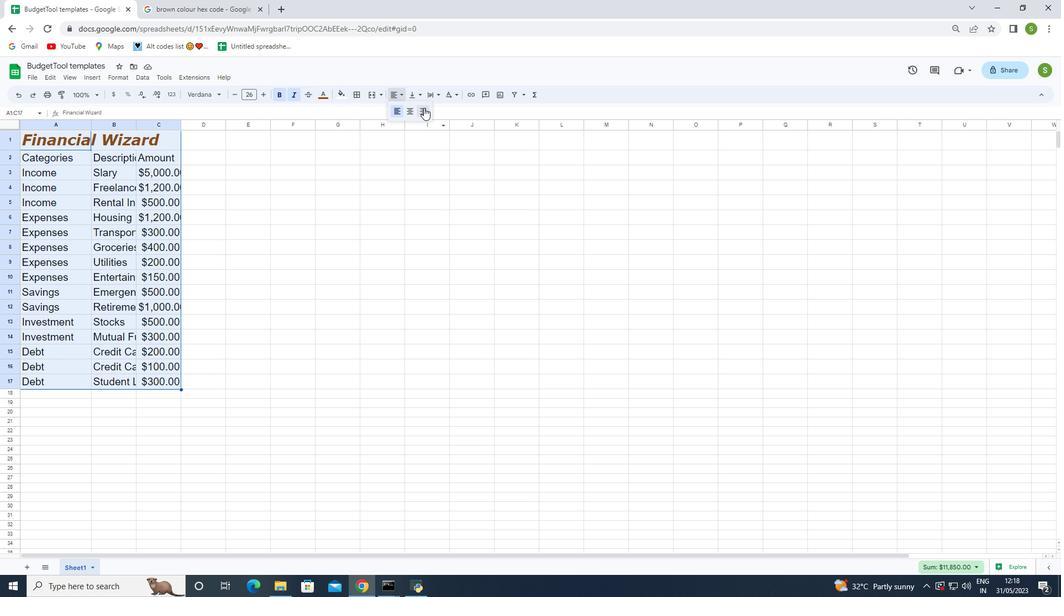 
Action: Mouse moved to (400, 94)
Screenshot: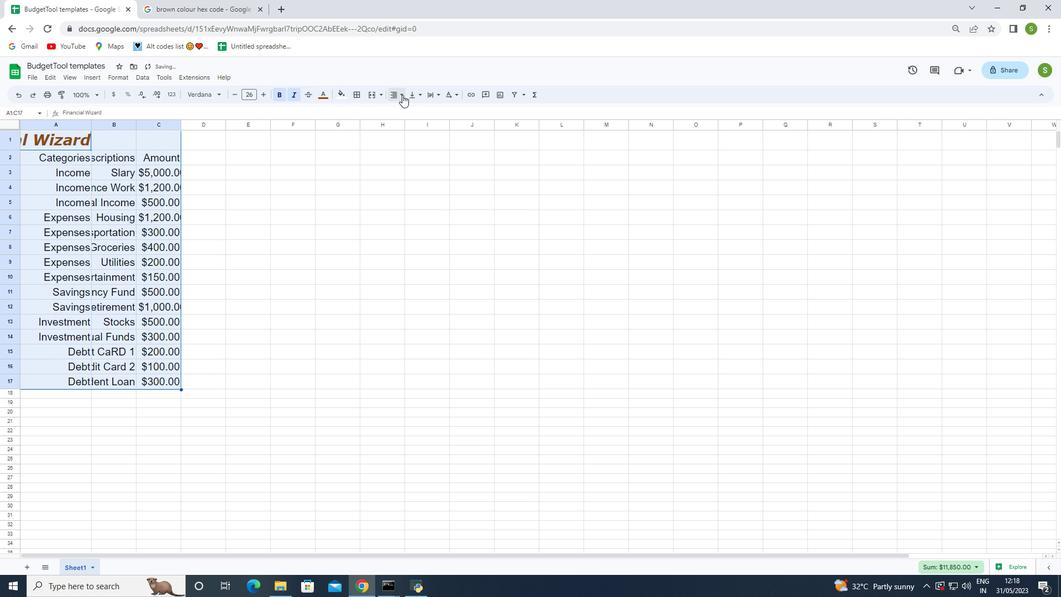 
Action: Mouse pressed left at (400, 94)
Screenshot: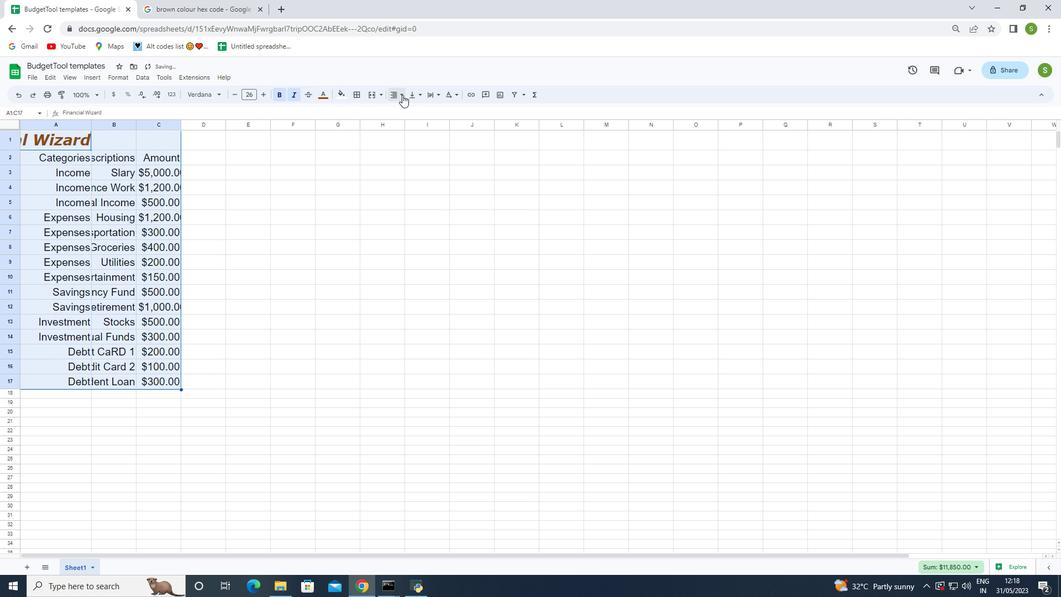 
Action: Mouse moved to (398, 113)
Screenshot: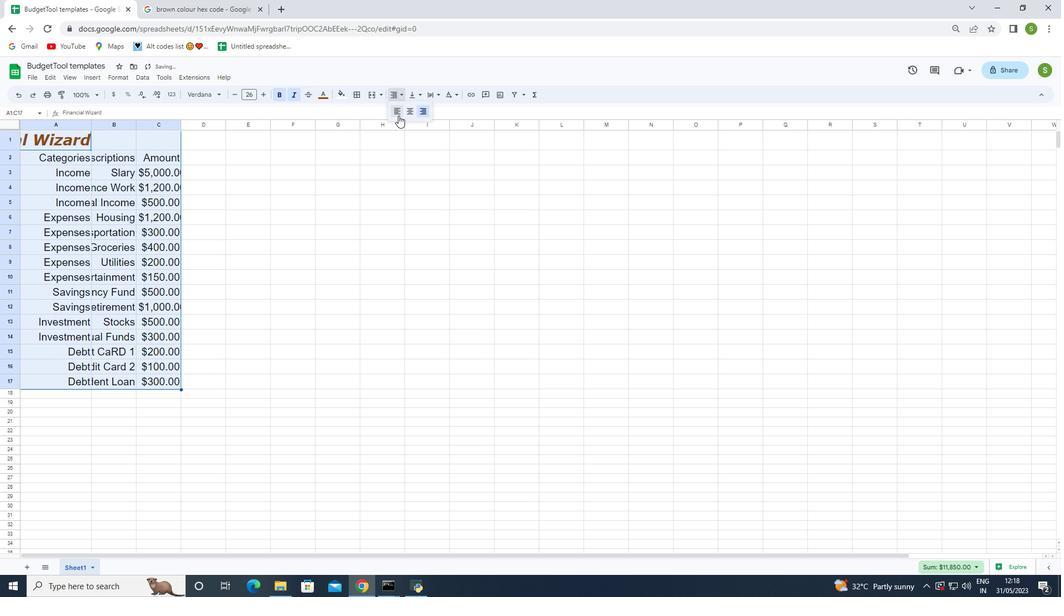 
Action: Mouse pressed left at (398, 113)
Screenshot: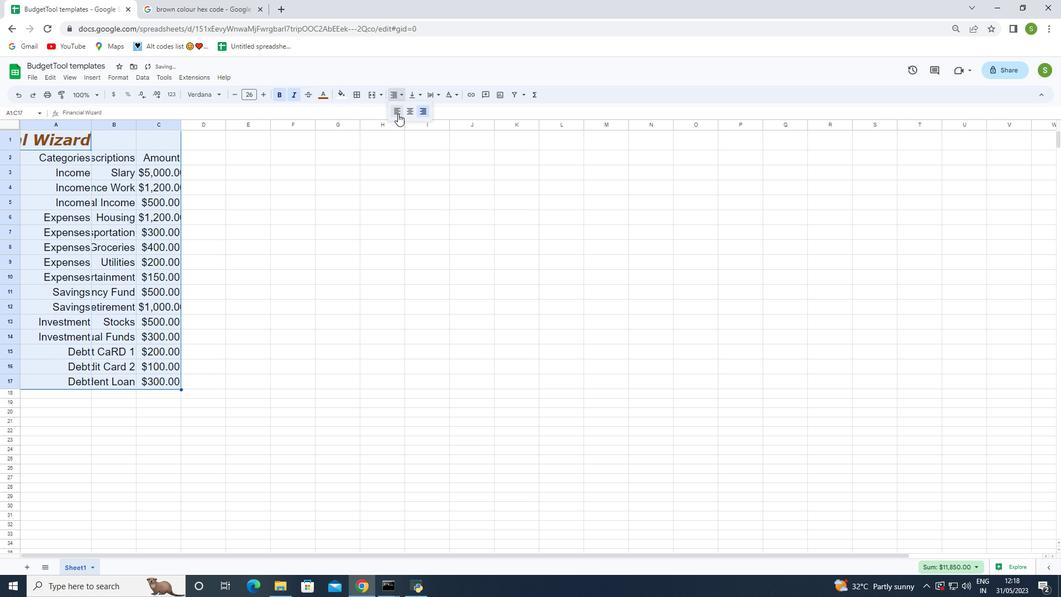 
Action: Mouse moved to (390, 273)
Screenshot: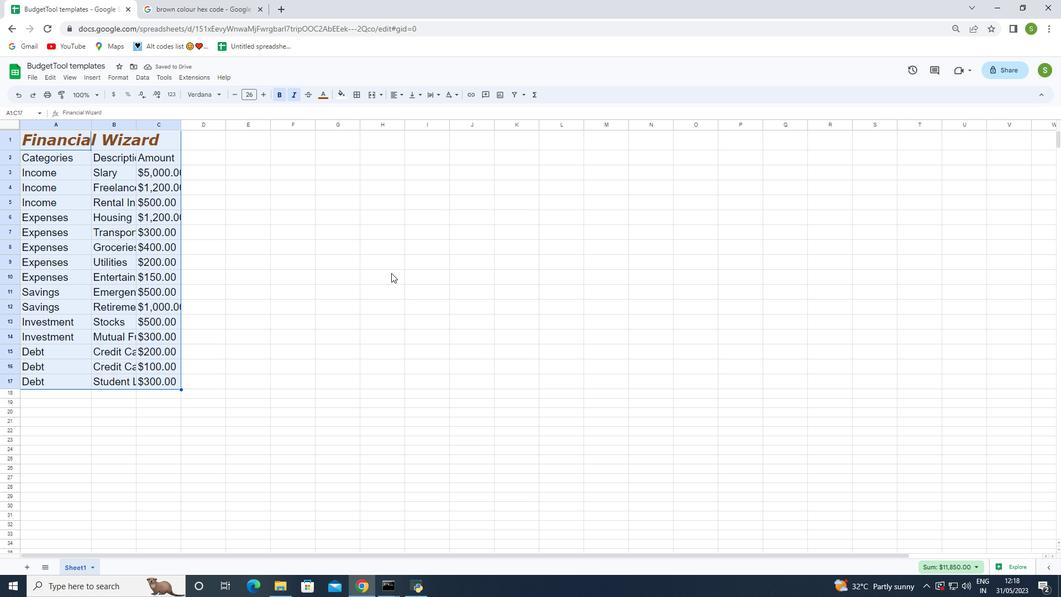 
Action: Mouse pressed left at (390, 273)
Screenshot: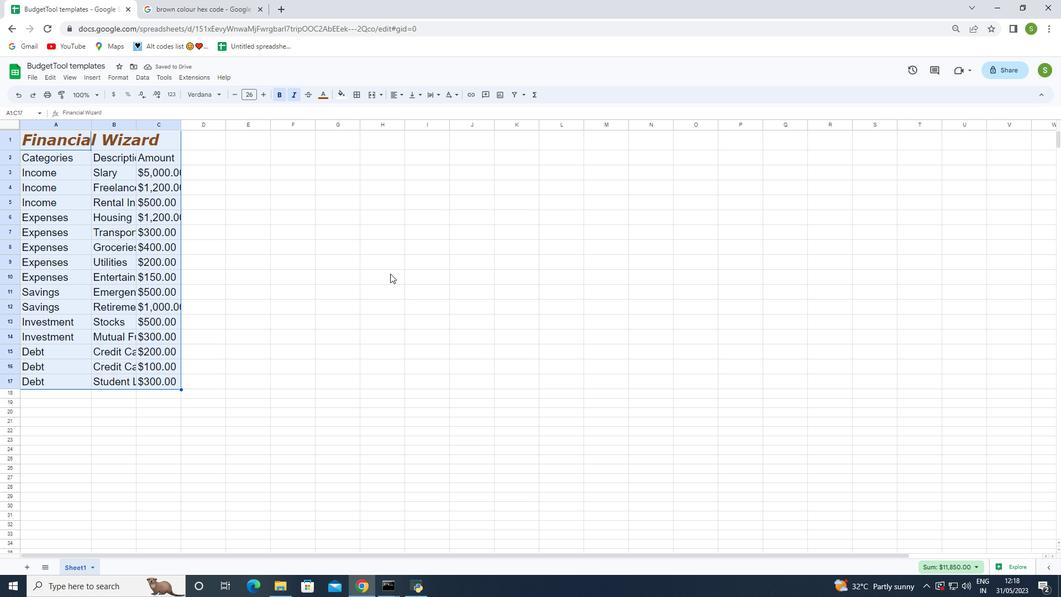 
Action: Mouse moved to (33, 79)
Screenshot: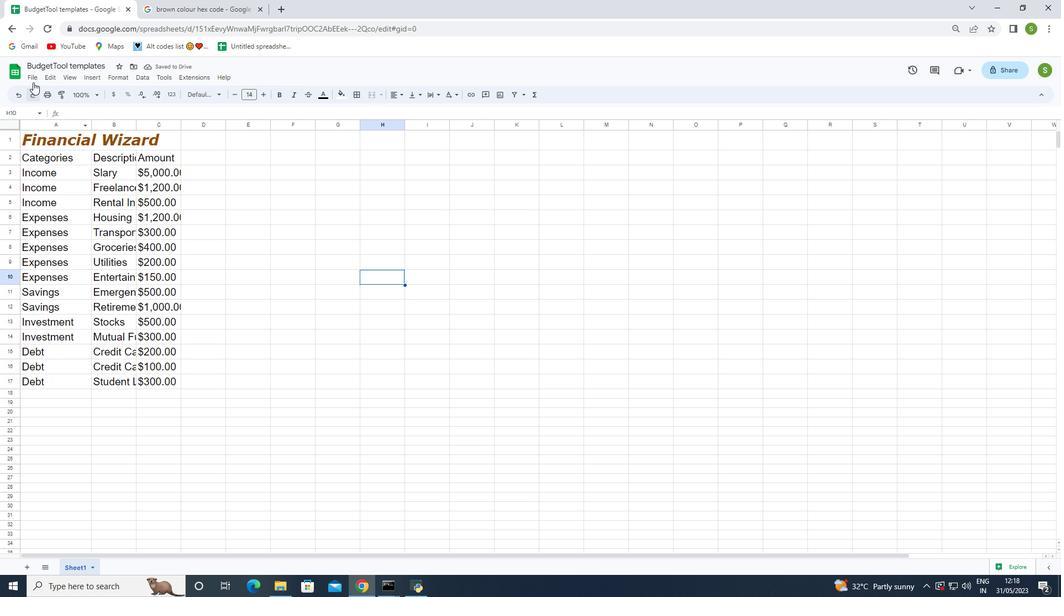
Action: Mouse pressed left at (33, 79)
Screenshot: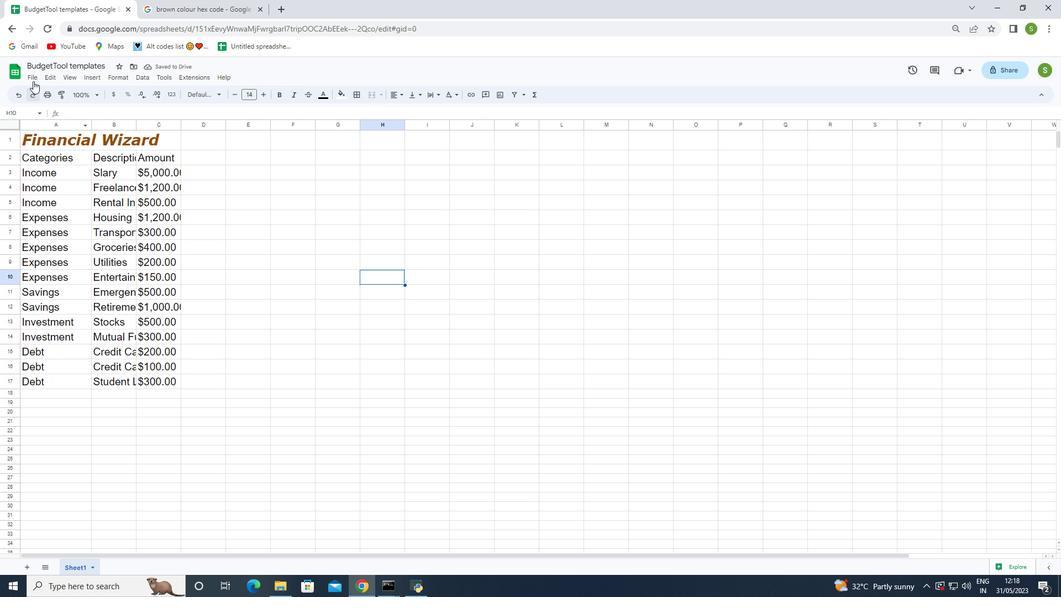 
Action: Mouse moved to (56, 207)
Screenshot: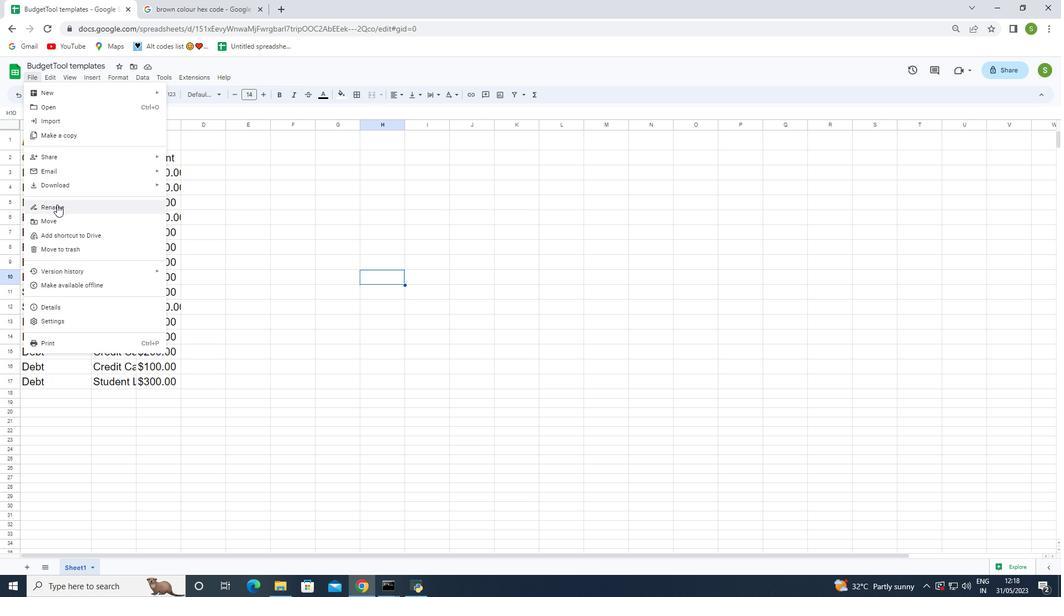 
Action: Mouse pressed left at (56, 207)
Screenshot: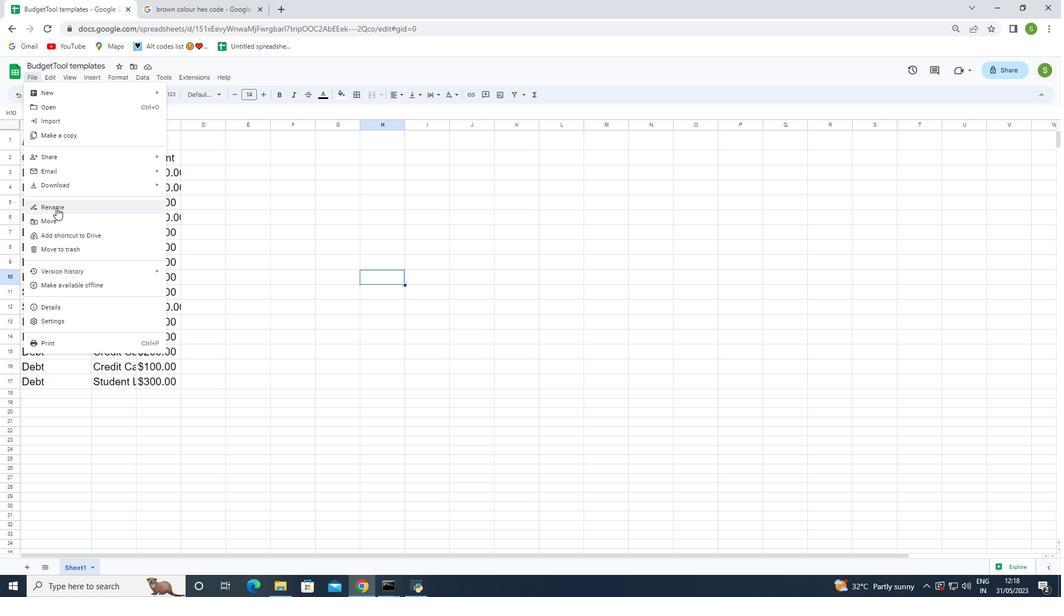 
Action: Mouse moved to (56, 207)
Screenshot: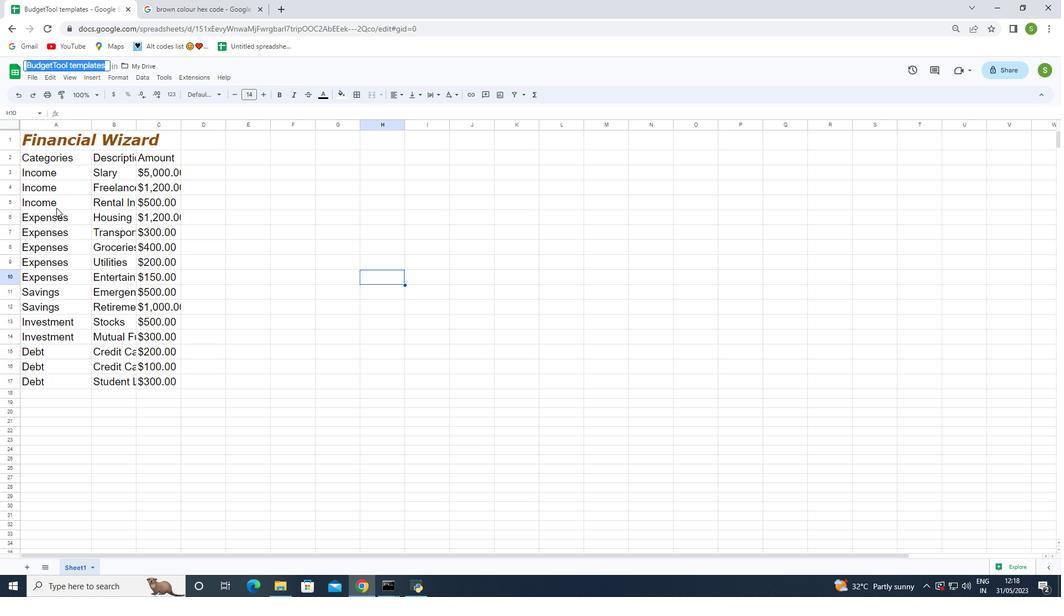 
Action: Key pressed <Key.backspace><Key.shift>Budget<Key.shift>Tool<Key.space>templates<Key.enter>
Screenshot: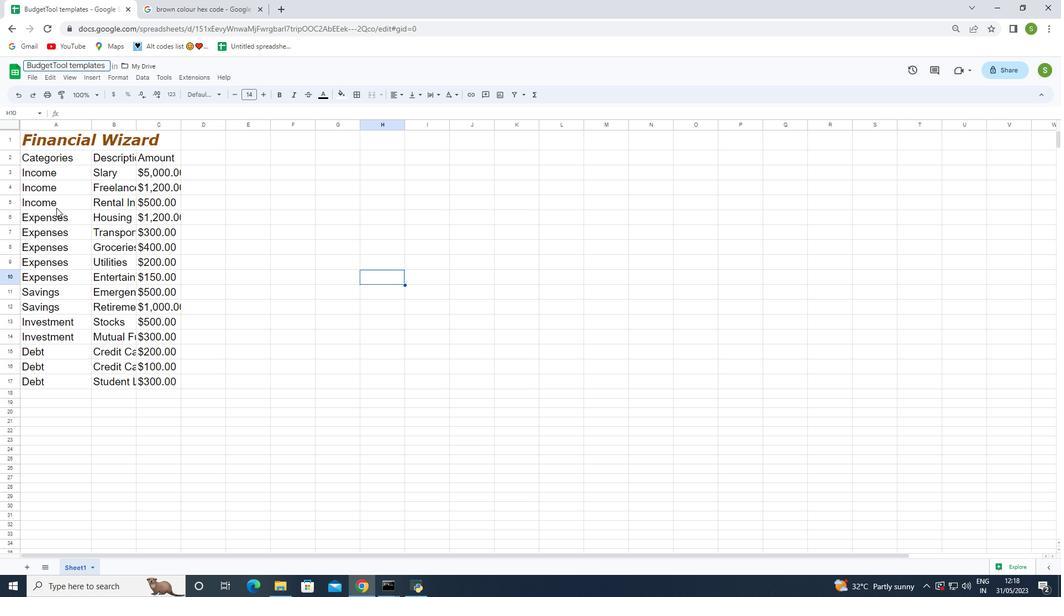 
Action: Mouse moved to (298, 259)
Screenshot: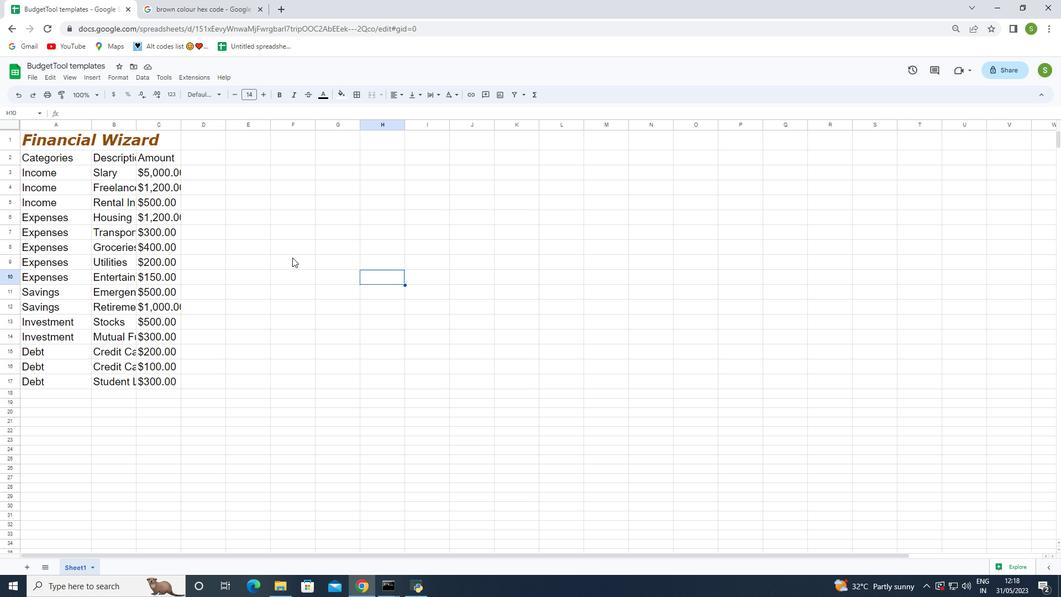 
